 Task: Look for space in San Remo, Italy from 12th  July, 2023 to 15th July, 2023 for 3 adults in price range Rs.12000 to Rs.16000. Place can be entire place with 2 bedrooms having 3 beds and 1 bathroom. Property type can be house, flat, guest house. Booking option can be shelf check-in. Required host language is English.
Action: Mouse moved to (585, 154)
Screenshot: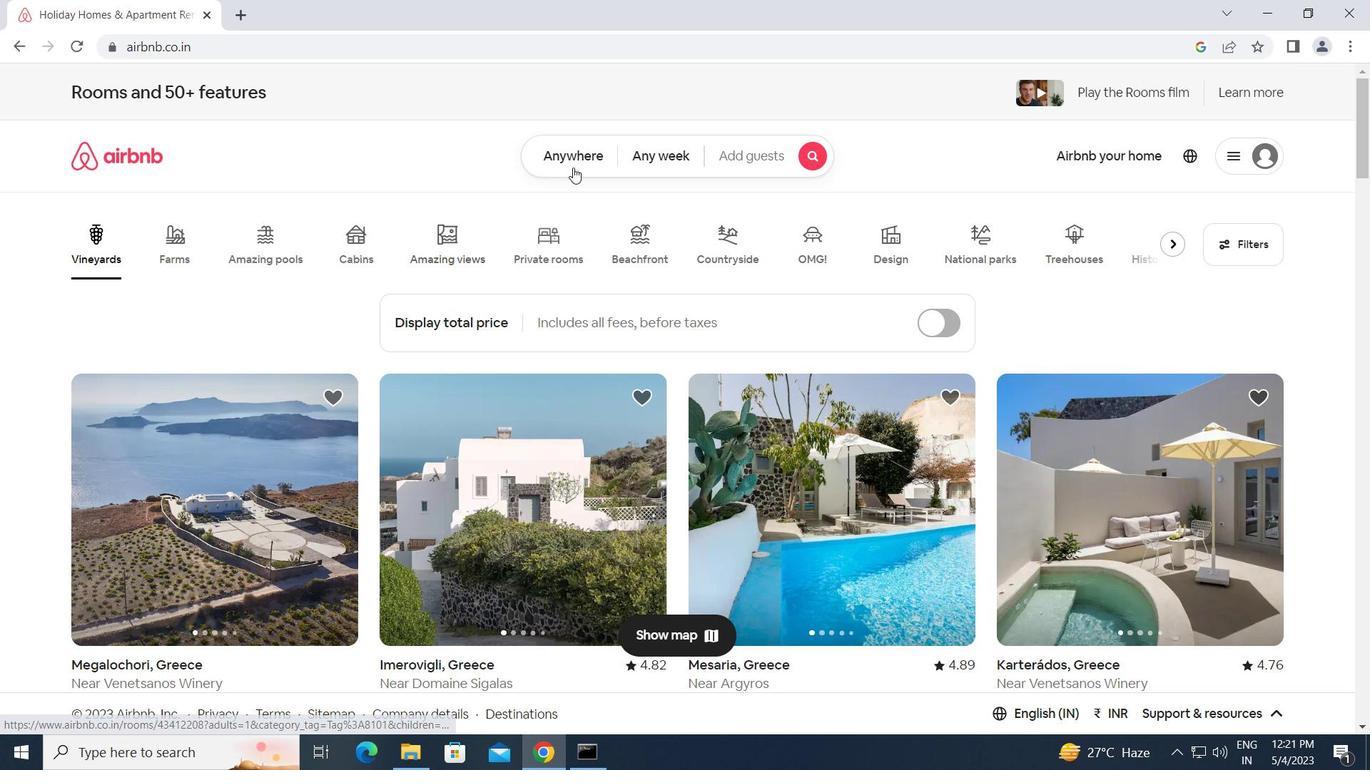 
Action: Mouse pressed left at (585, 154)
Screenshot: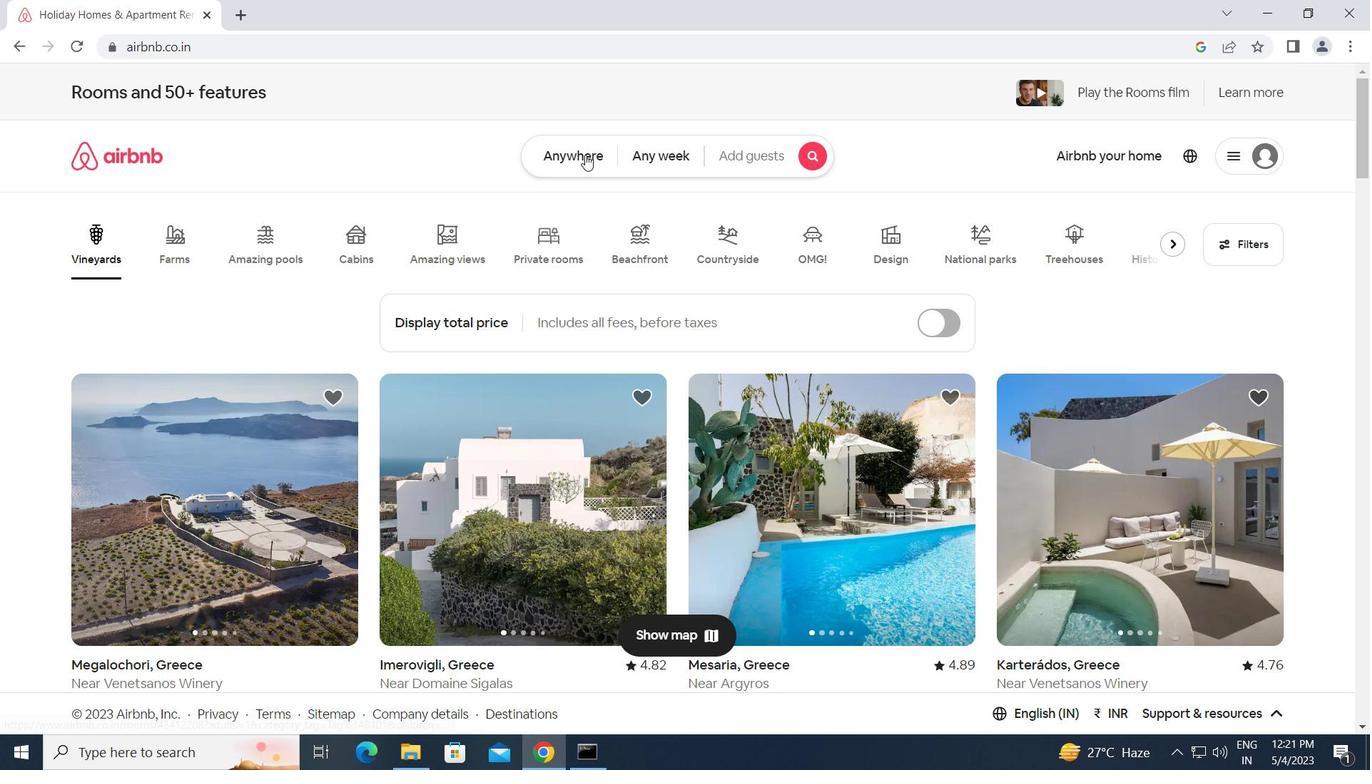 
Action: Mouse moved to (476, 212)
Screenshot: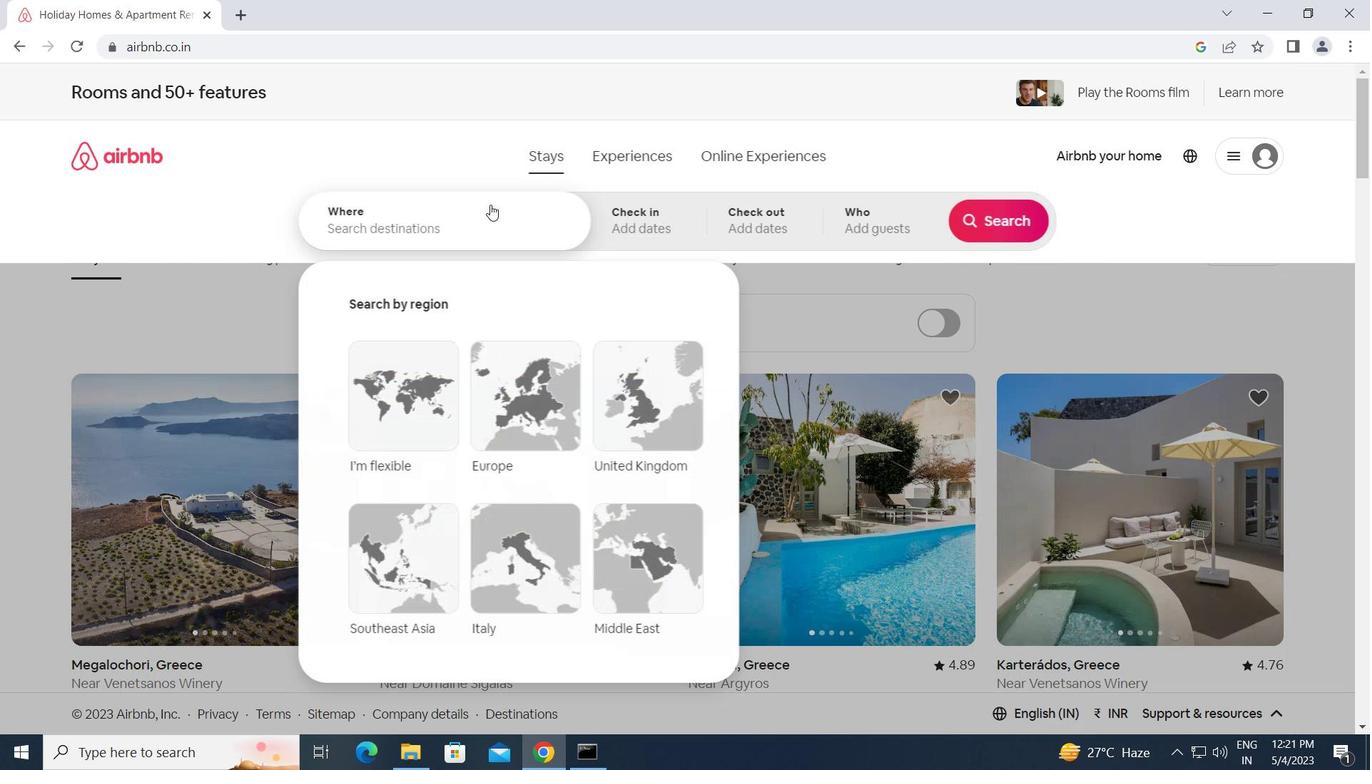
Action: Mouse pressed left at (476, 212)
Screenshot: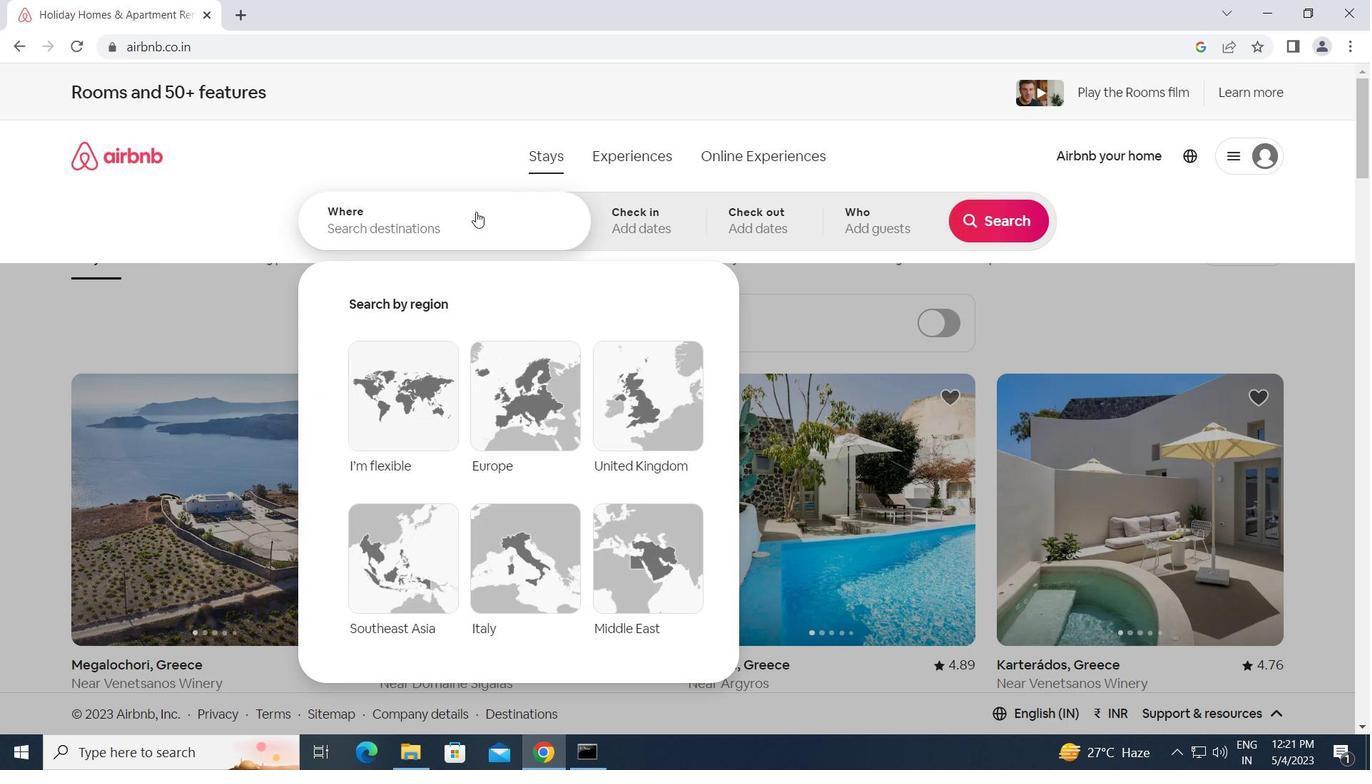 
Action: Key pressed s<Key.caps_lock>an<Key.space><Key.caps_lock>r<Key.caps_lock>emo,<Key.space><Key.caps_lock>i<Key.caps_lock>taly<Key.enter>
Screenshot: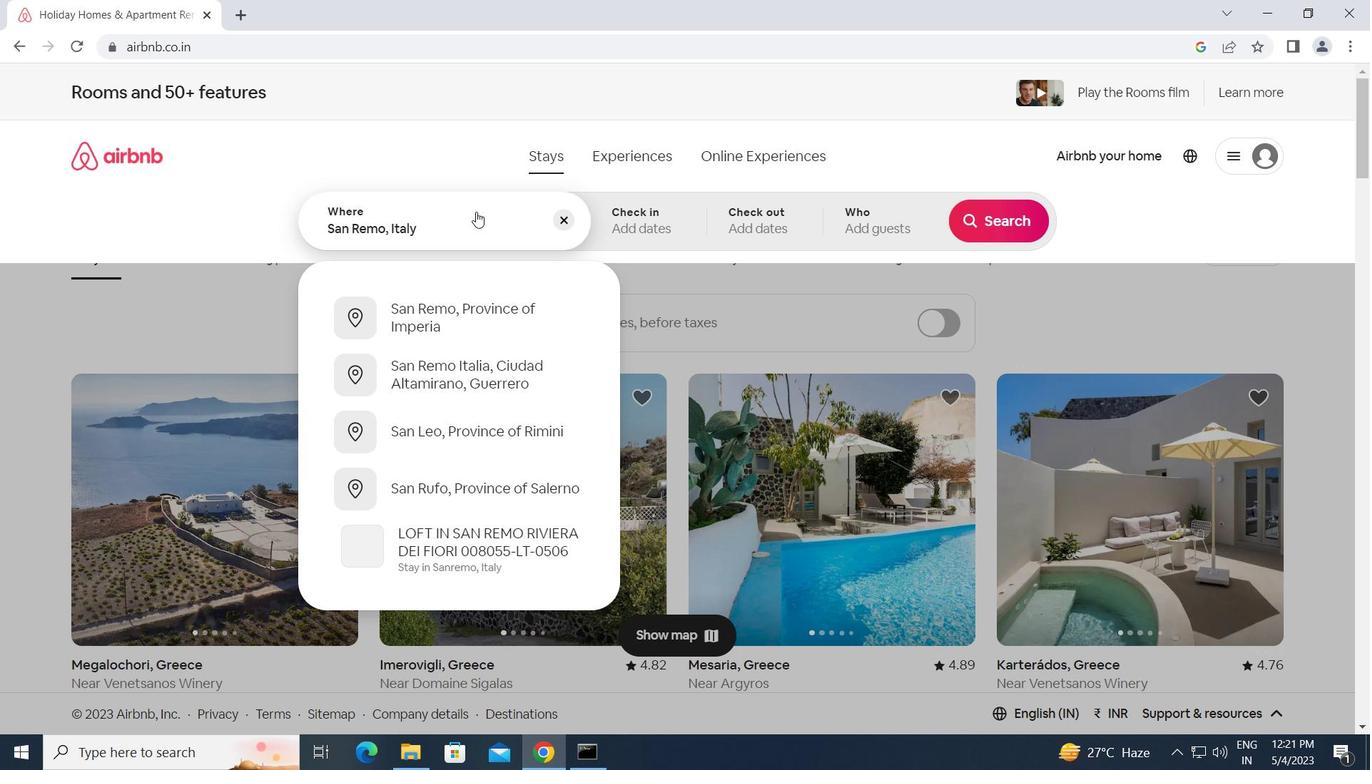 
Action: Mouse moved to (1000, 367)
Screenshot: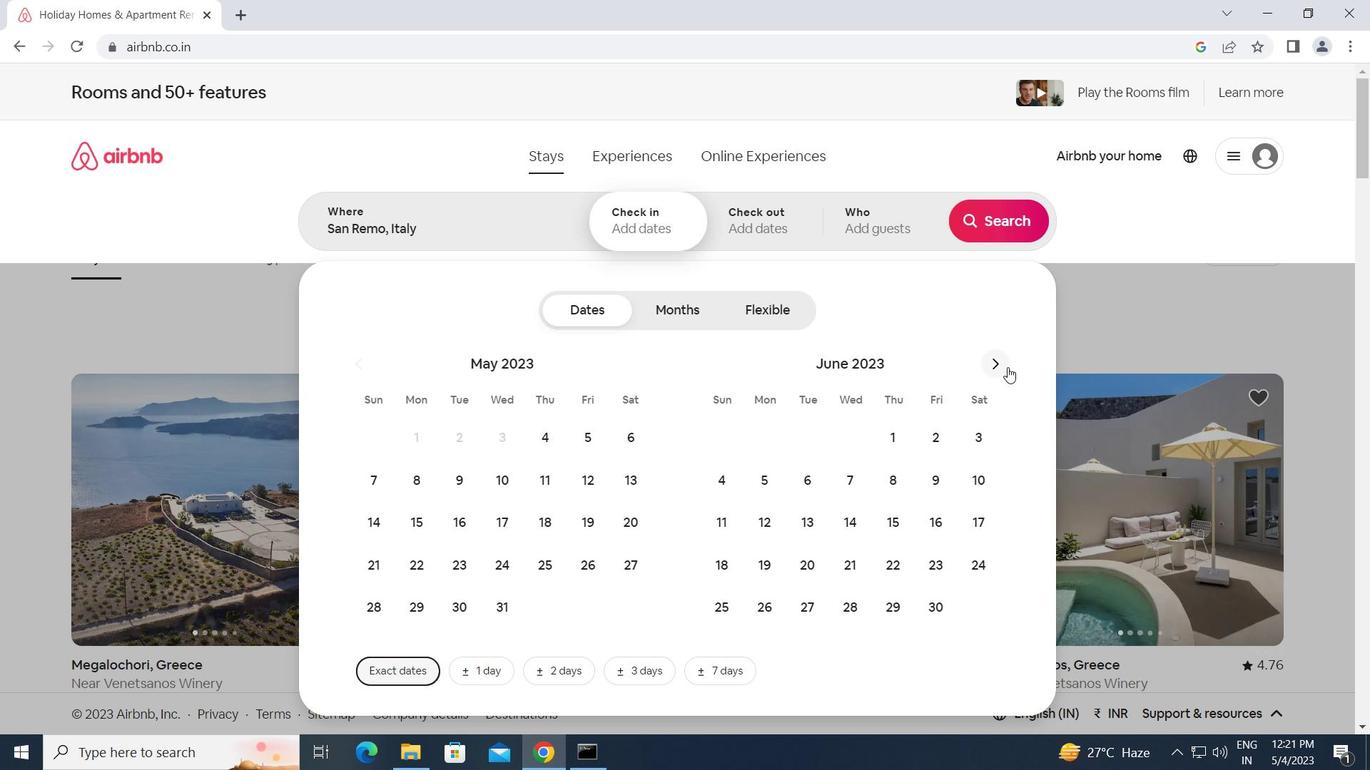 
Action: Mouse pressed left at (1000, 367)
Screenshot: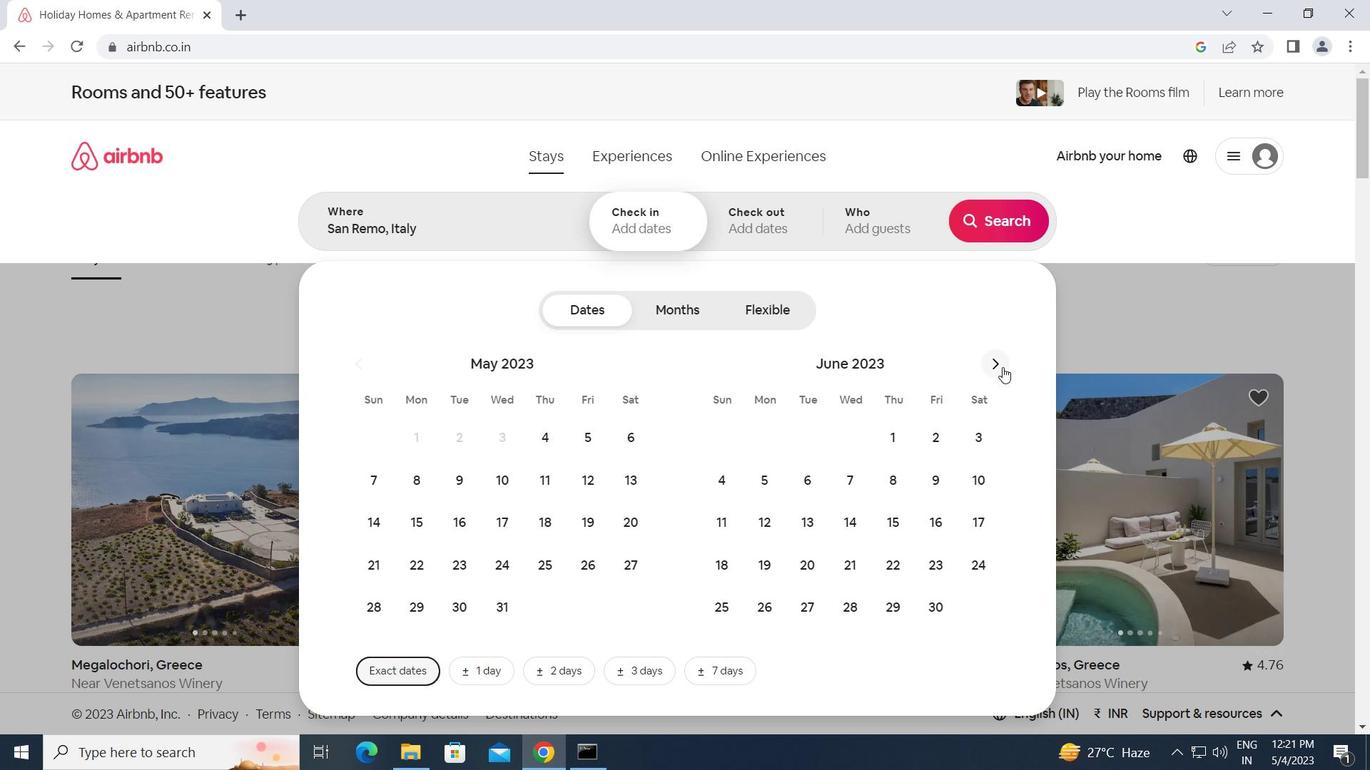 
Action: Mouse moved to (847, 526)
Screenshot: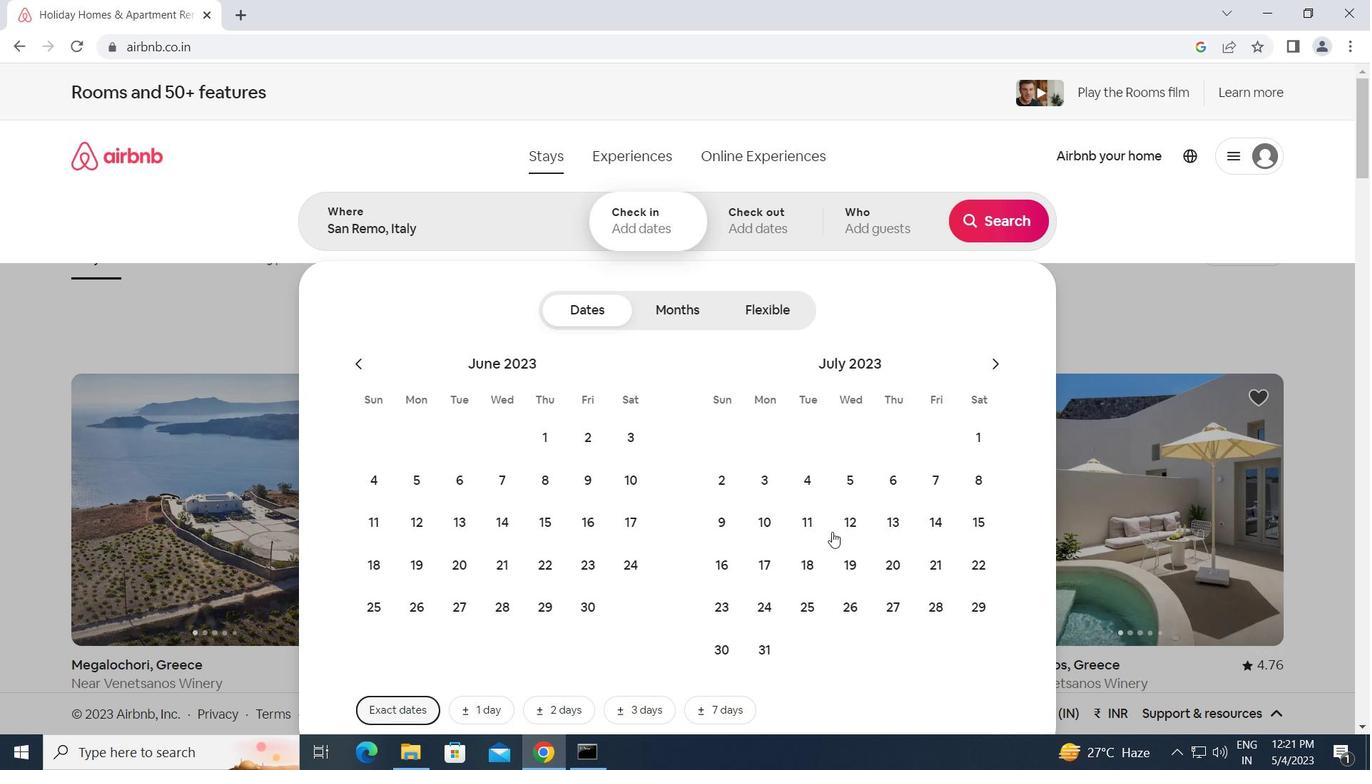 
Action: Mouse pressed left at (847, 526)
Screenshot: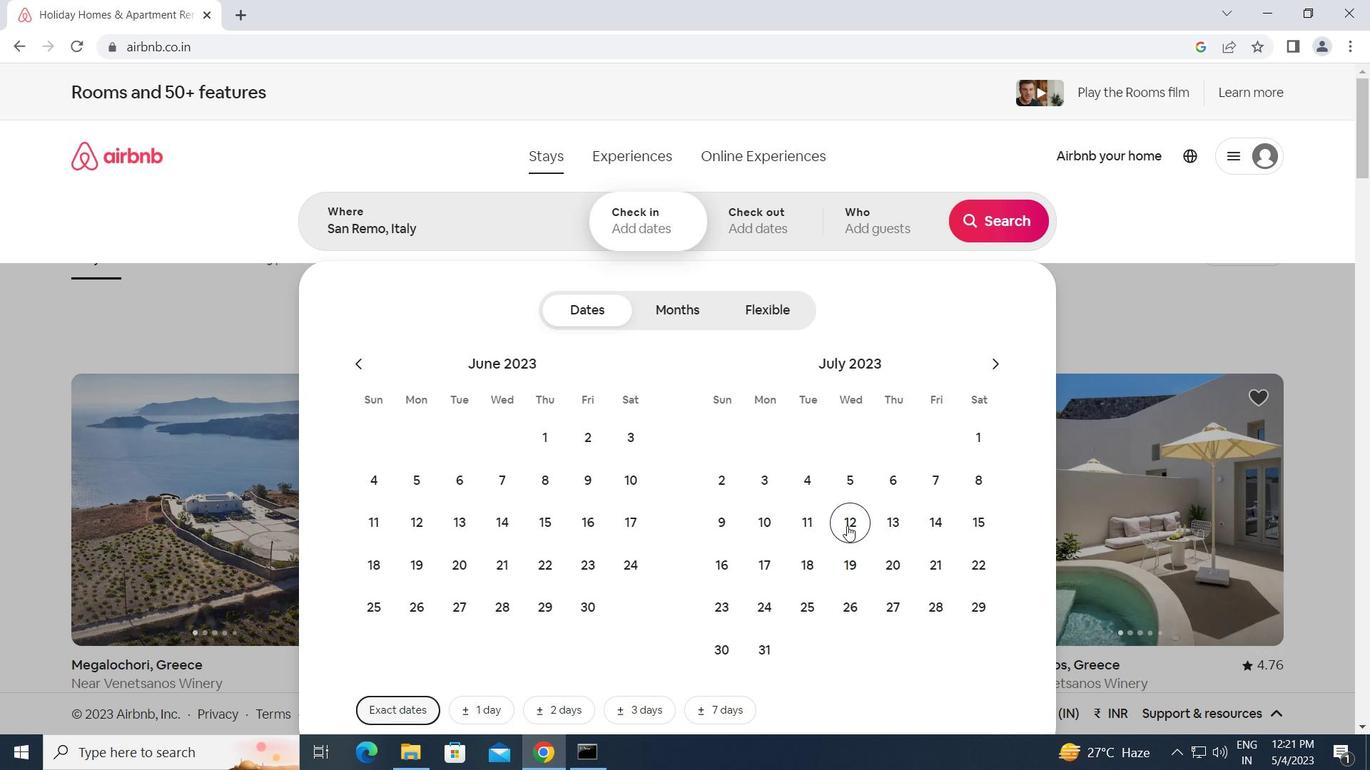 
Action: Mouse moved to (987, 518)
Screenshot: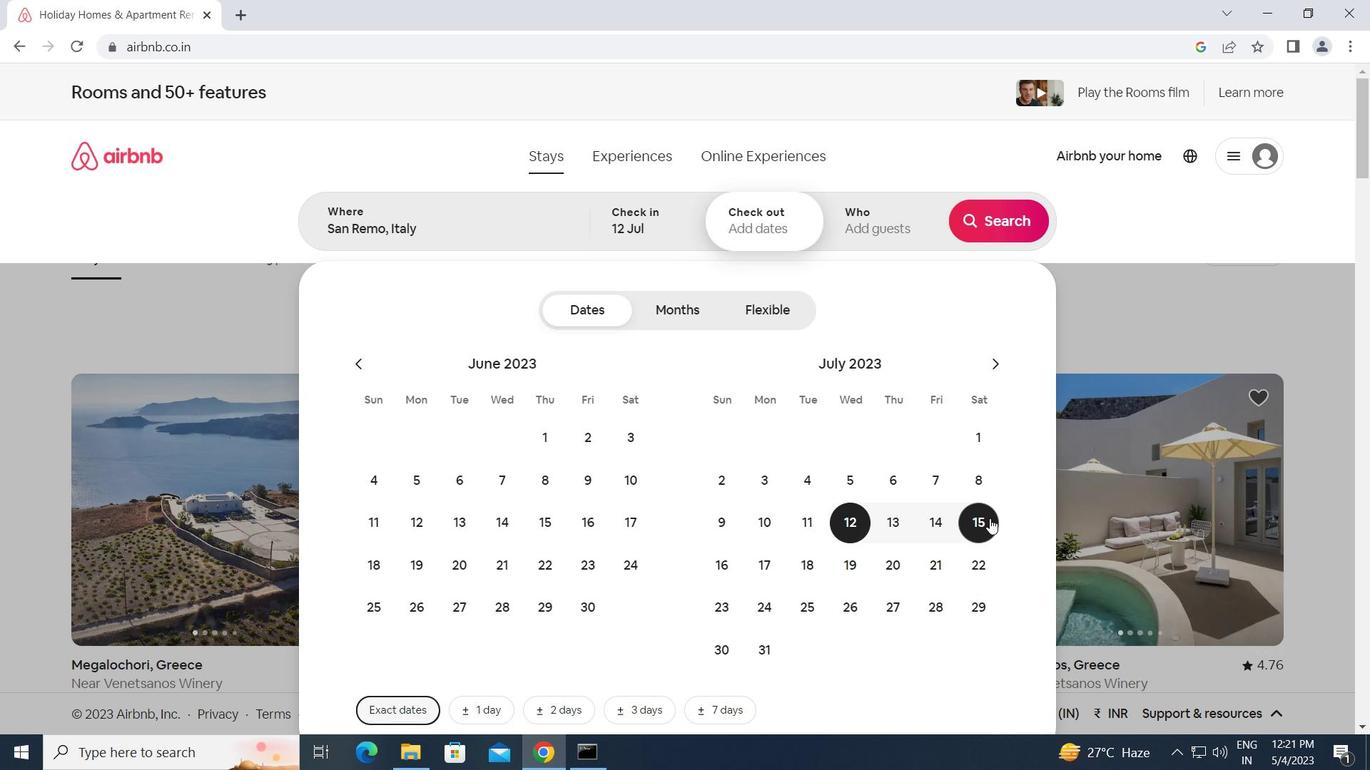 
Action: Mouse pressed left at (987, 518)
Screenshot: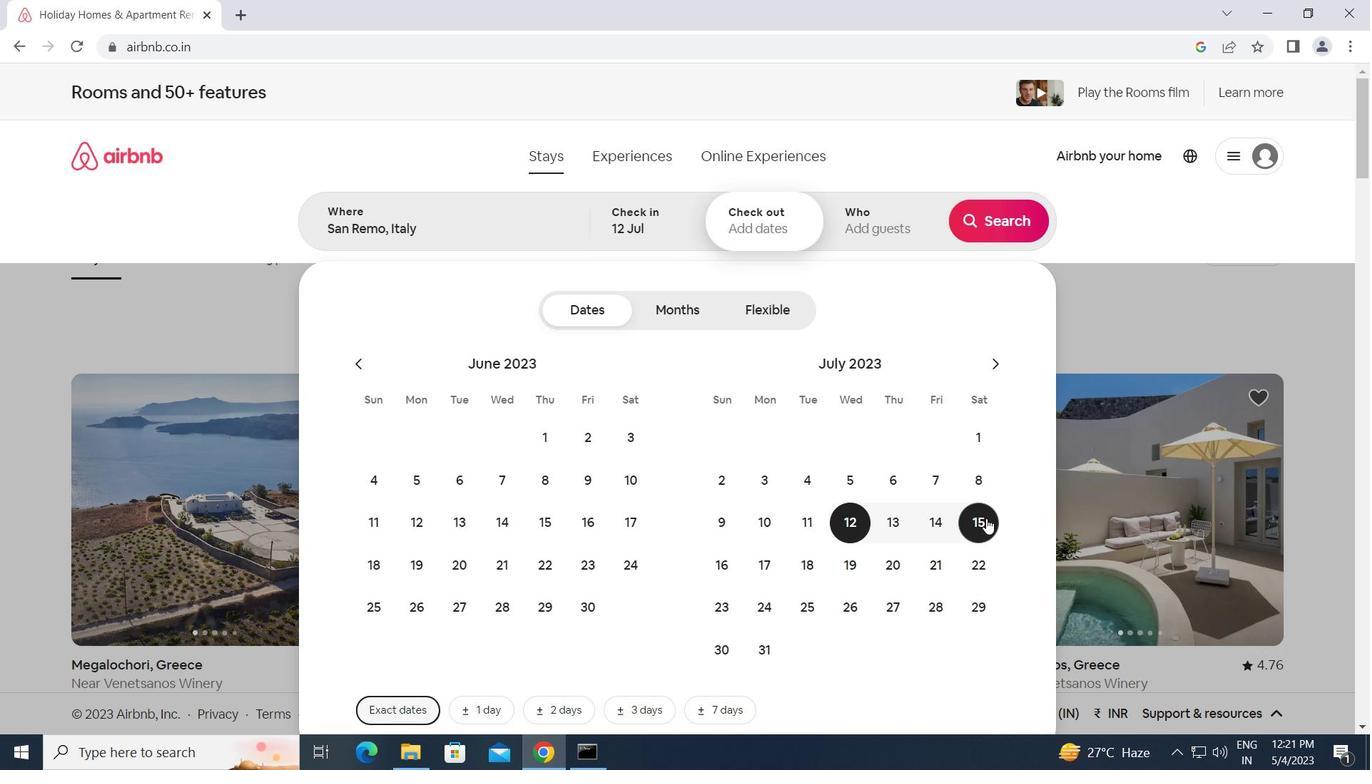 
Action: Mouse moved to (875, 218)
Screenshot: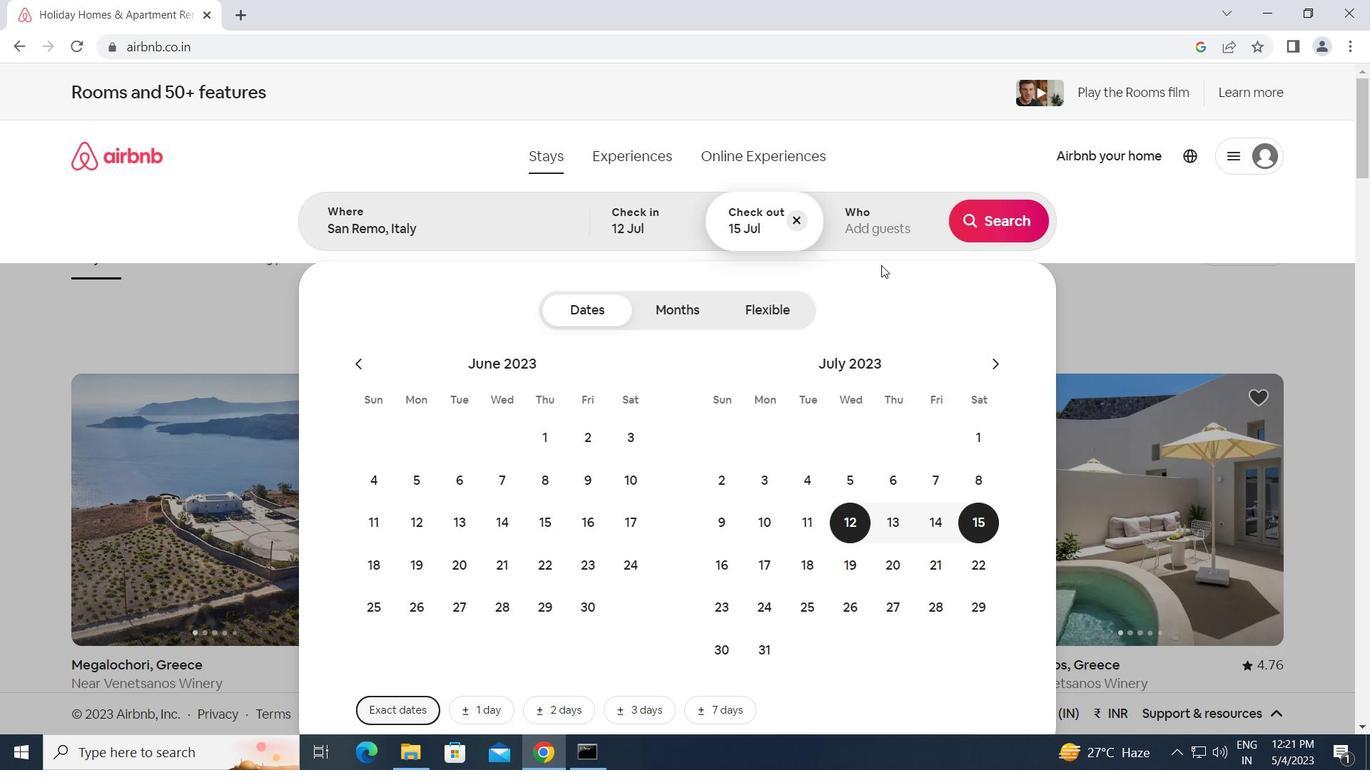 
Action: Mouse pressed left at (875, 218)
Screenshot: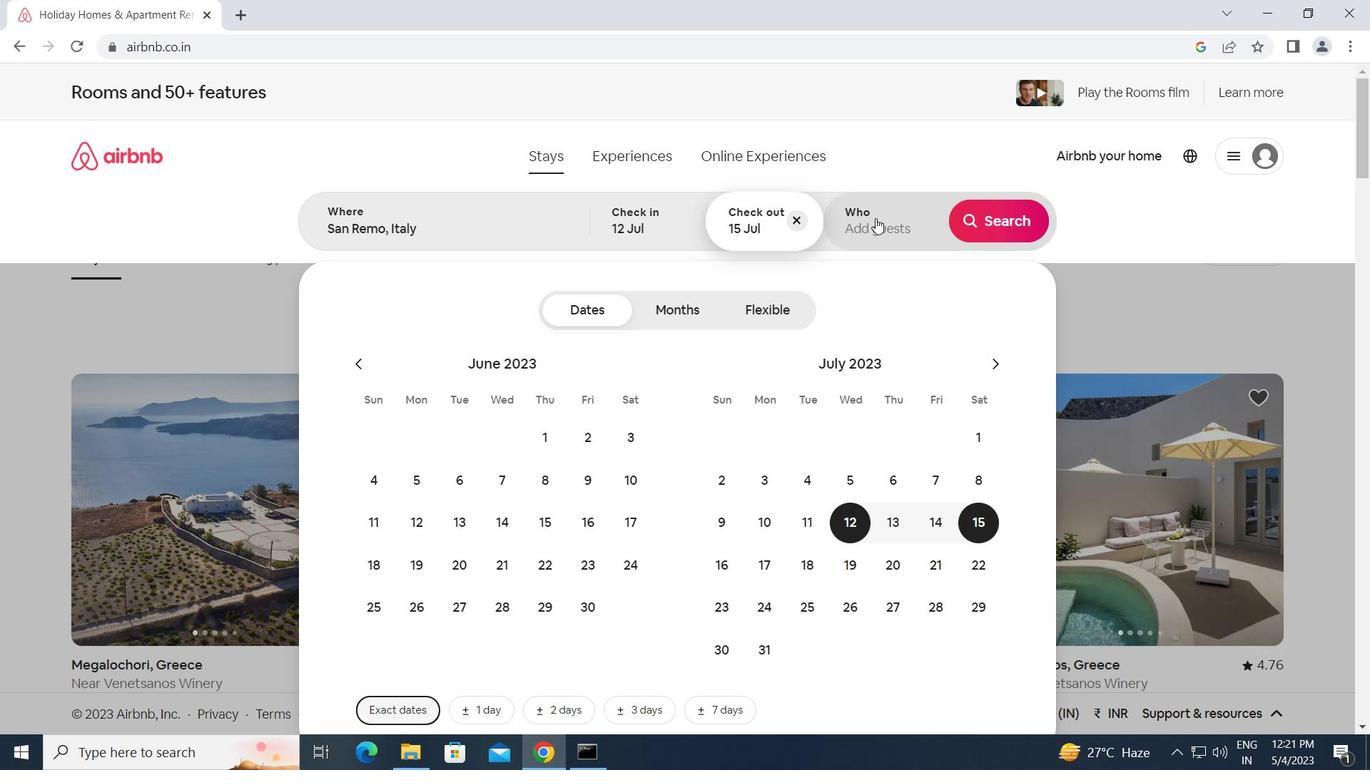 
Action: Mouse moved to (1003, 321)
Screenshot: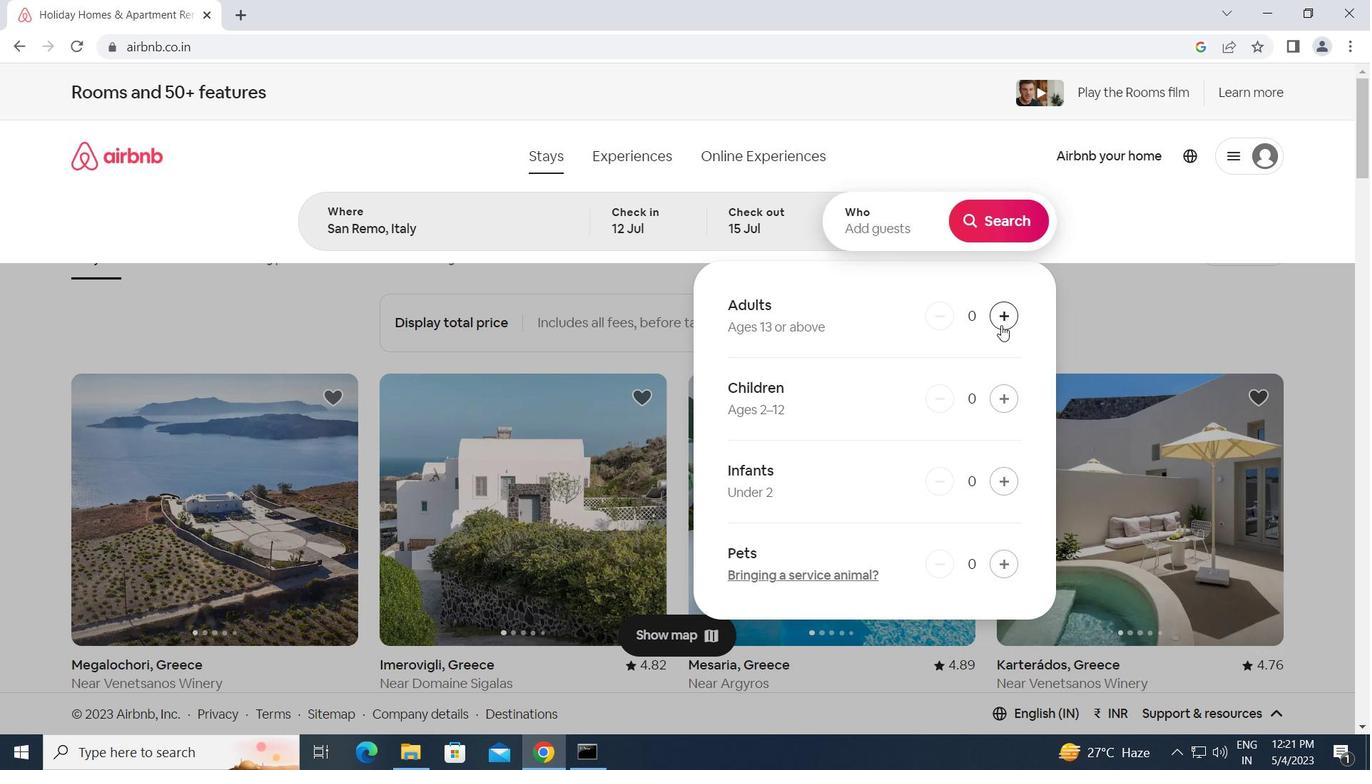 
Action: Mouse pressed left at (1003, 321)
Screenshot: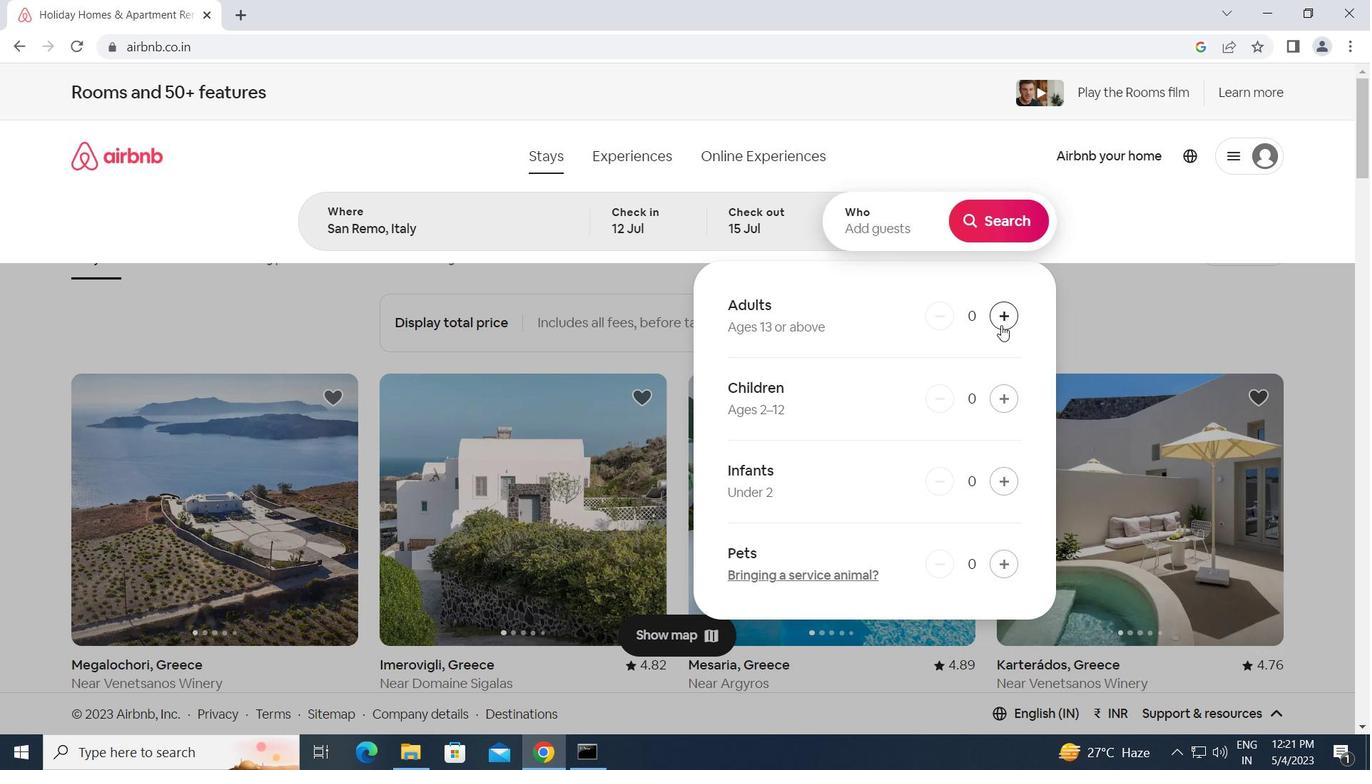 
Action: Mouse pressed left at (1003, 321)
Screenshot: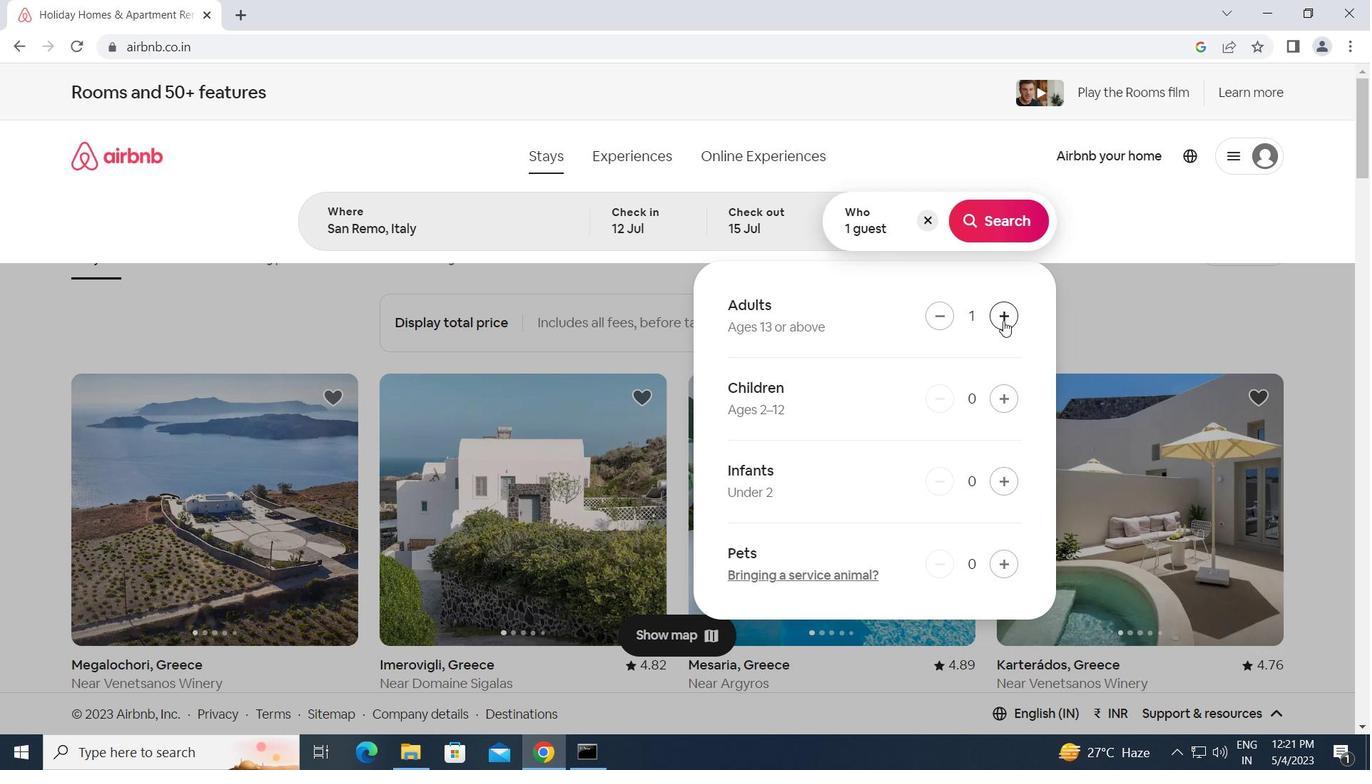 
Action: Mouse pressed left at (1003, 321)
Screenshot: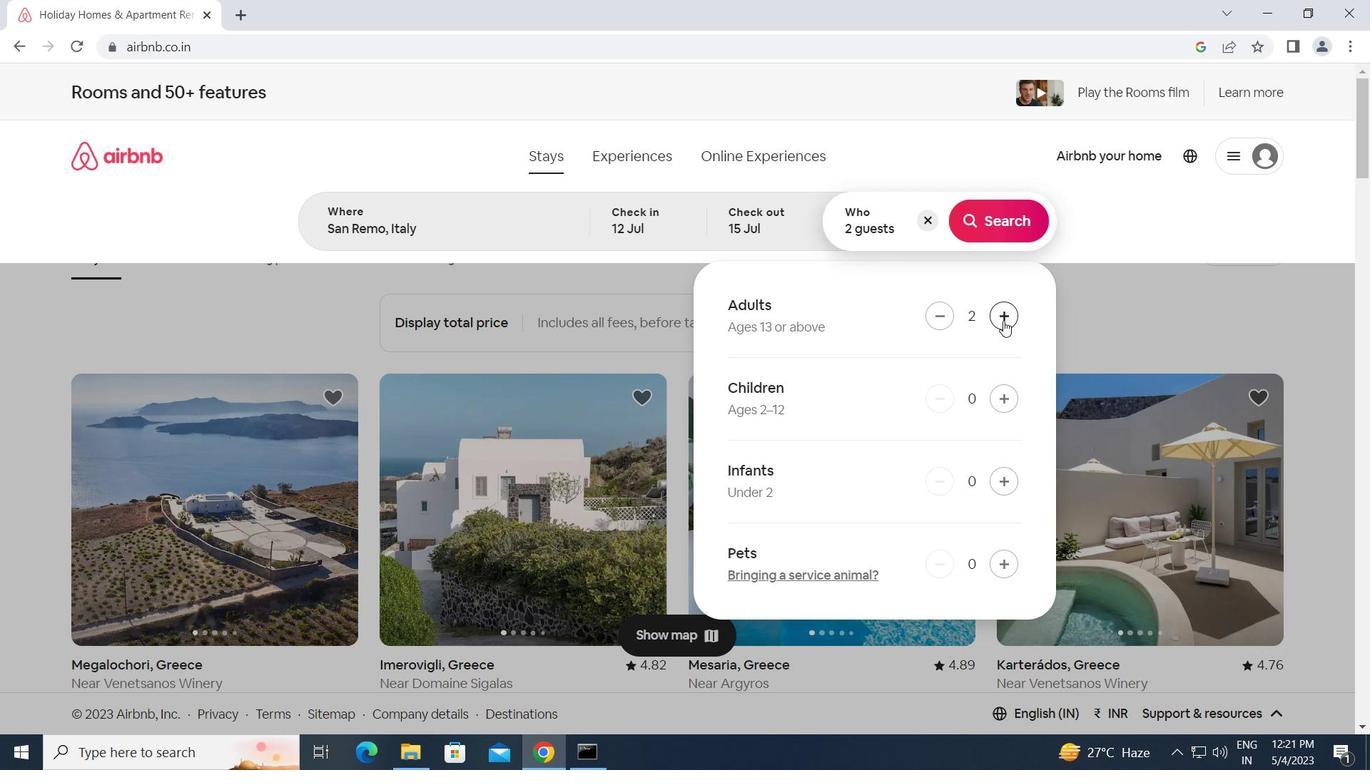 
Action: Mouse moved to (985, 214)
Screenshot: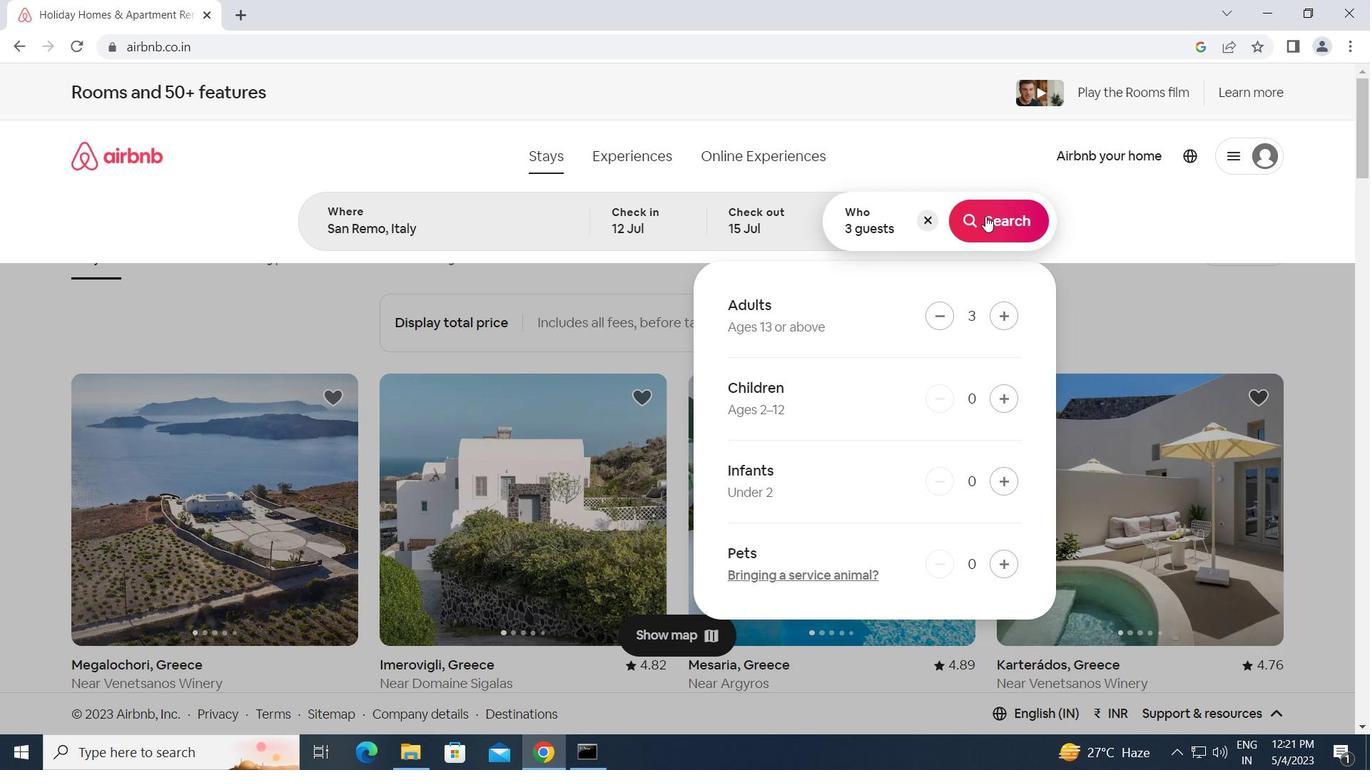 
Action: Mouse pressed left at (985, 214)
Screenshot: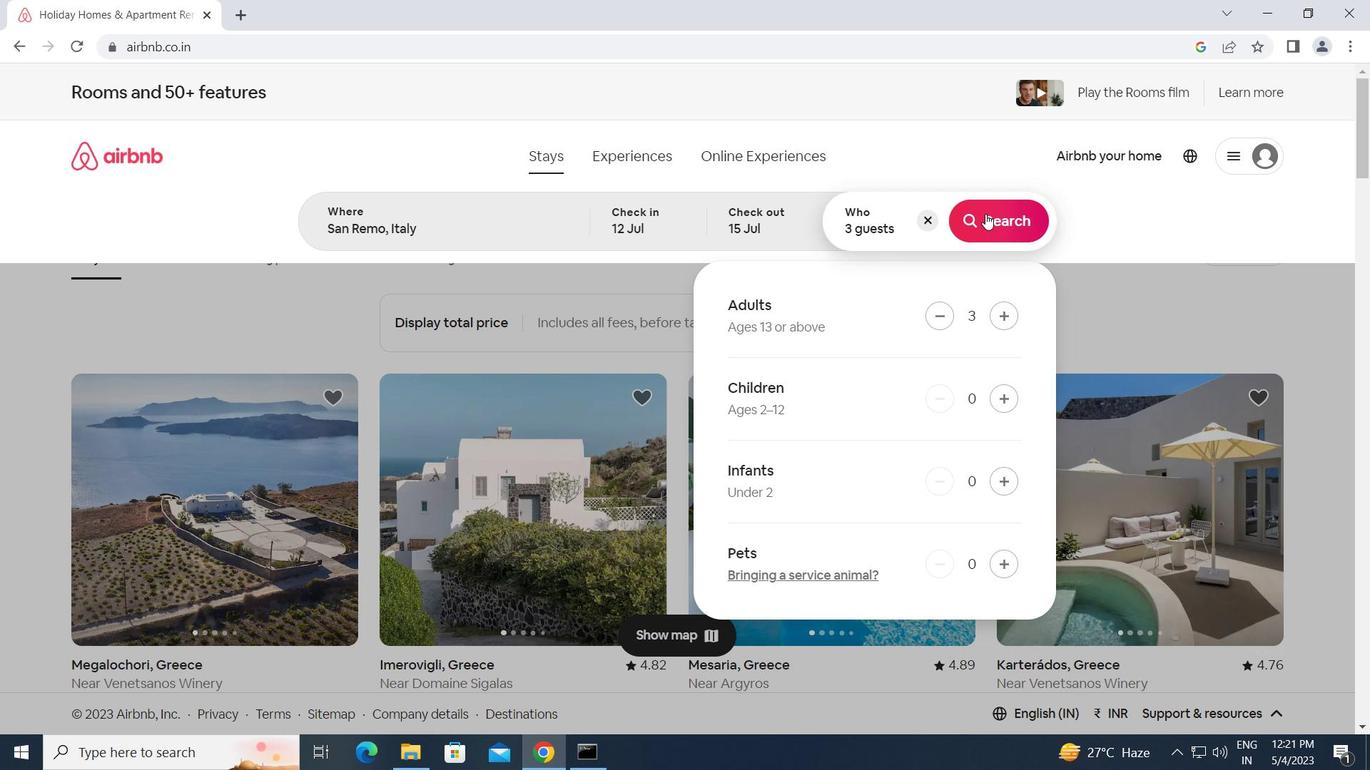 
Action: Mouse moved to (1294, 164)
Screenshot: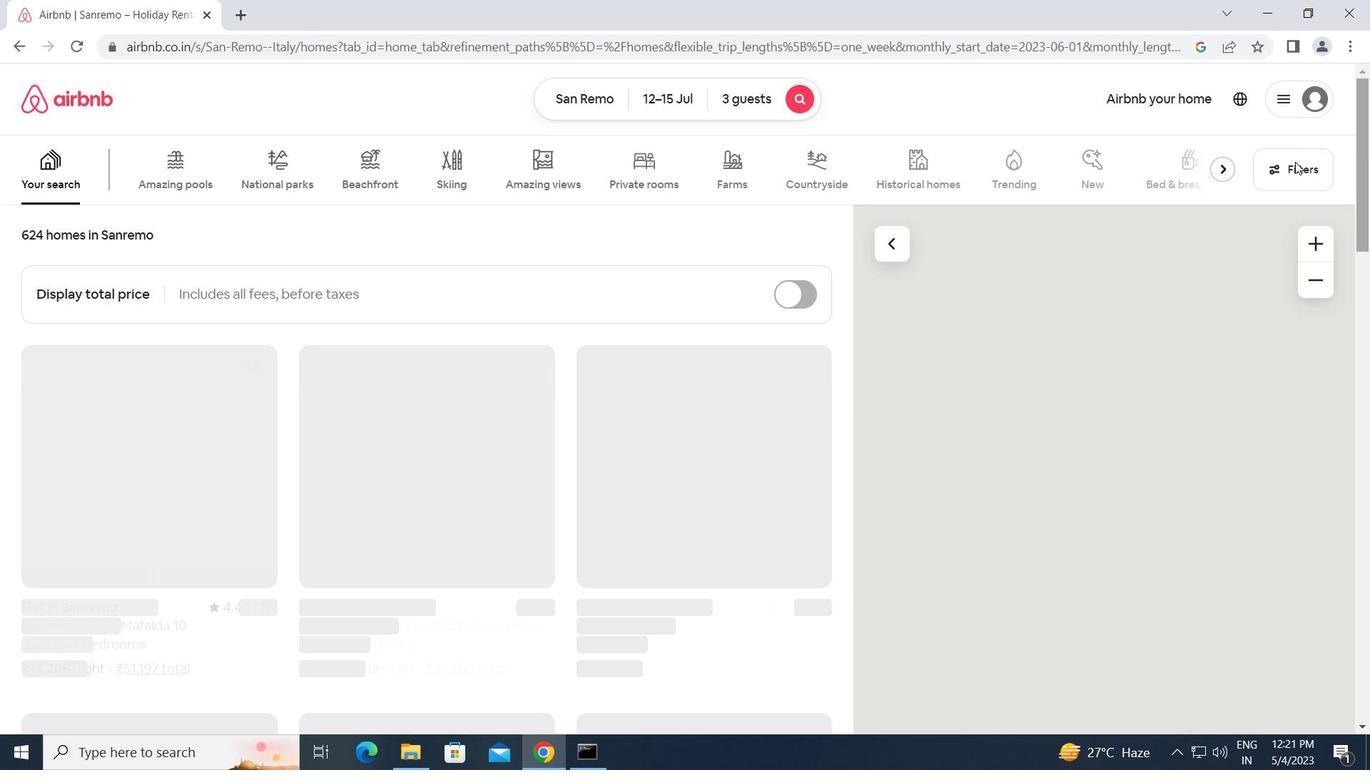 
Action: Mouse pressed left at (1294, 164)
Screenshot: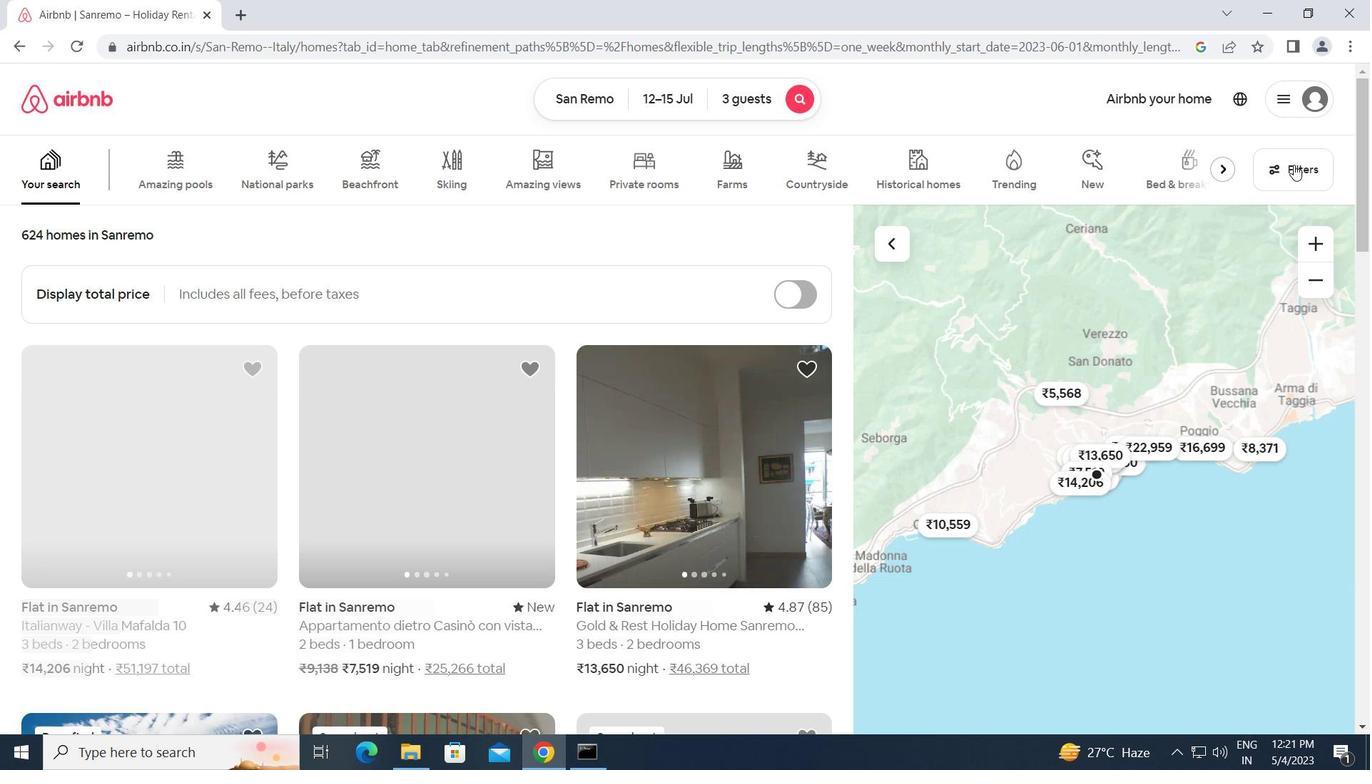 
Action: Mouse moved to (466, 403)
Screenshot: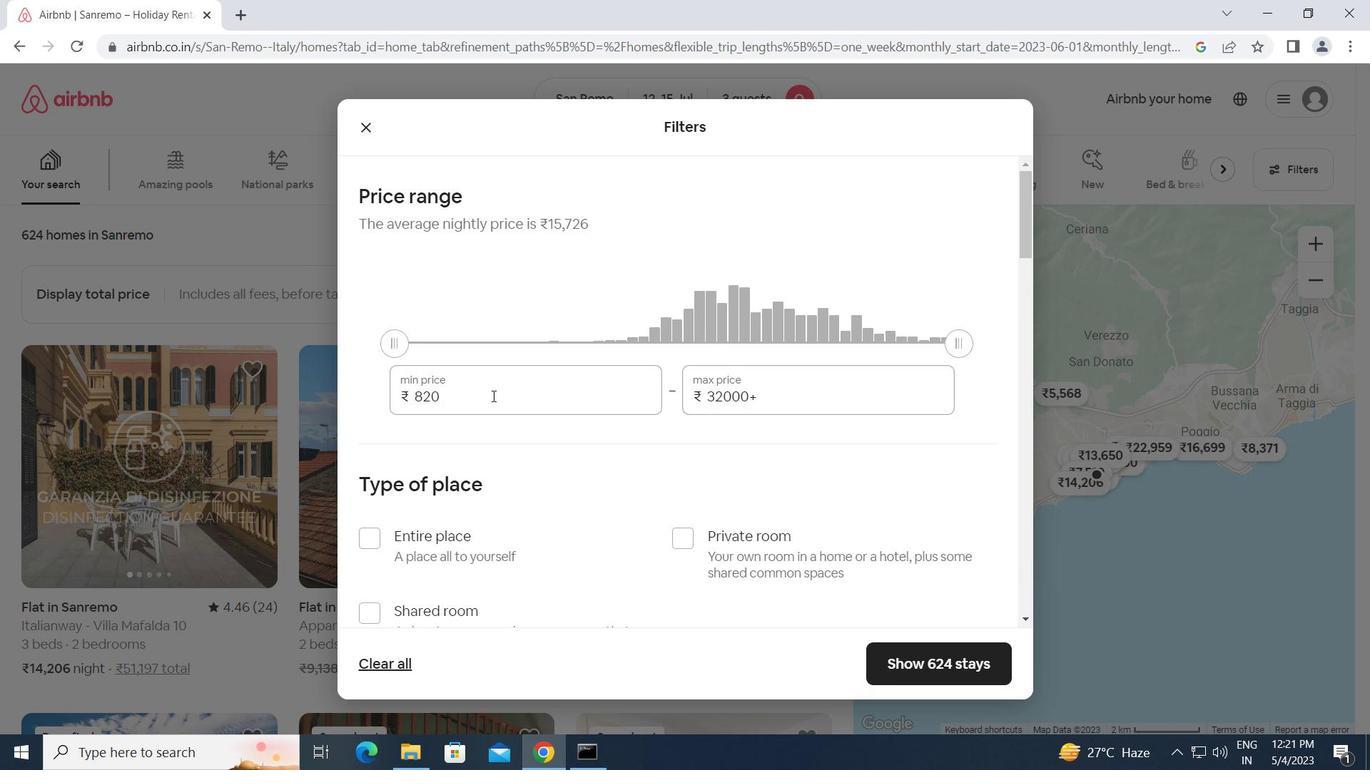 
Action: Mouse pressed left at (466, 403)
Screenshot: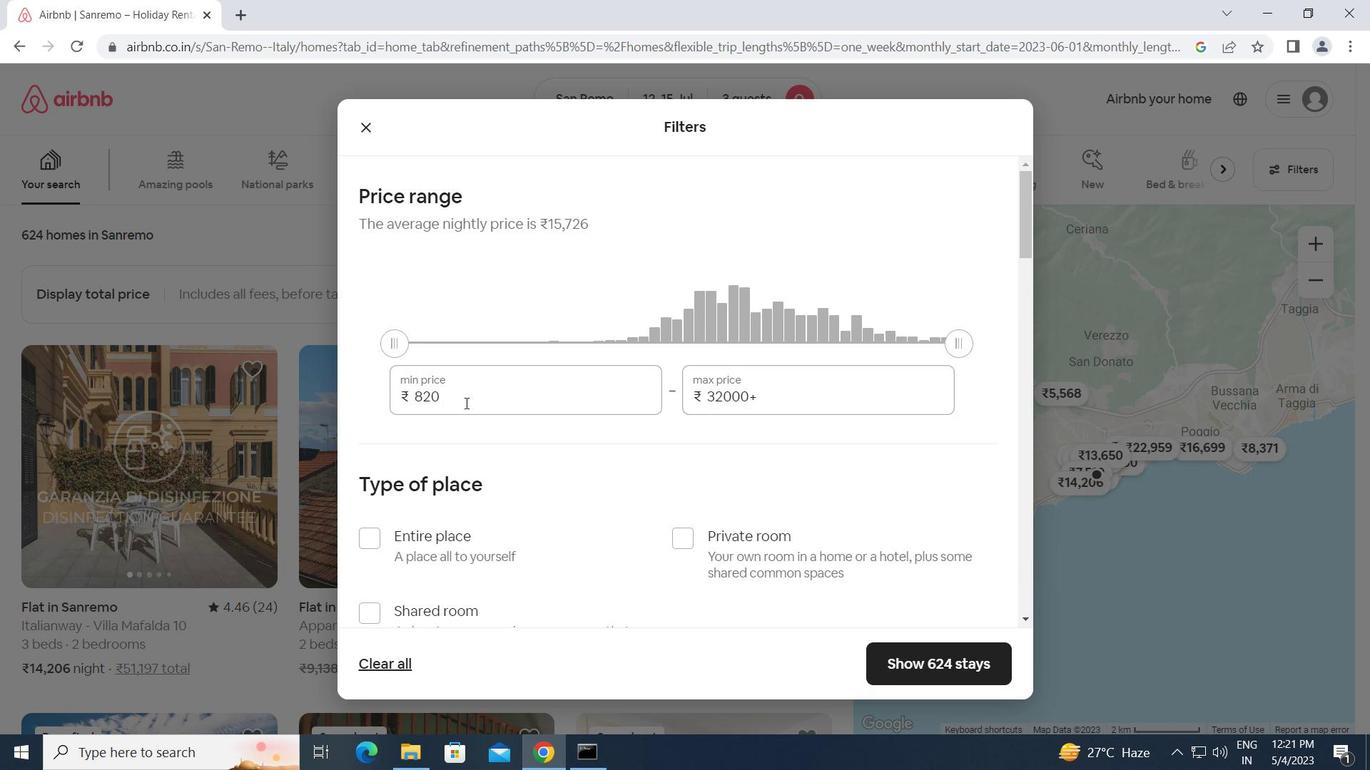 
Action: Mouse moved to (406, 411)
Screenshot: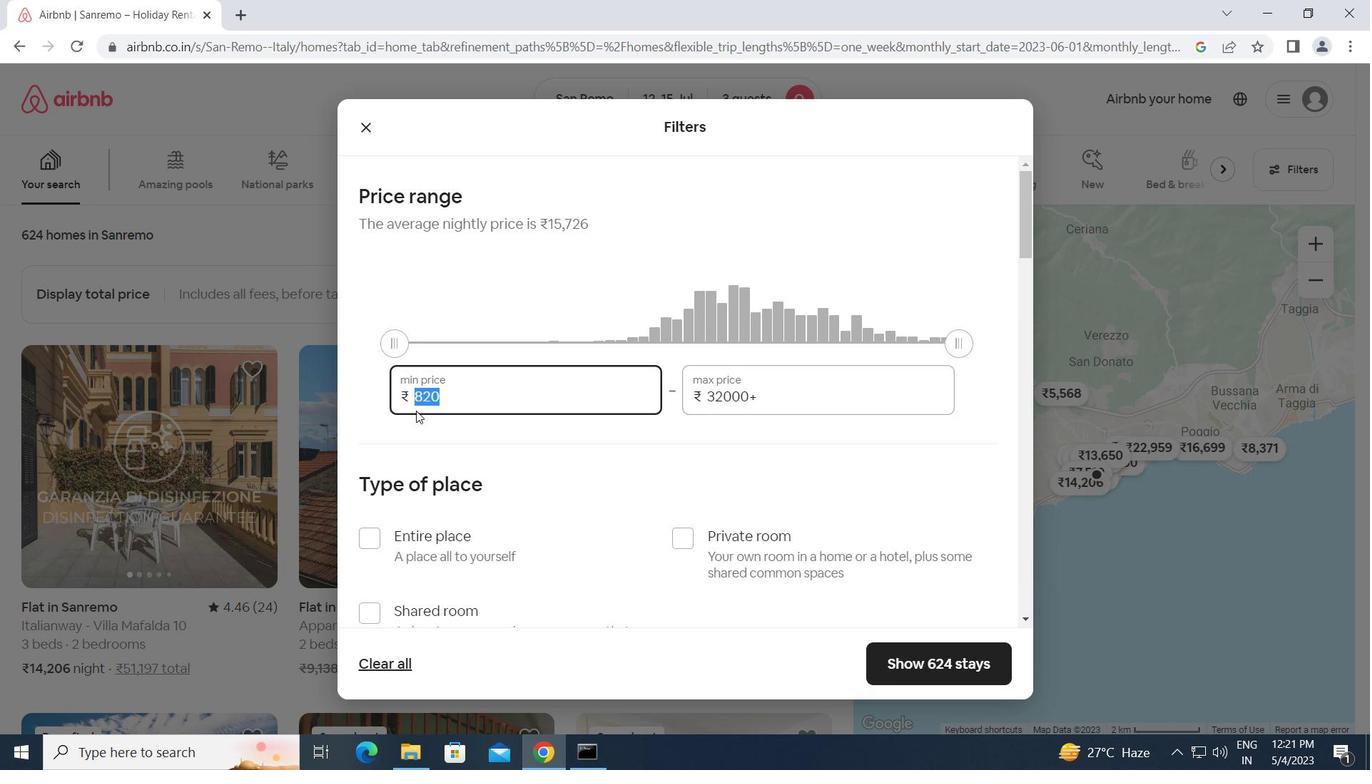 
Action: Key pressed 12000<Key.tab>16000
Screenshot: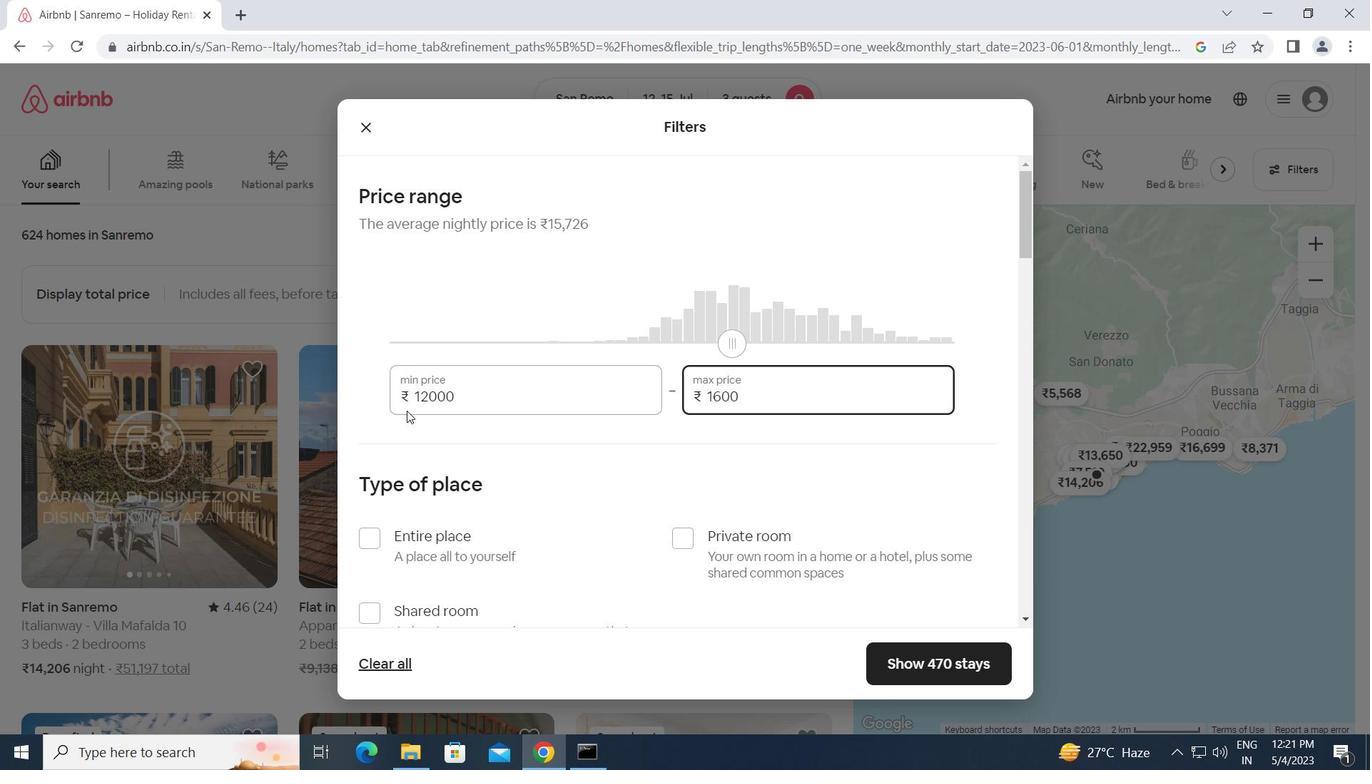 
Action: Mouse moved to (425, 444)
Screenshot: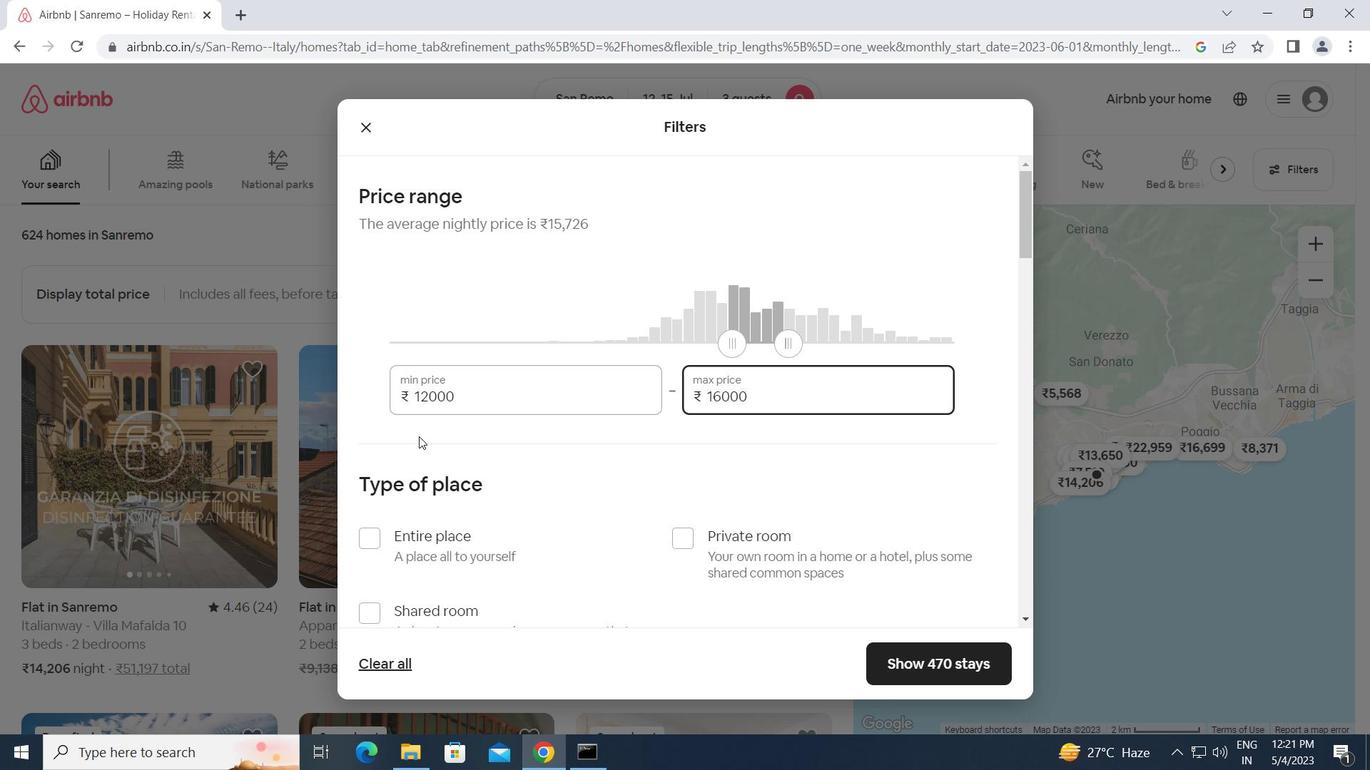 
Action: Mouse scrolled (425, 444) with delta (0, 0)
Screenshot: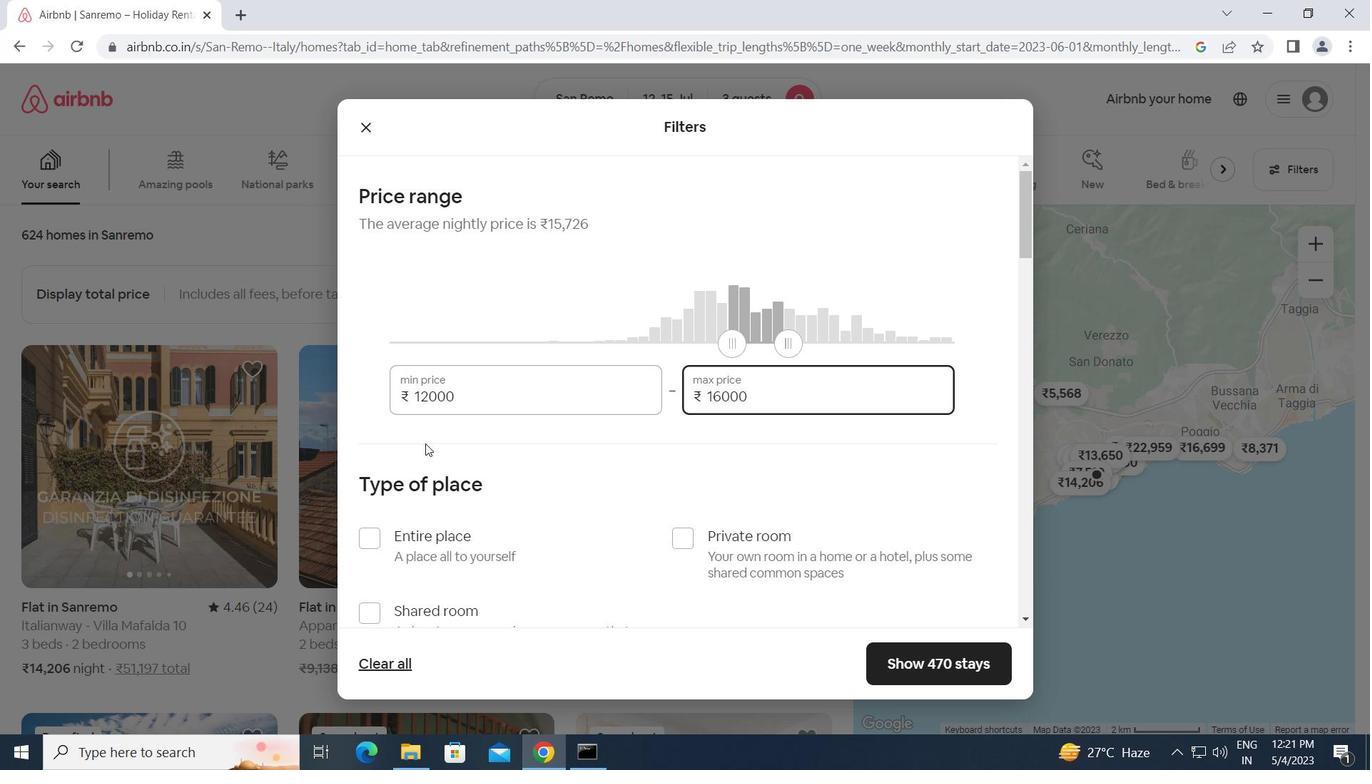 
Action: Mouse moved to (370, 455)
Screenshot: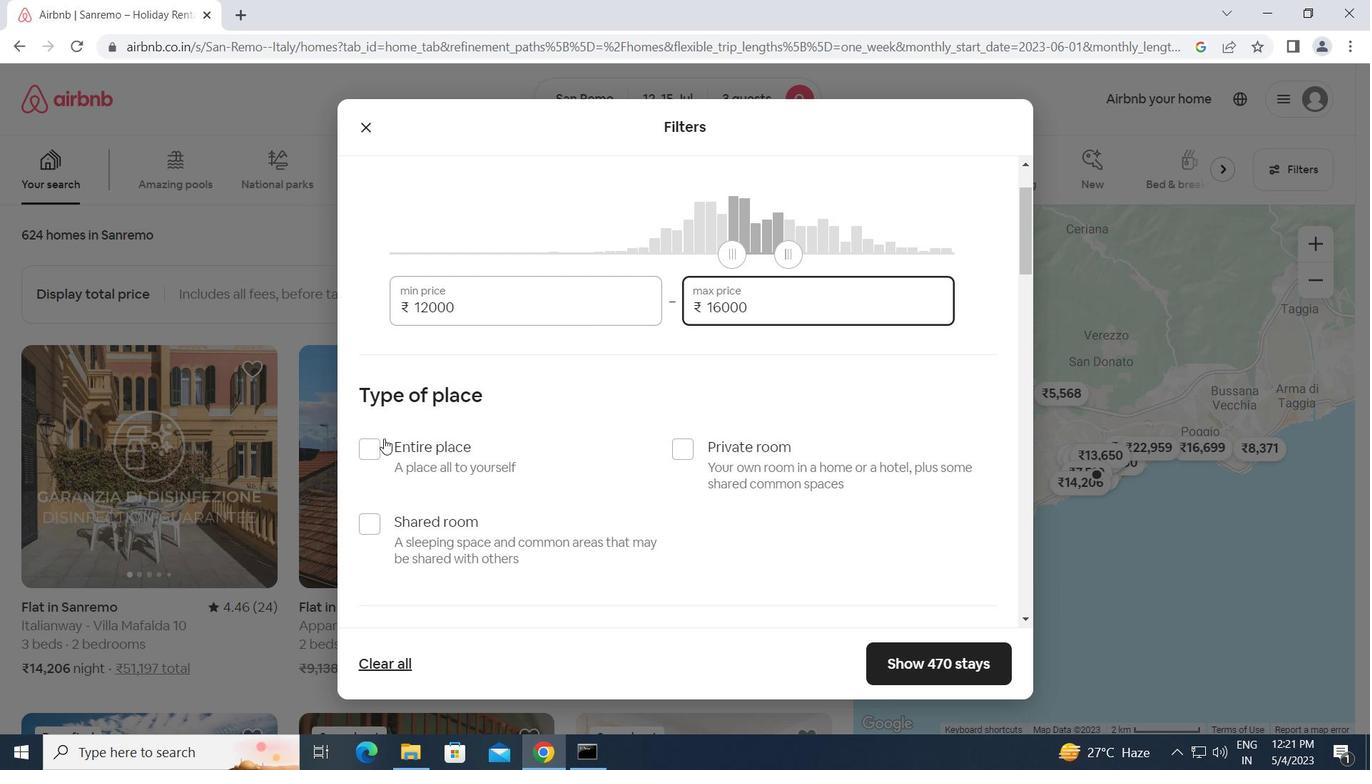 
Action: Mouse pressed left at (370, 455)
Screenshot: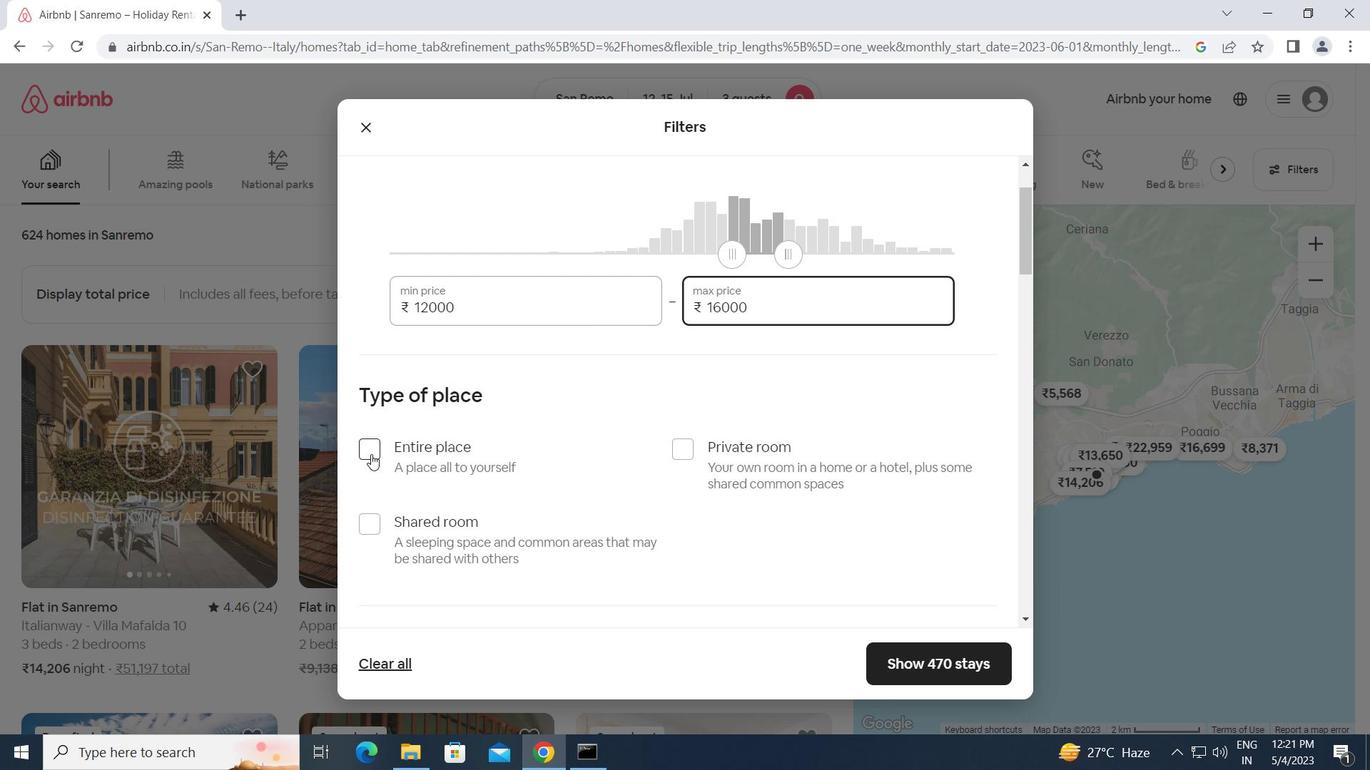 
Action: Mouse moved to (523, 468)
Screenshot: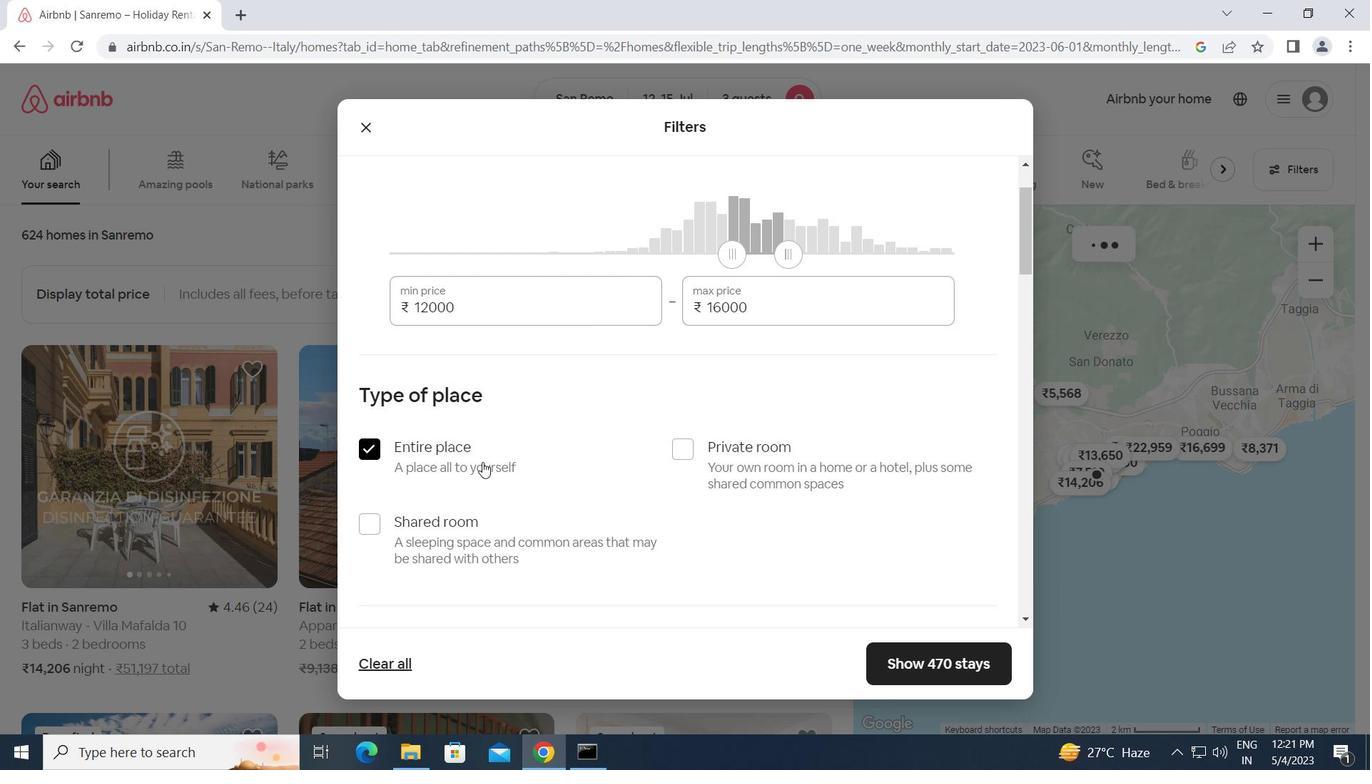 
Action: Mouse scrolled (523, 467) with delta (0, 0)
Screenshot: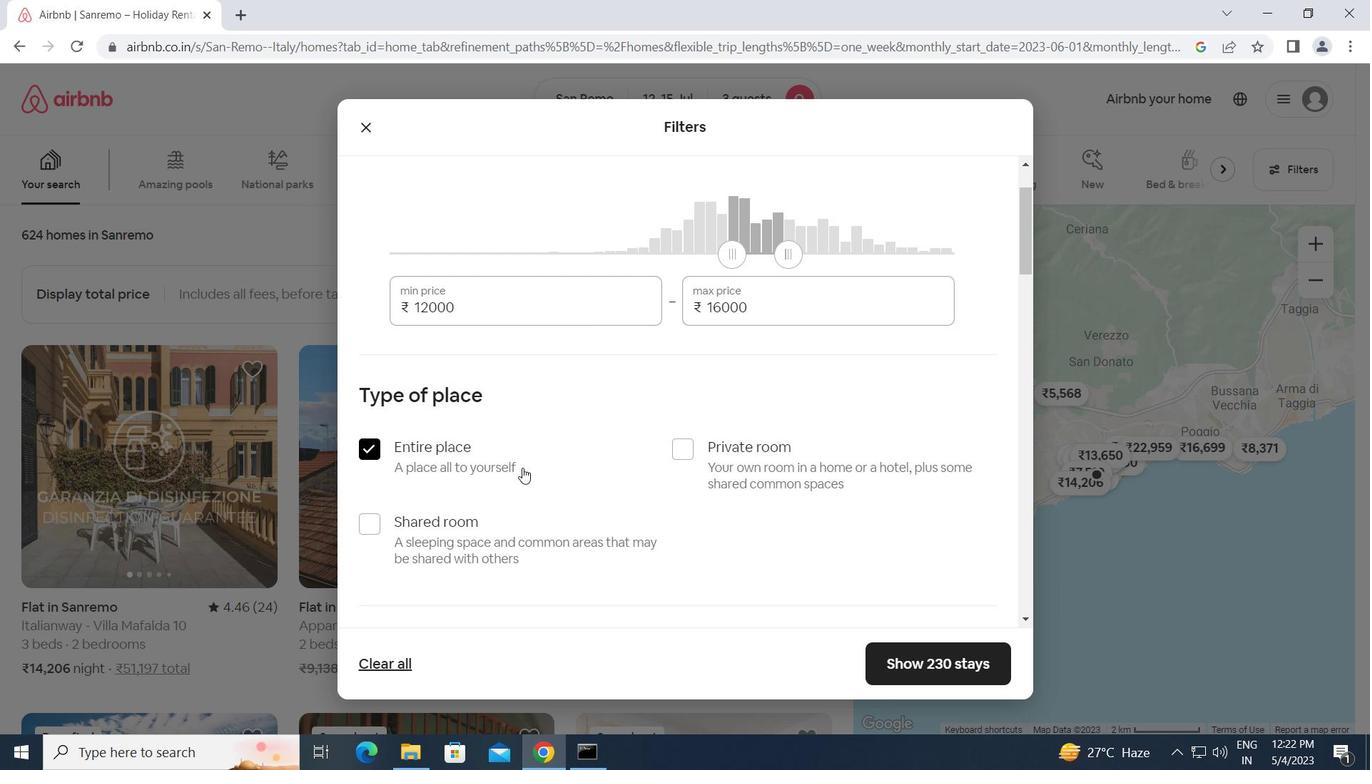 
Action: Mouse moved to (523, 469)
Screenshot: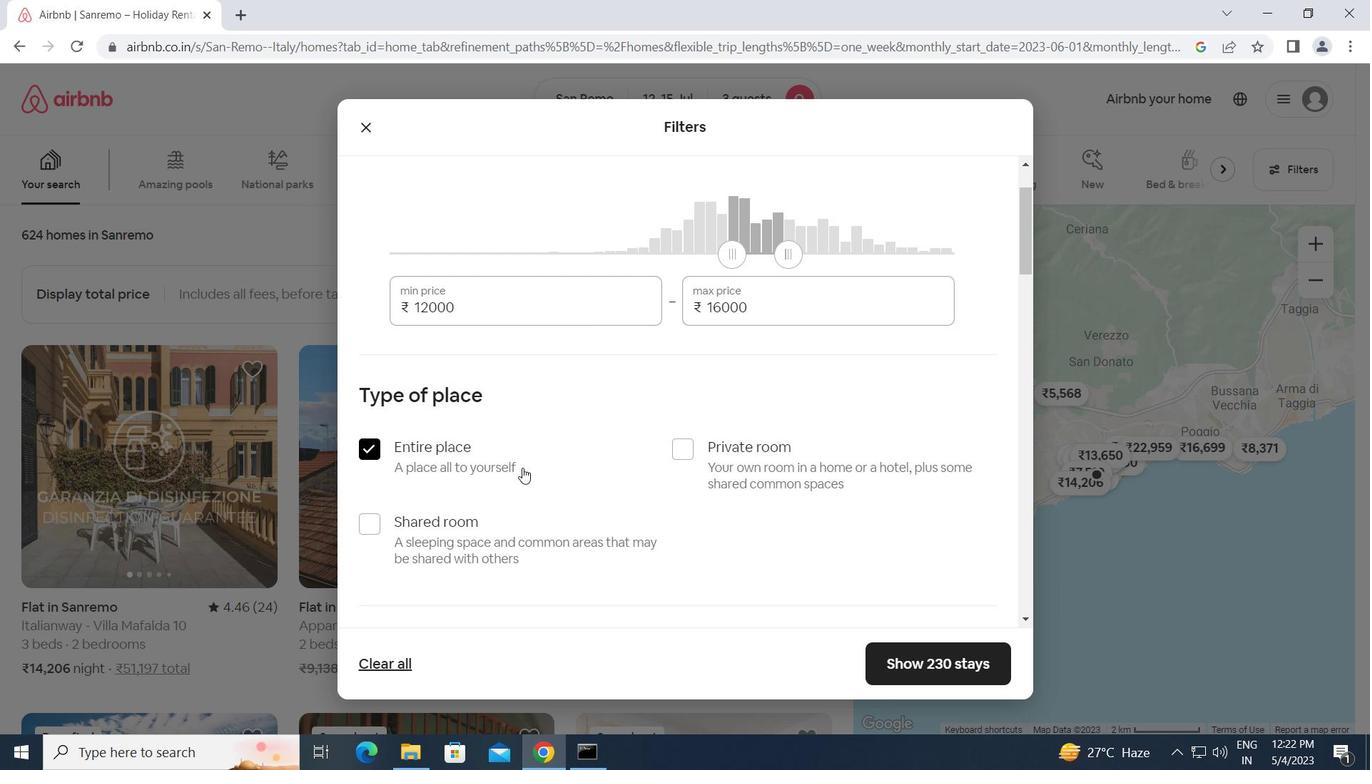 
Action: Mouse scrolled (523, 468) with delta (0, 0)
Screenshot: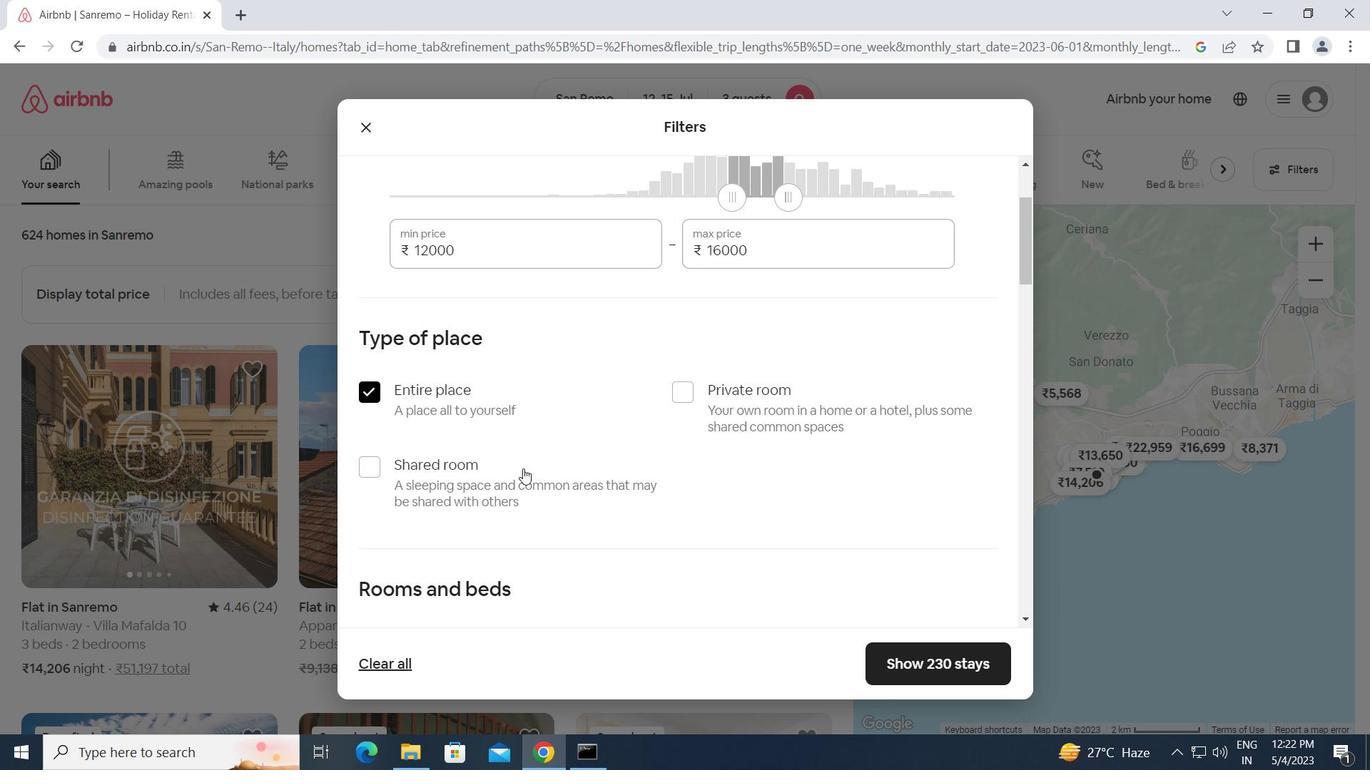 
Action: Mouse scrolled (523, 468) with delta (0, 0)
Screenshot: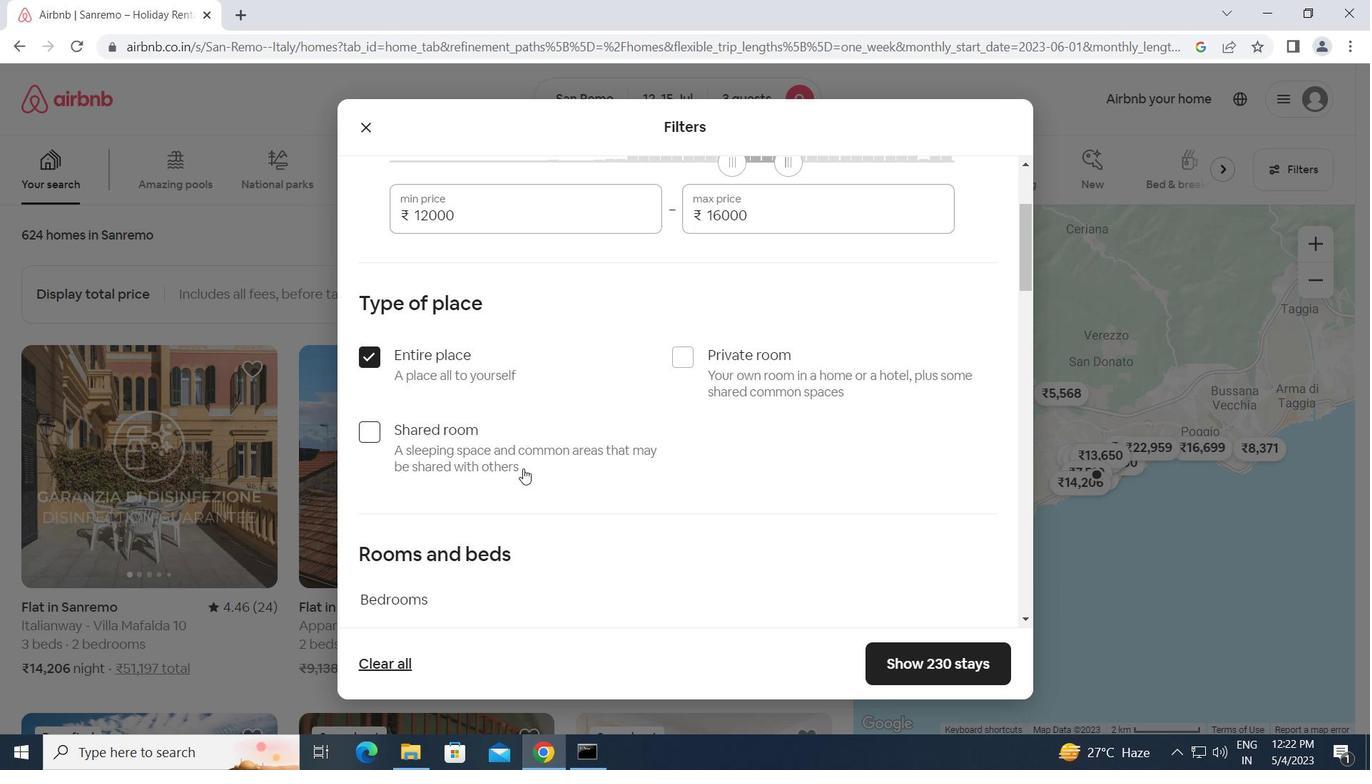 
Action: Mouse moved to (523, 474)
Screenshot: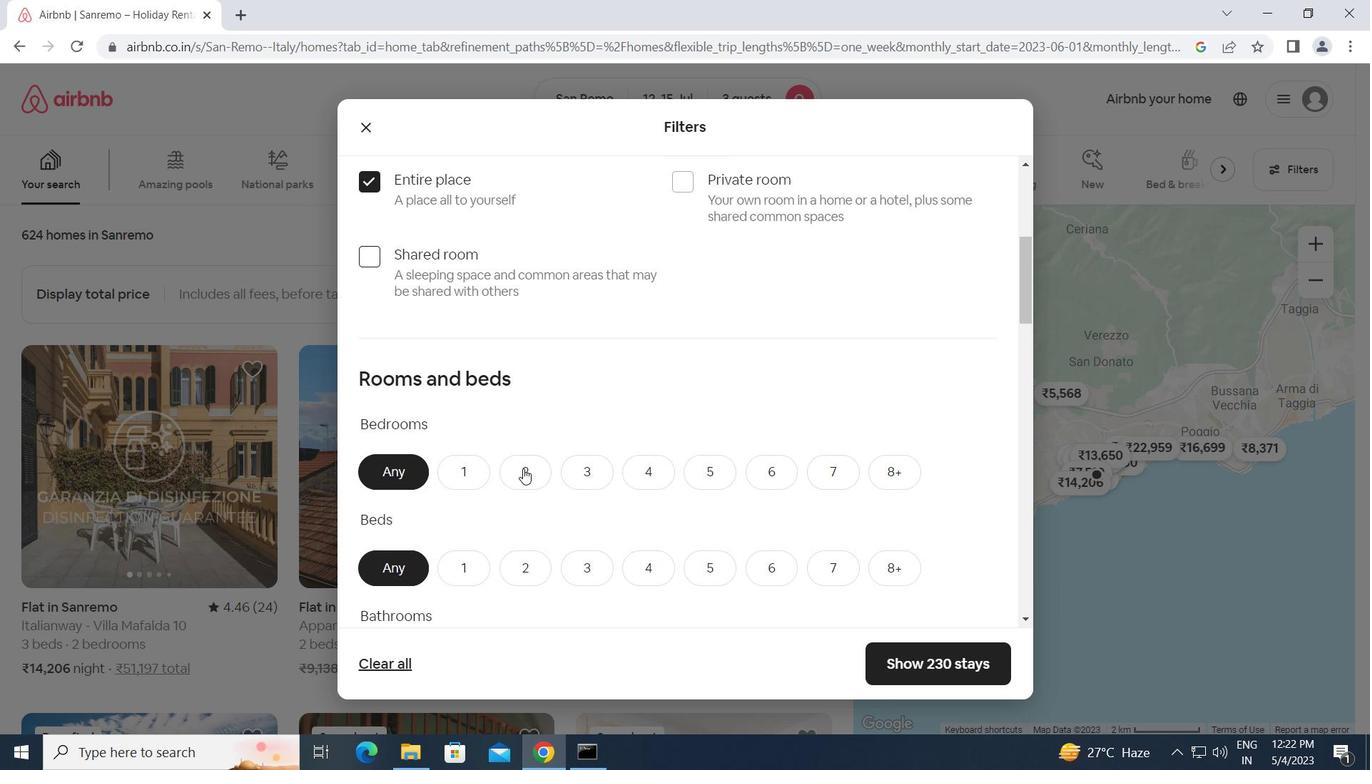 
Action: Mouse pressed left at (523, 474)
Screenshot: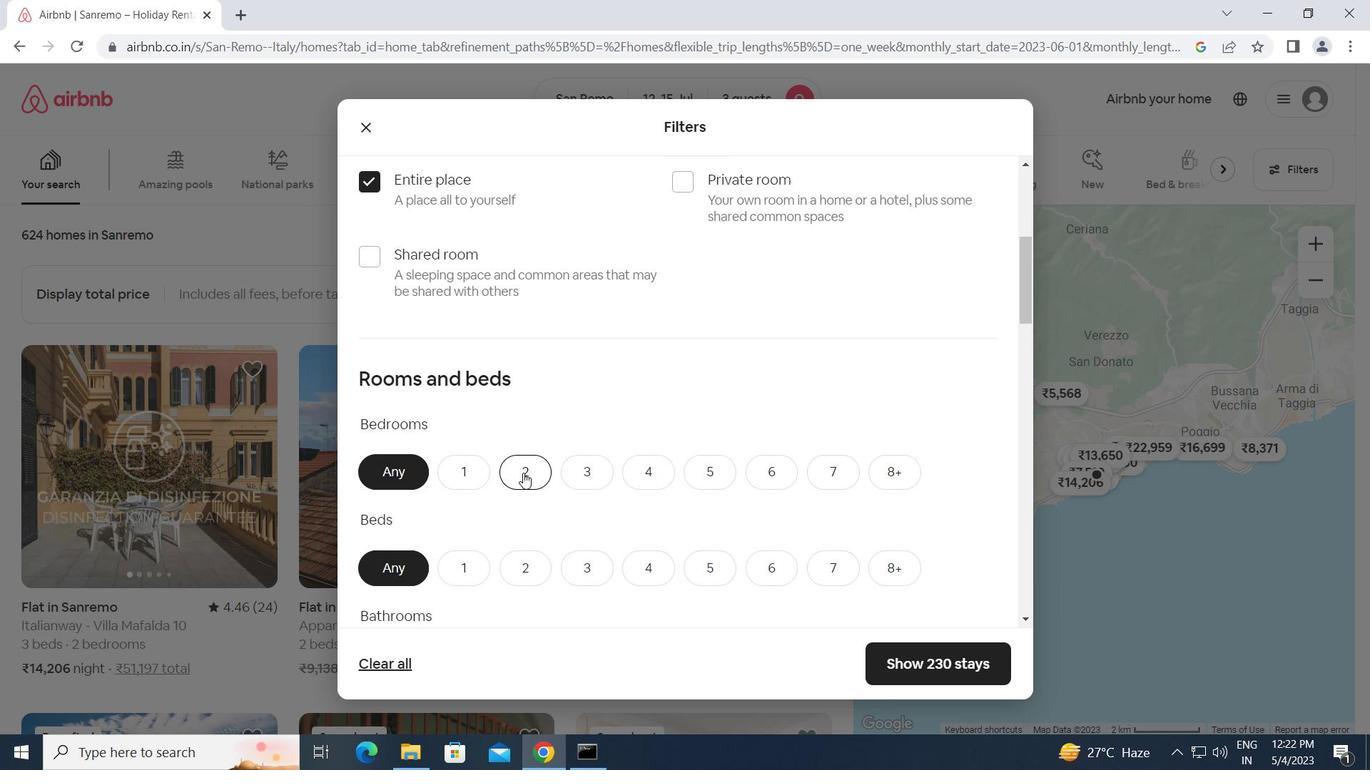 
Action: Mouse moved to (650, 468)
Screenshot: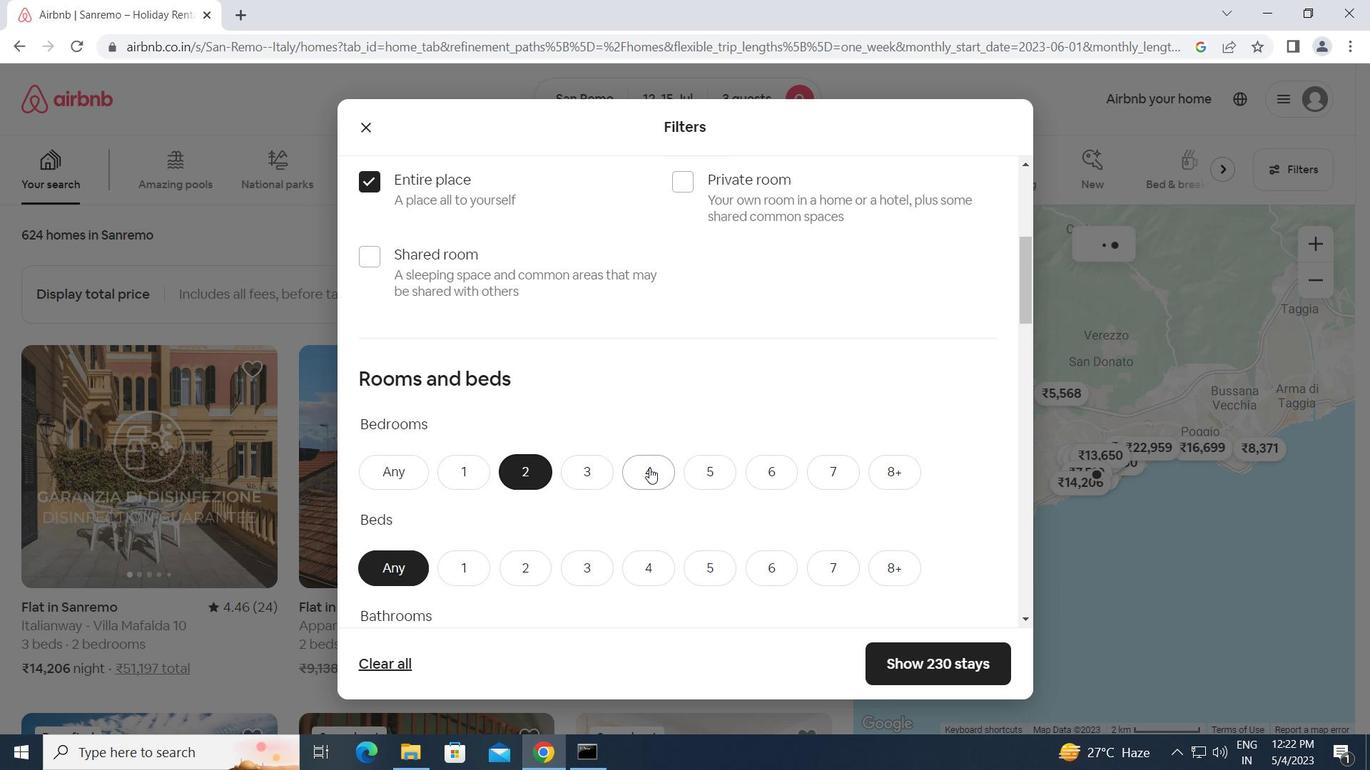 
Action: Mouse scrolled (650, 467) with delta (0, 0)
Screenshot: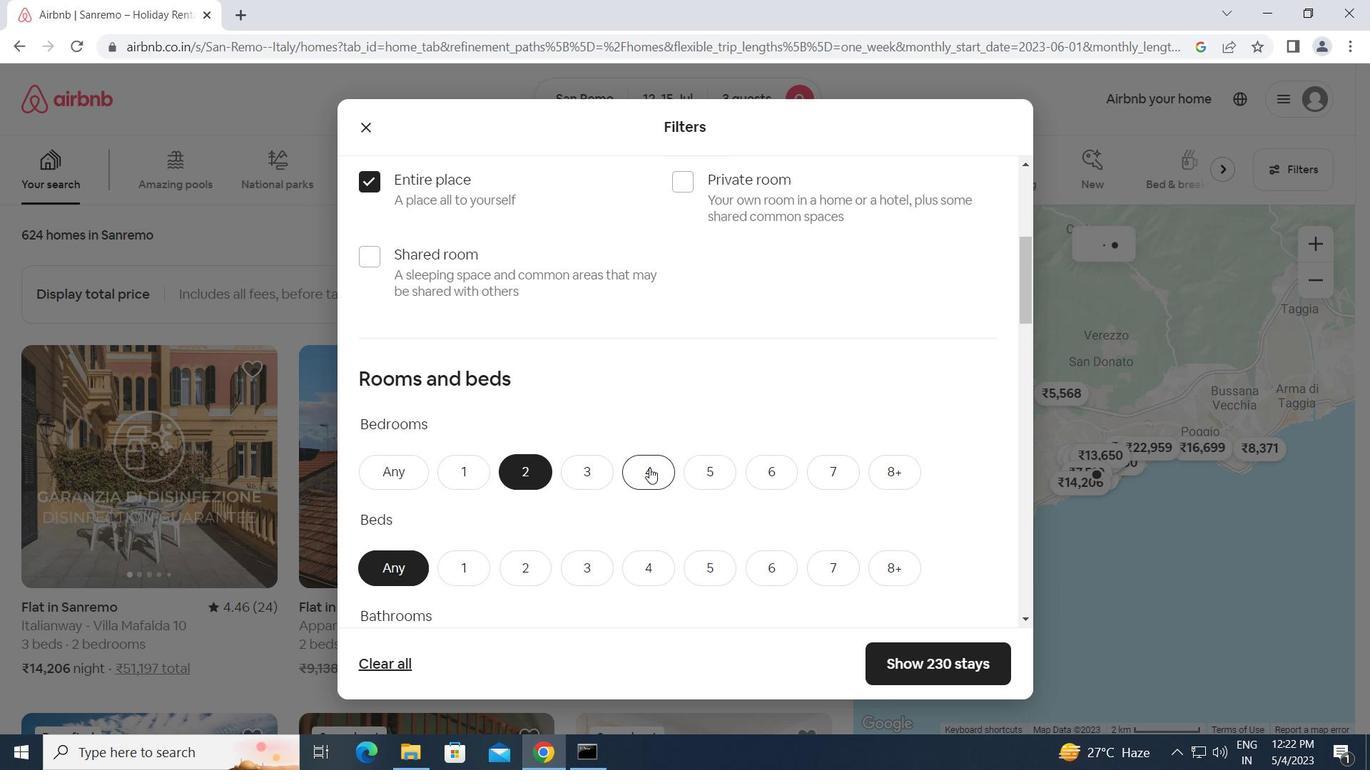 
Action: Mouse moved to (596, 476)
Screenshot: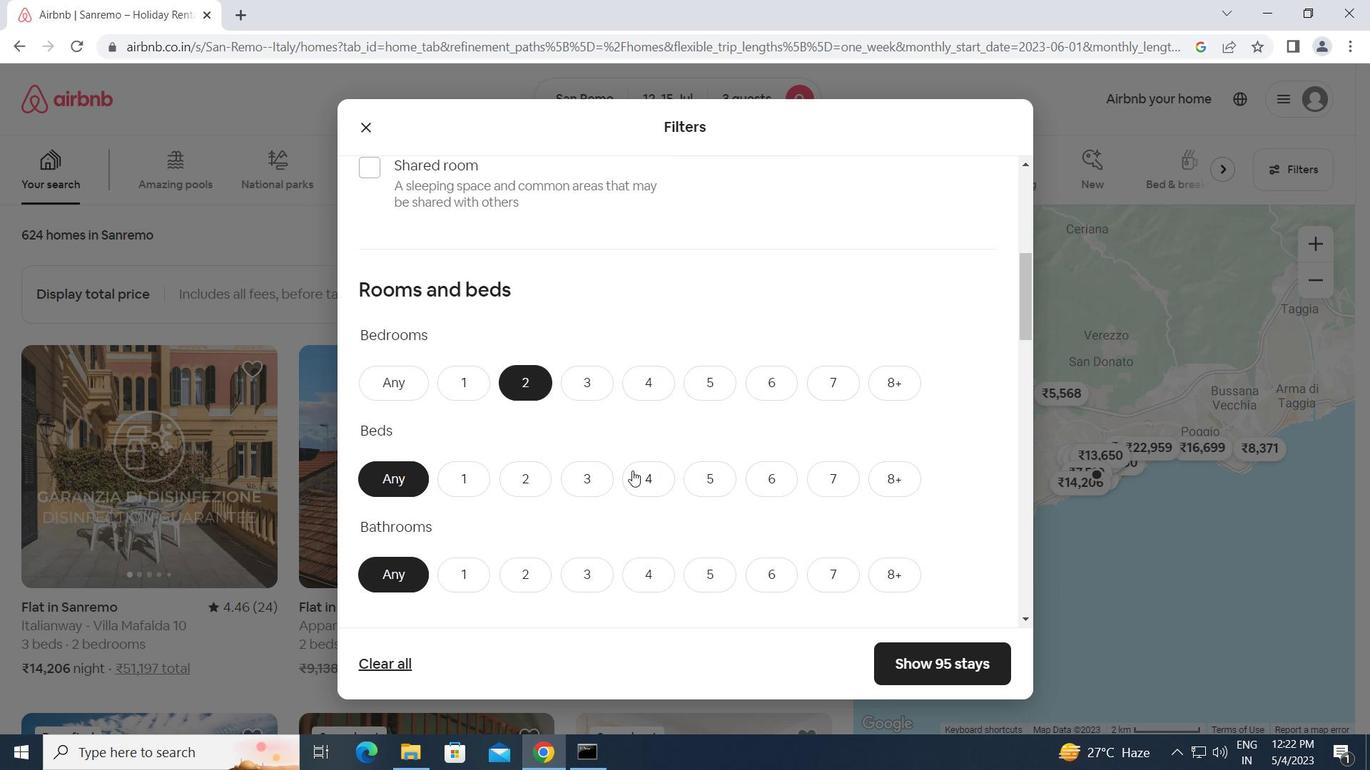 
Action: Mouse pressed left at (596, 476)
Screenshot: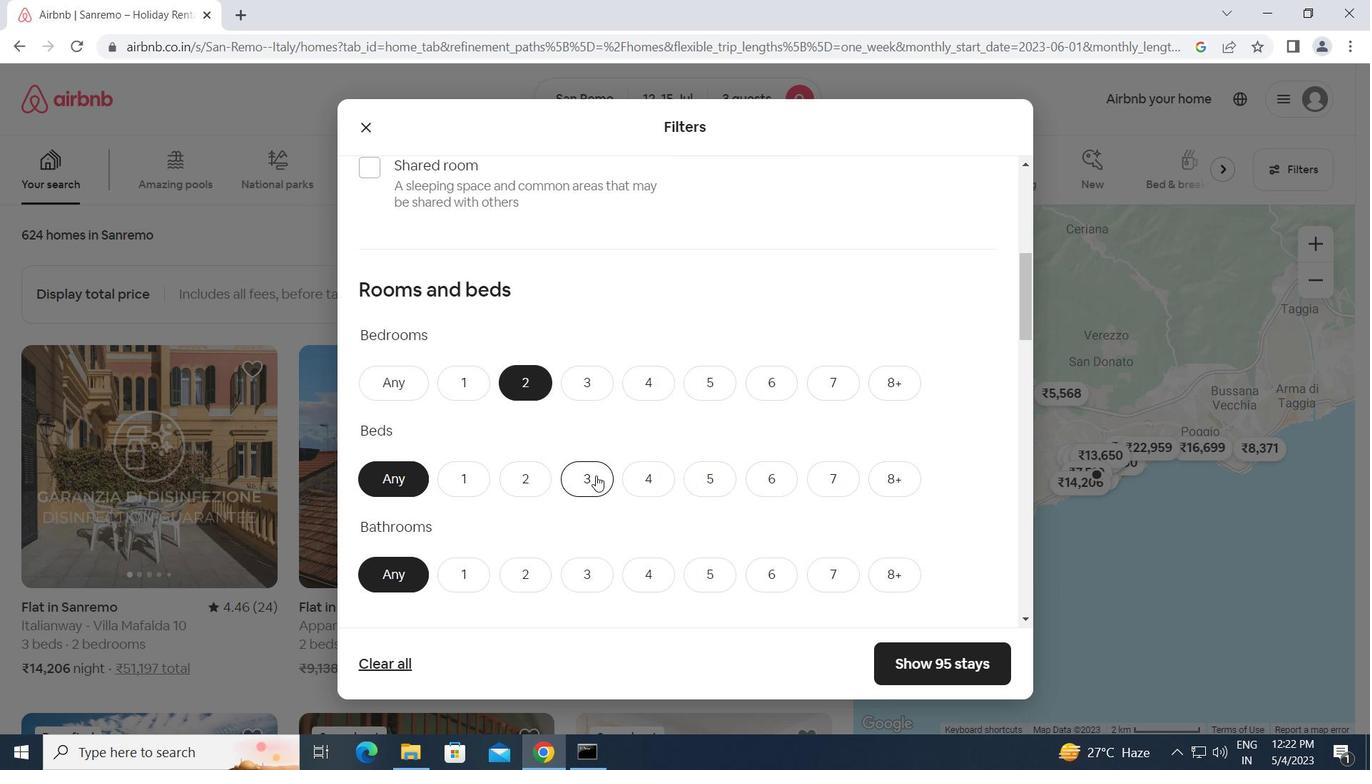 
Action: Mouse moved to (476, 574)
Screenshot: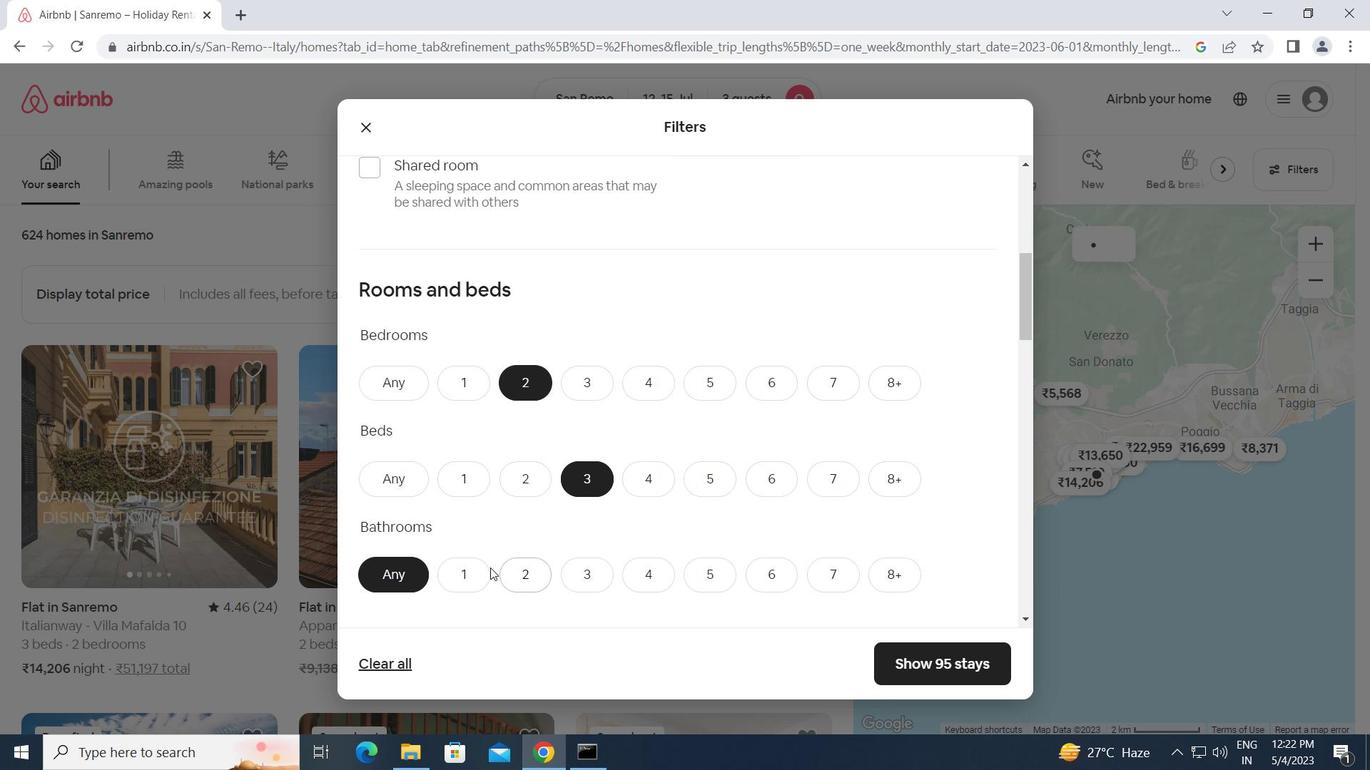 
Action: Mouse pressed left at (476, 574)
Screenshot: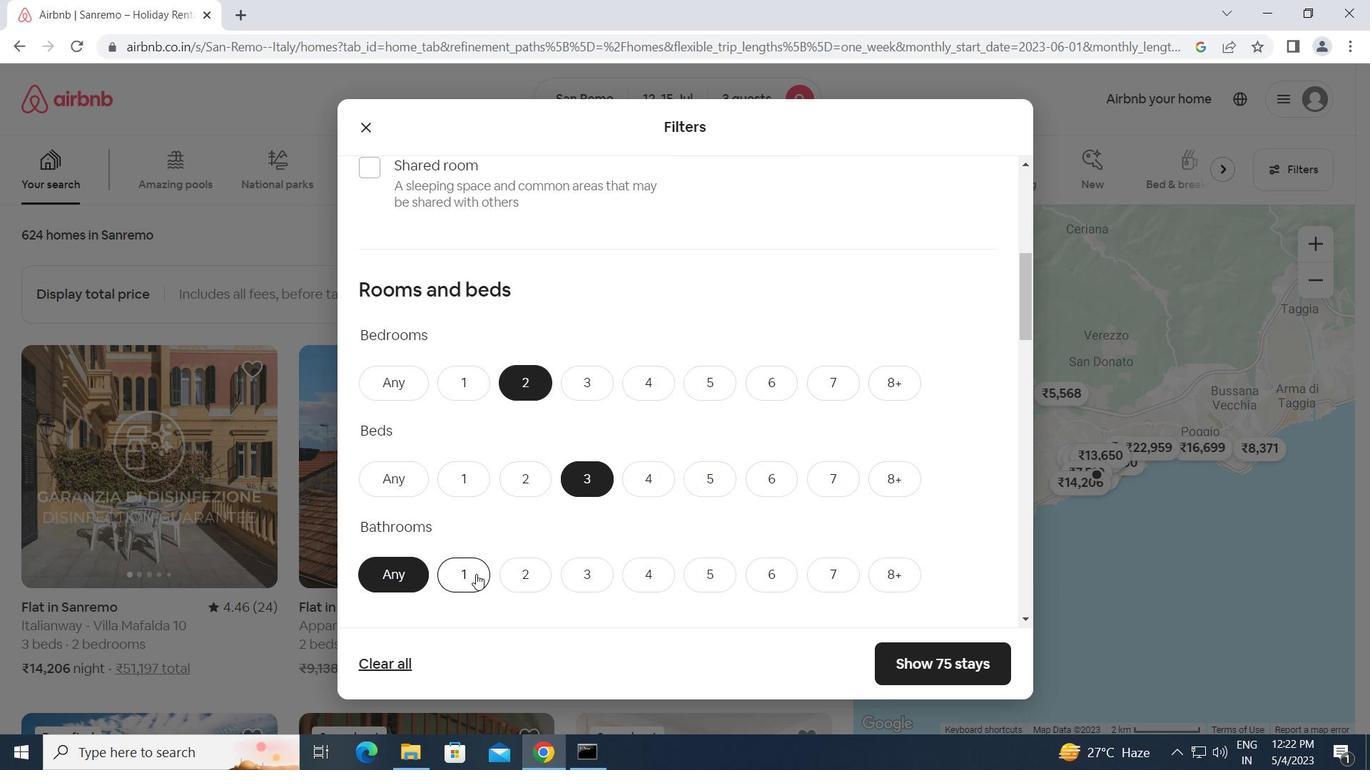 
Action: Mouse moved to (605, 543)
Screenshot: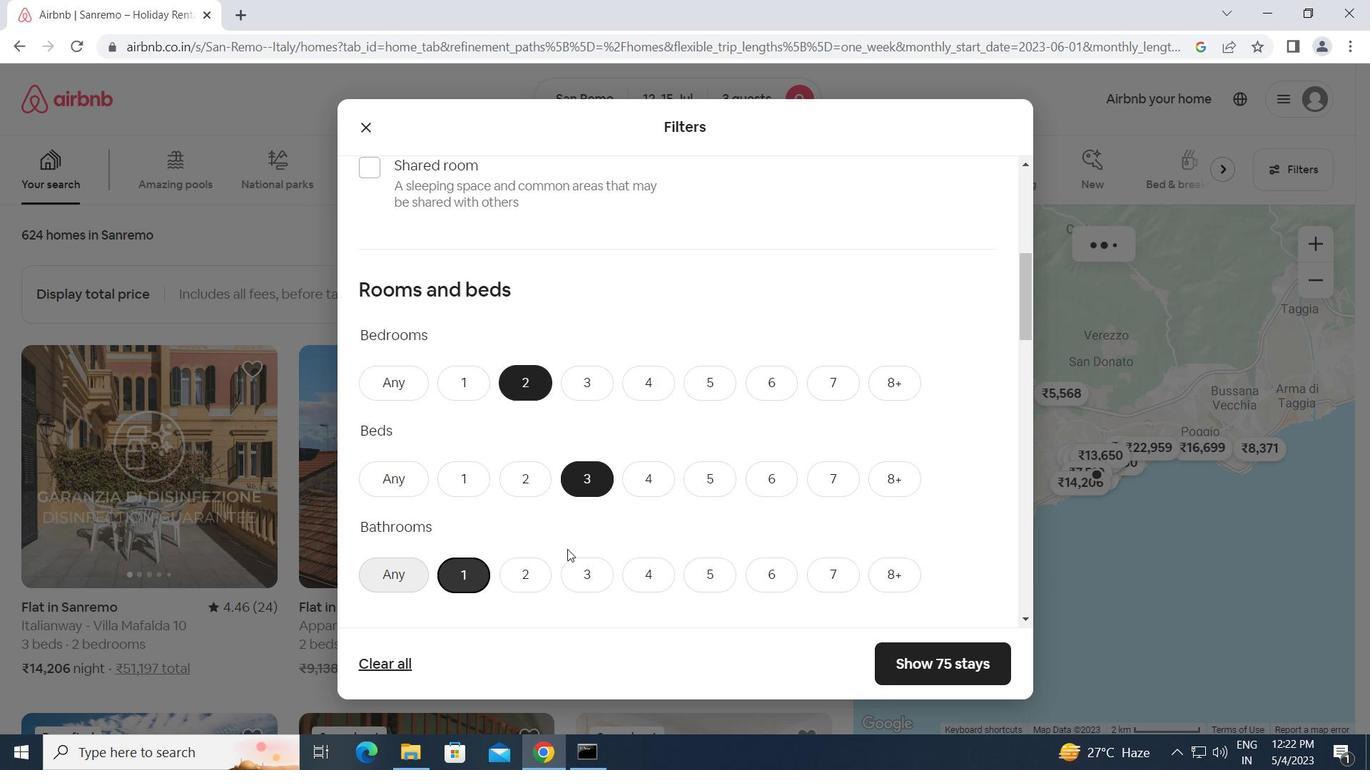 
Action: Mouse scrolled (605, 542) with delta (0, 0)
Screenshot: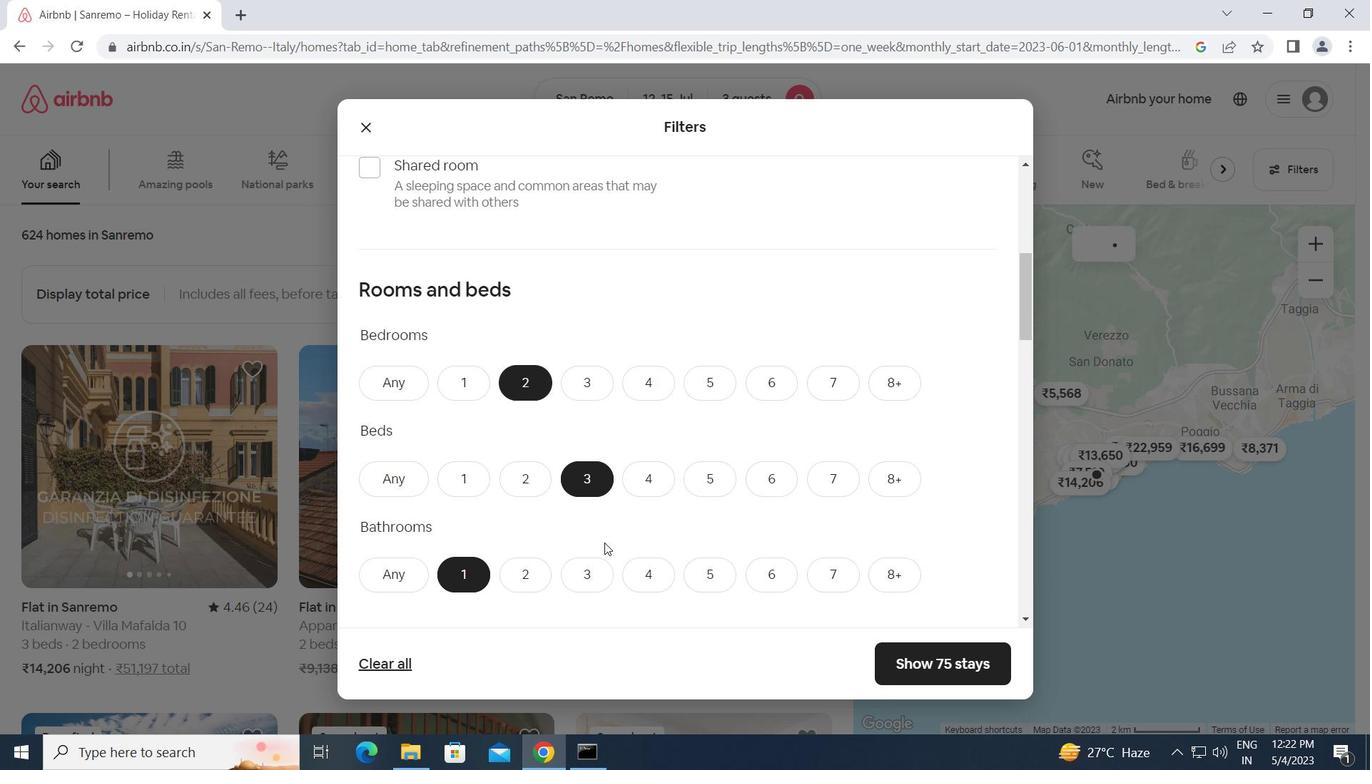 
Action: Mouse scrolled (605, 542) with delta (0, 0)
Screenshot: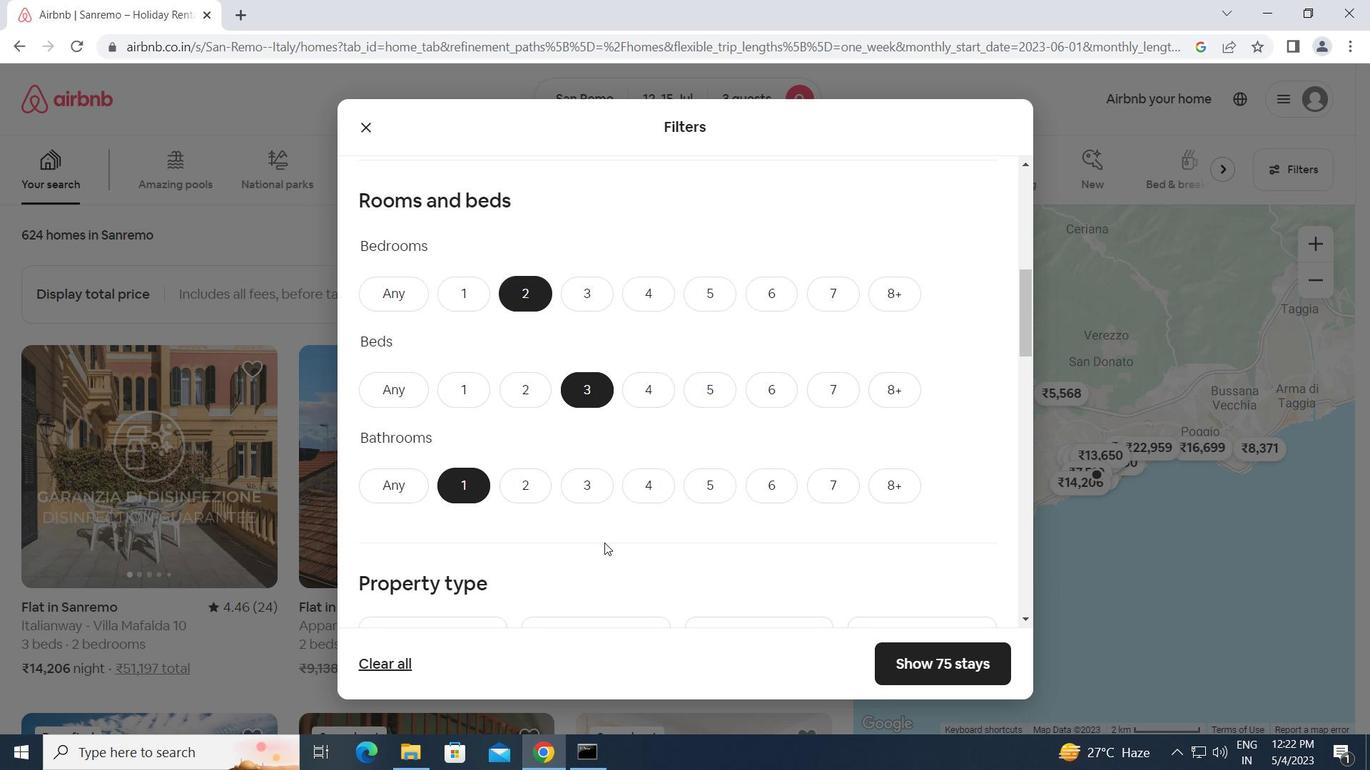 
Action: Mouse scrolled (605, 542) with delta (0, 0)
Screenshot: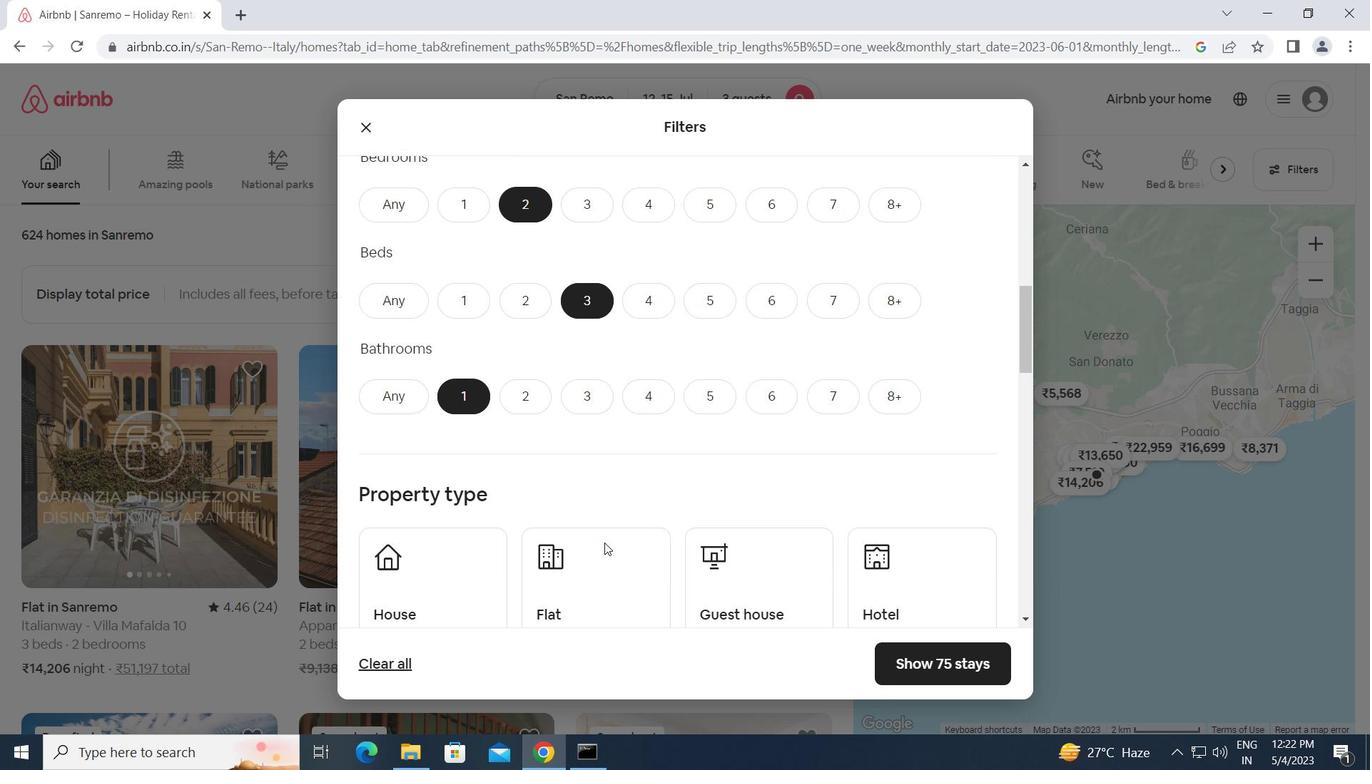 
Action: Mouse moved to (444, 522)
Screenshot: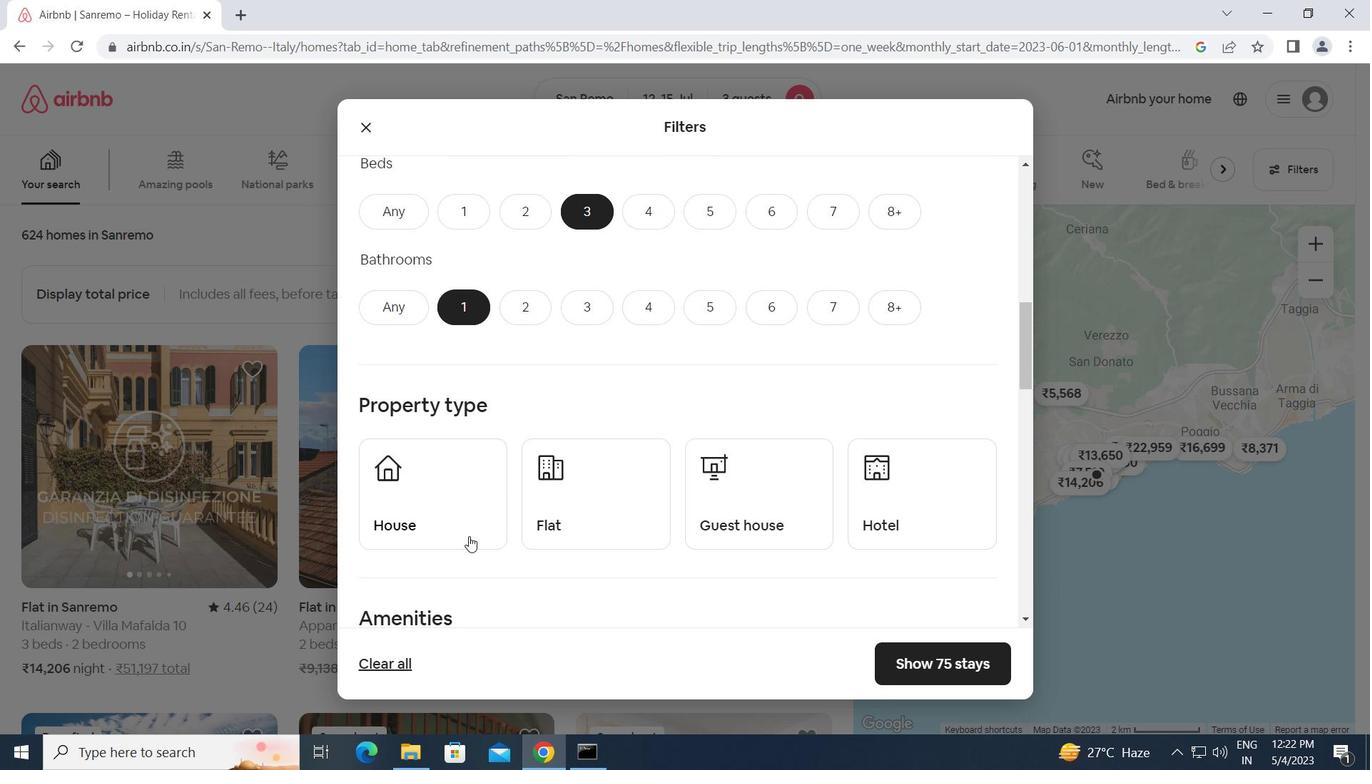 
Action: Mouse pressed left at (444, 522)
Screenshot: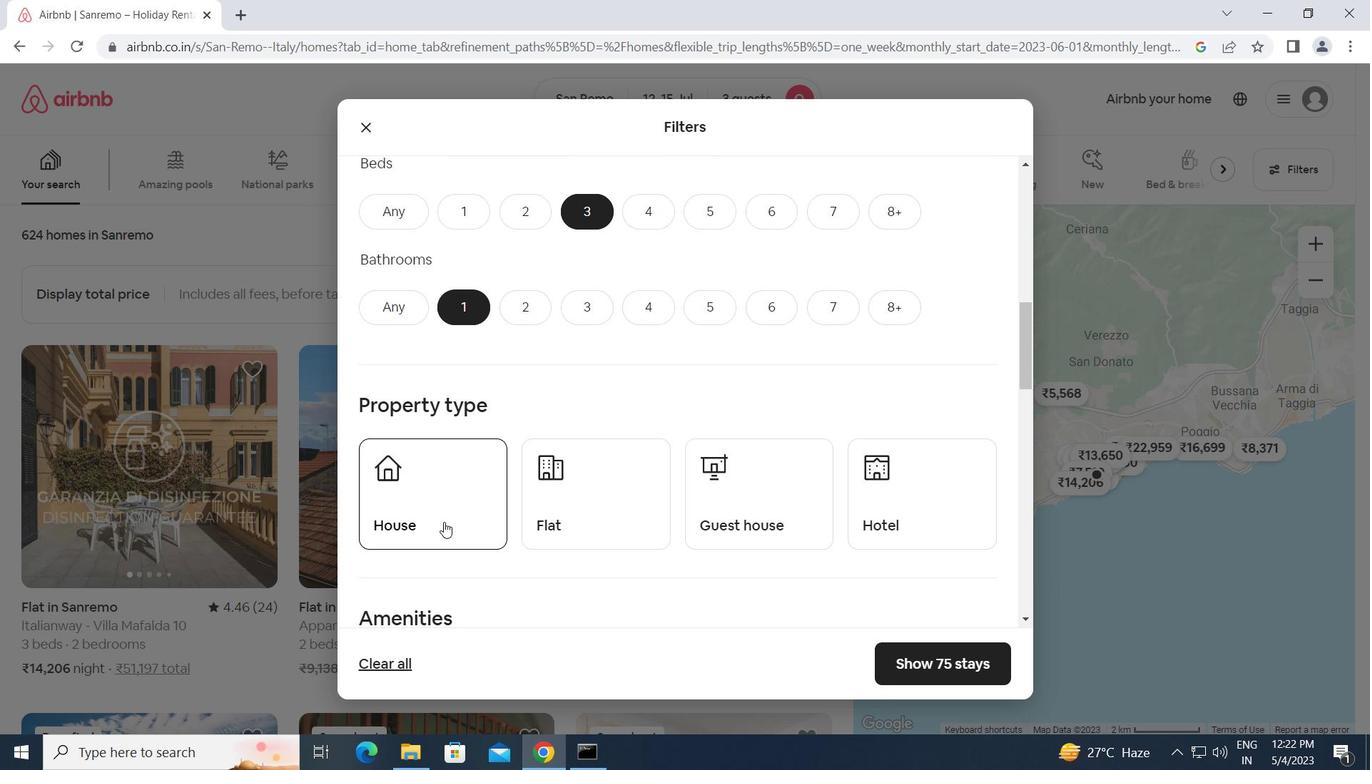 
Action: Mouse moved to (588, 507)
Screenshot: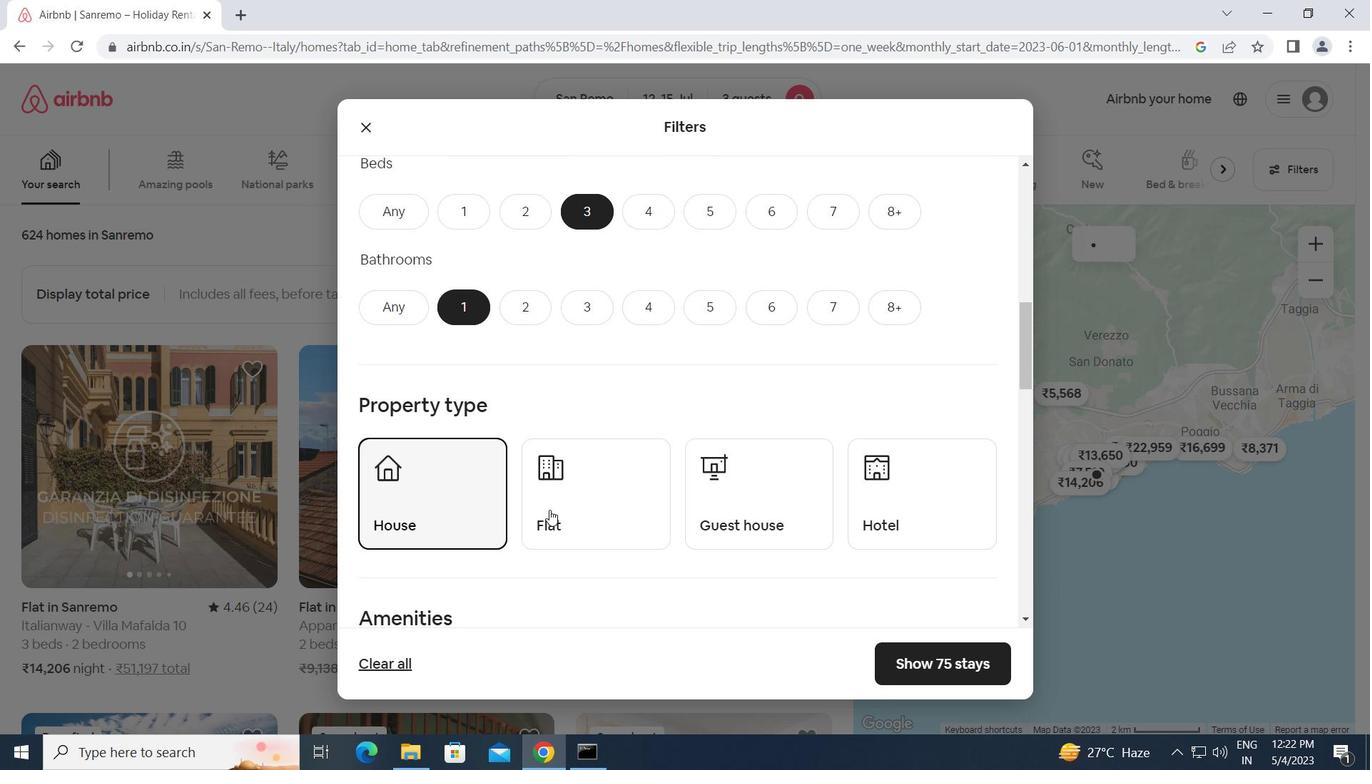 
Action: Mouse pressed left at (588, 507)
Screenshot: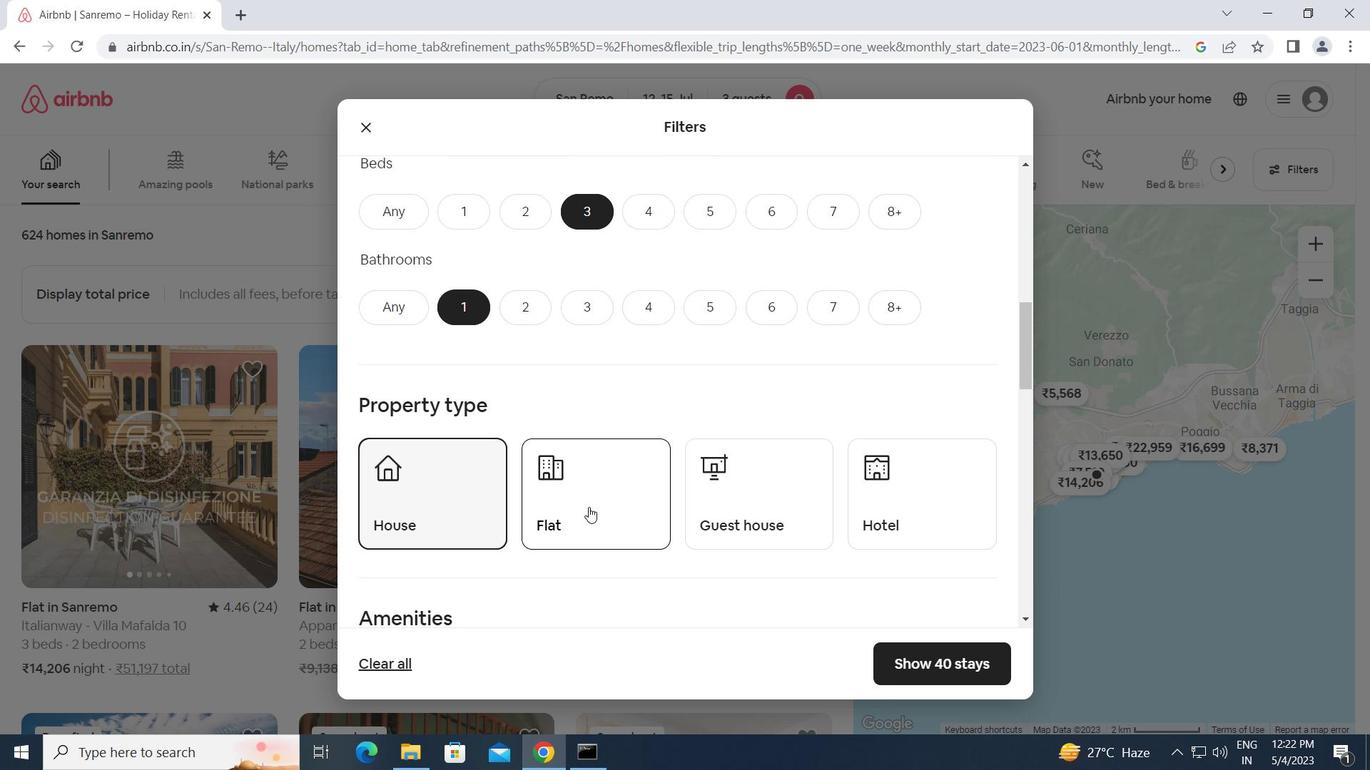 
Action: Mouse moved to (731, 499)
Screenshot: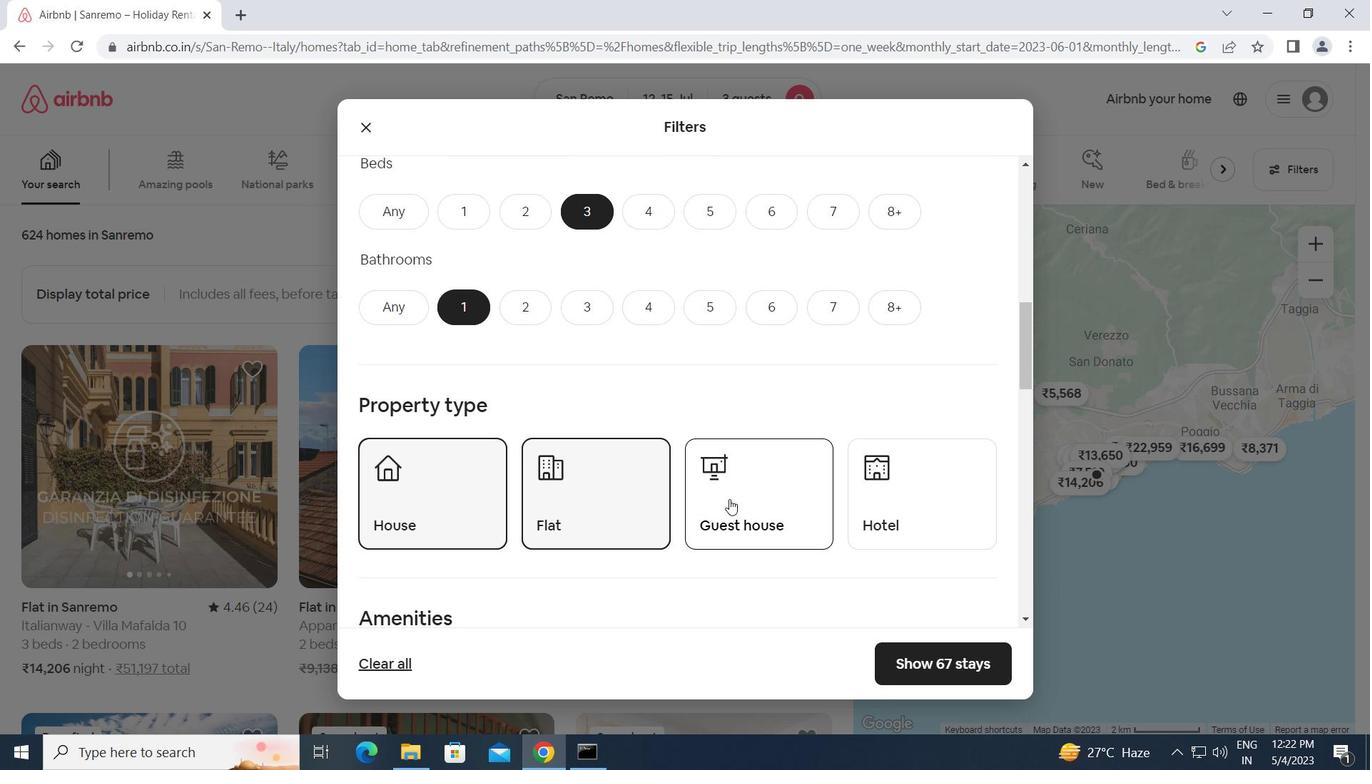 
Action: Mouse pressed left at (731, 499)
Screenshot: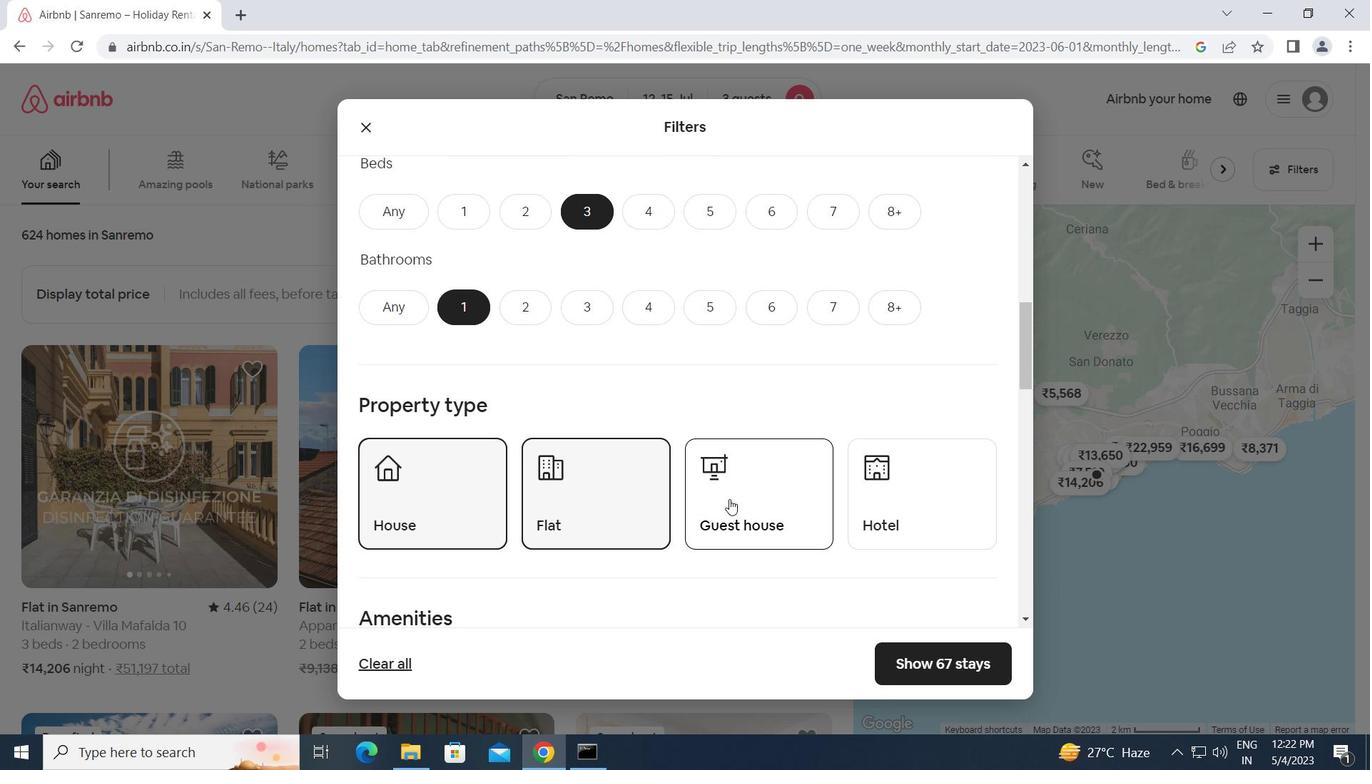 
Action: Mouse moved to (606, 537)
Screenshot: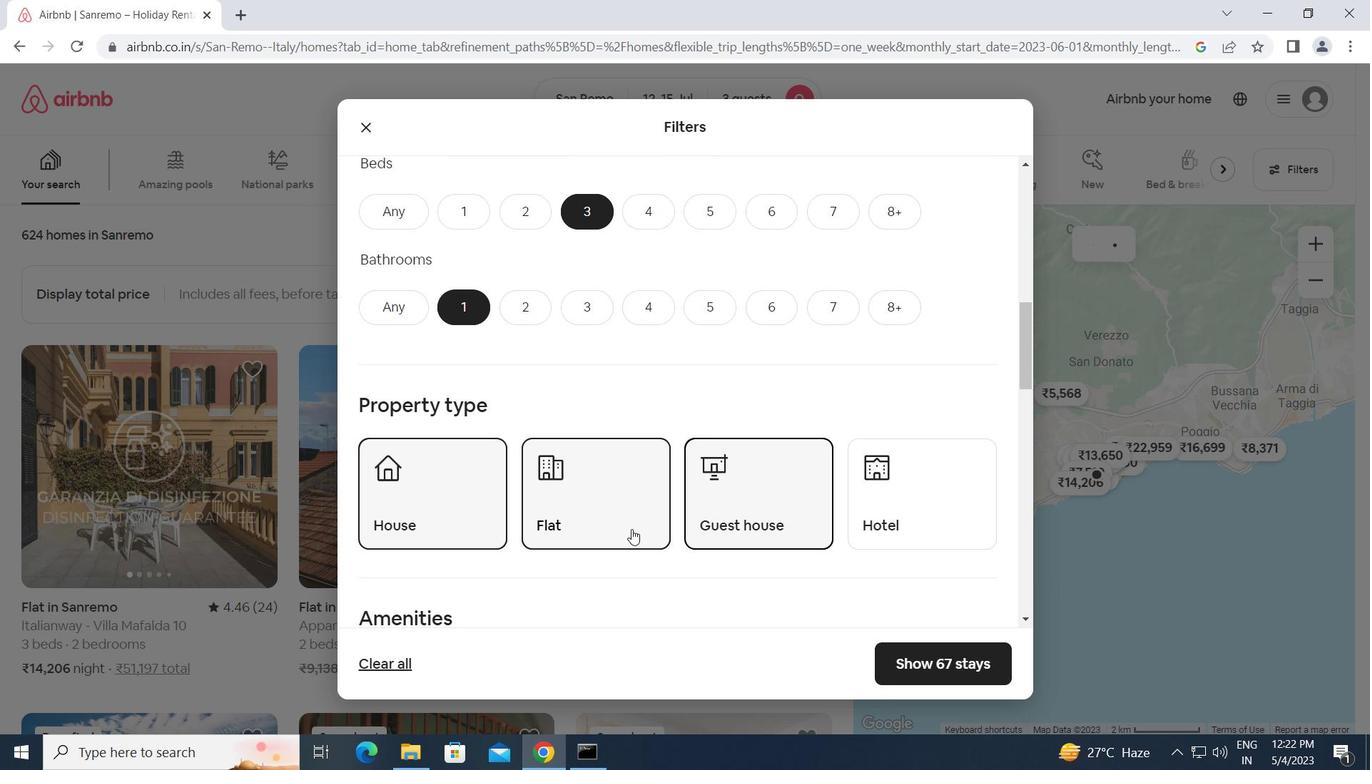 
Action: Mouse scrolled (606, 536) with delta (0, 0)
Screenshot: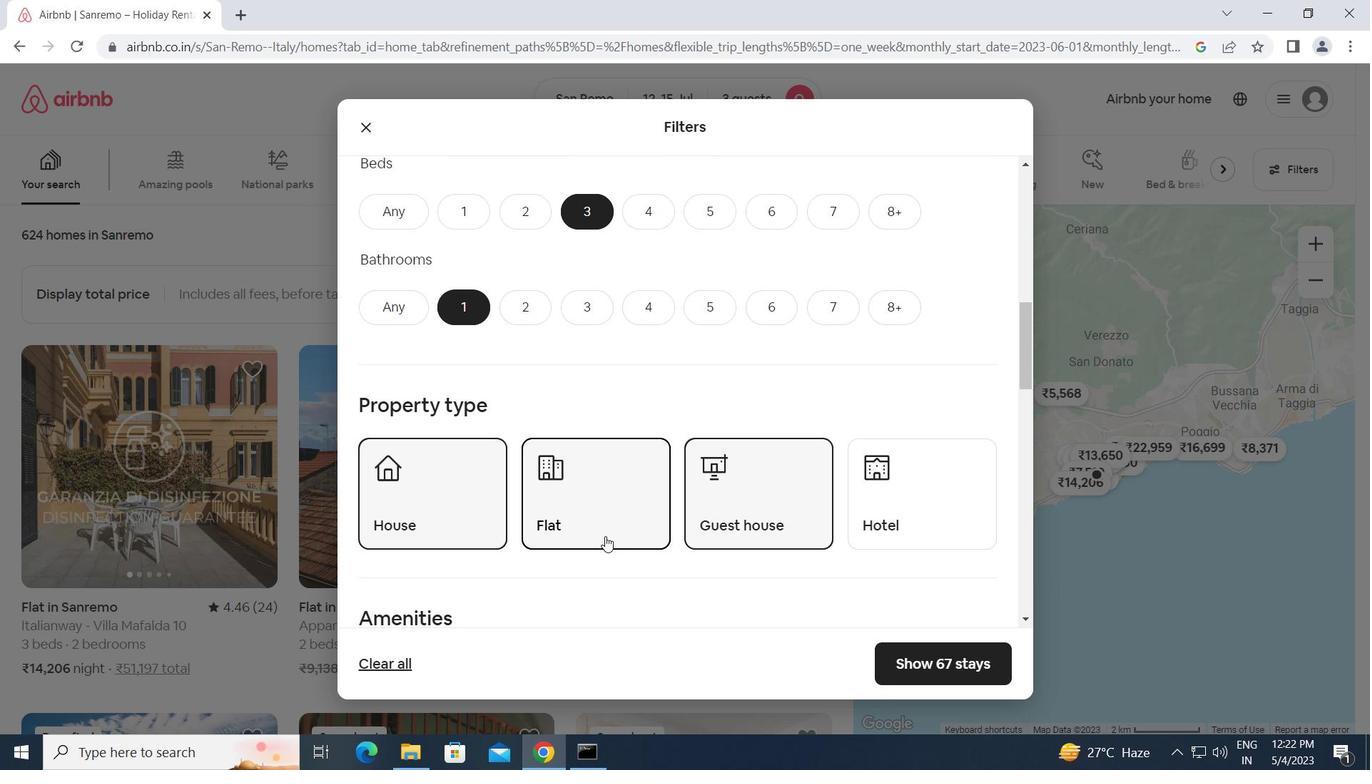 
Action: Mouse scrolled (606, 536) with delta (0, 0)
Screenshot: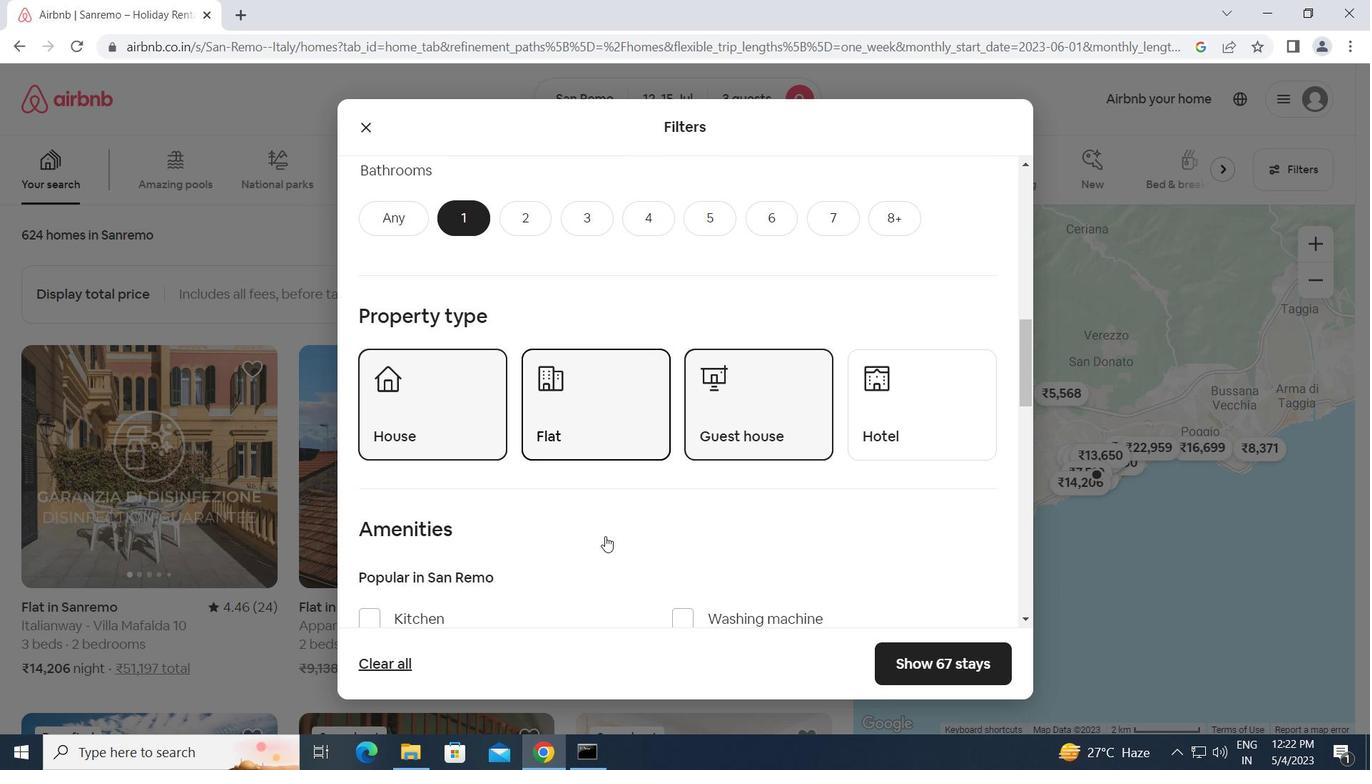 
Action: Mouse scrolled (606, 536) with delta (0, 0)
Screenshot: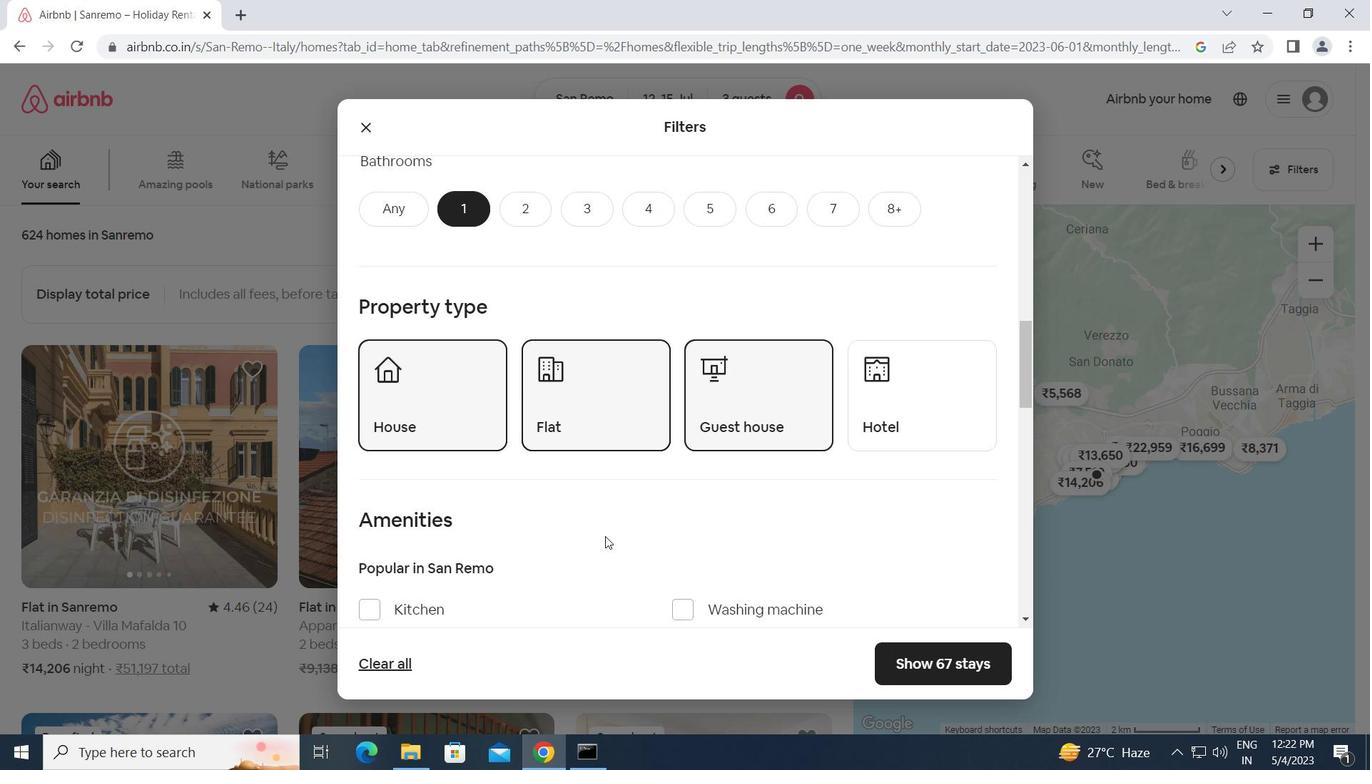 
Action: Mouse scrolled (606, 536) with delta (0, 0)
Screenshot: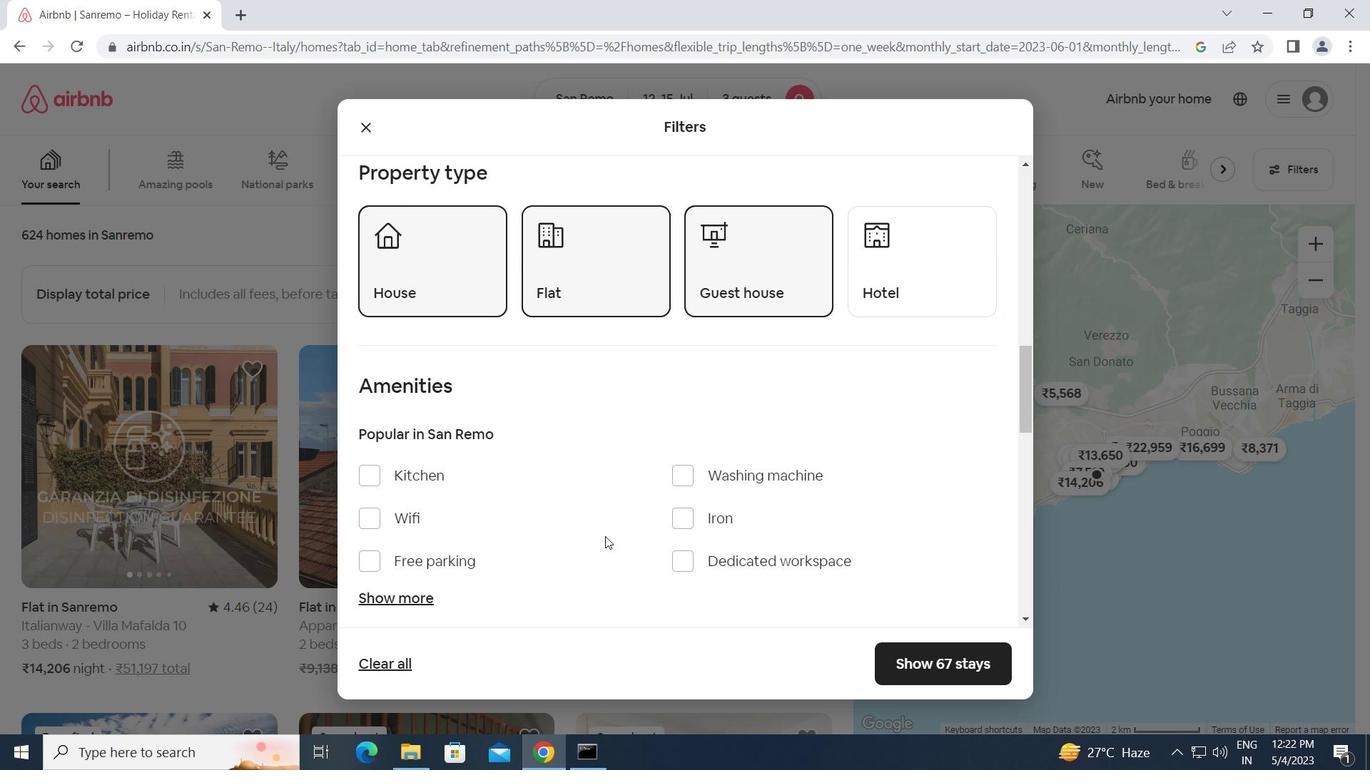 
Action: Mouse scrolled (606, 536) with delta (0, 0)
Screenshot: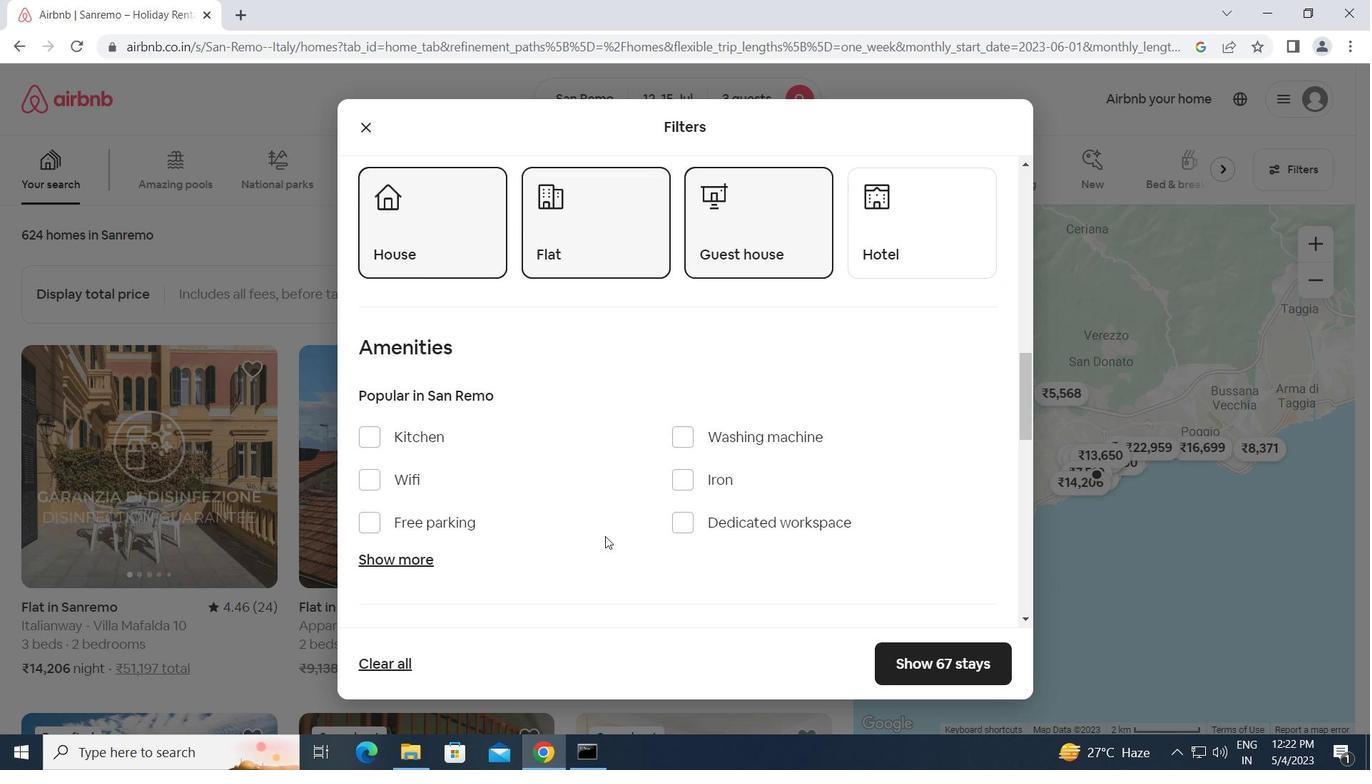 
Action: Mouse scrolled (606, 536) with delta (0, 0)
Screenshot: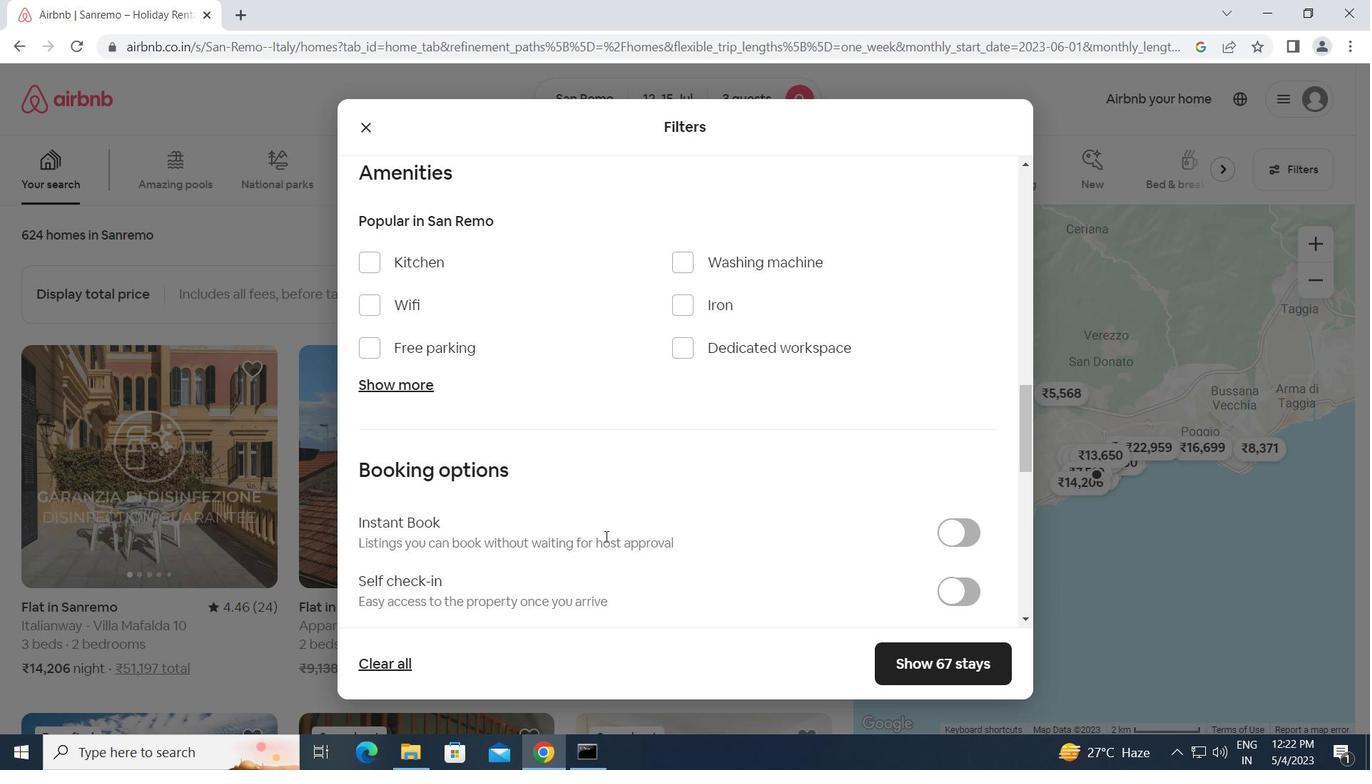 
Action: Mouse moved to (956, 506)
Screenshot: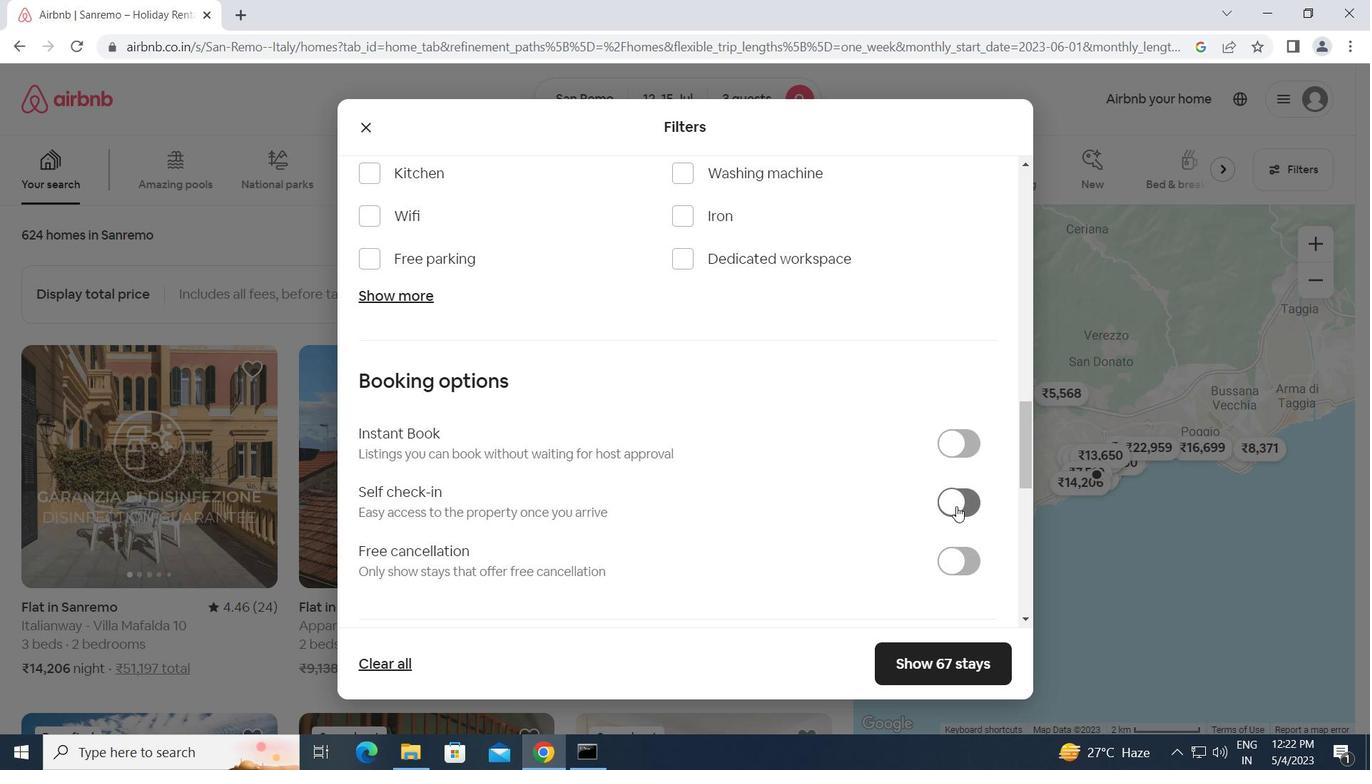 
Action: Mouse pressed left at (956, 506)
Screenshot: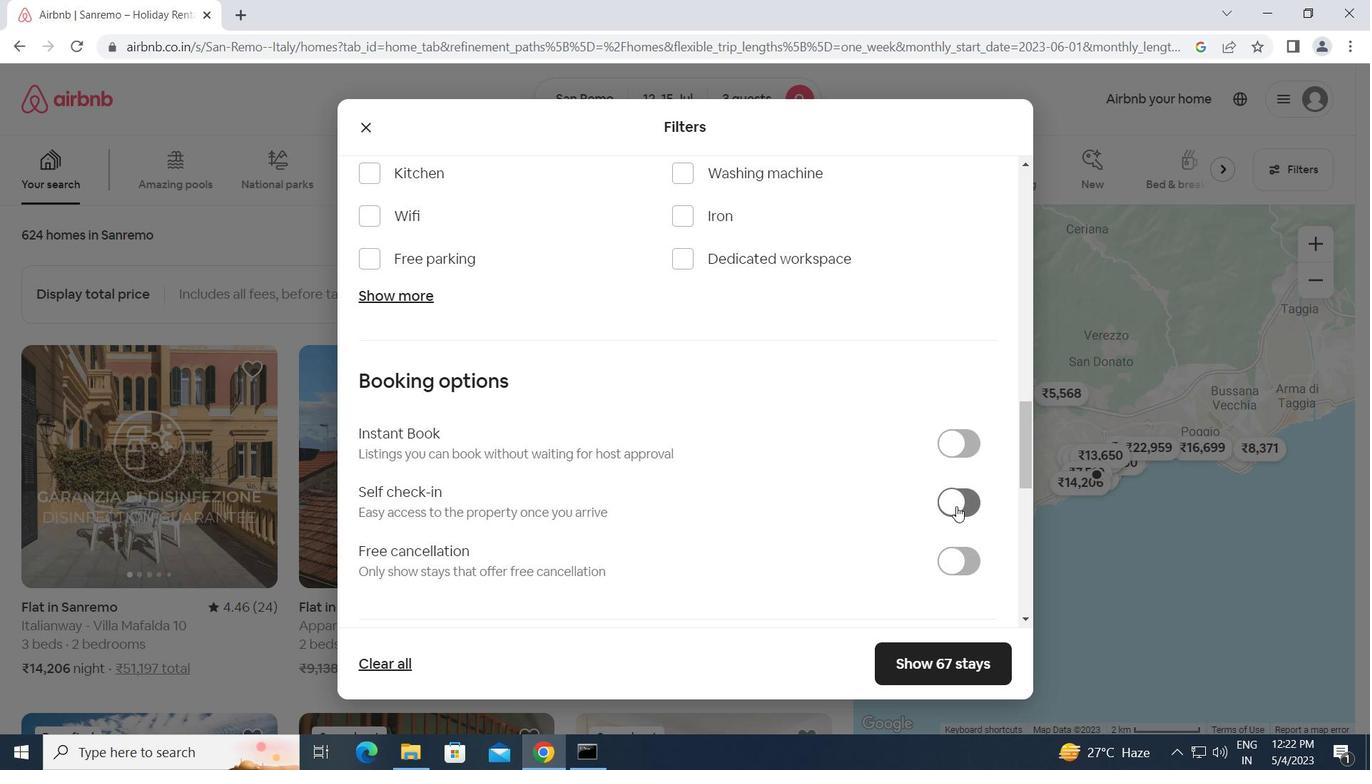 
Action: Mouse moved to (713, 564)
Screenshot: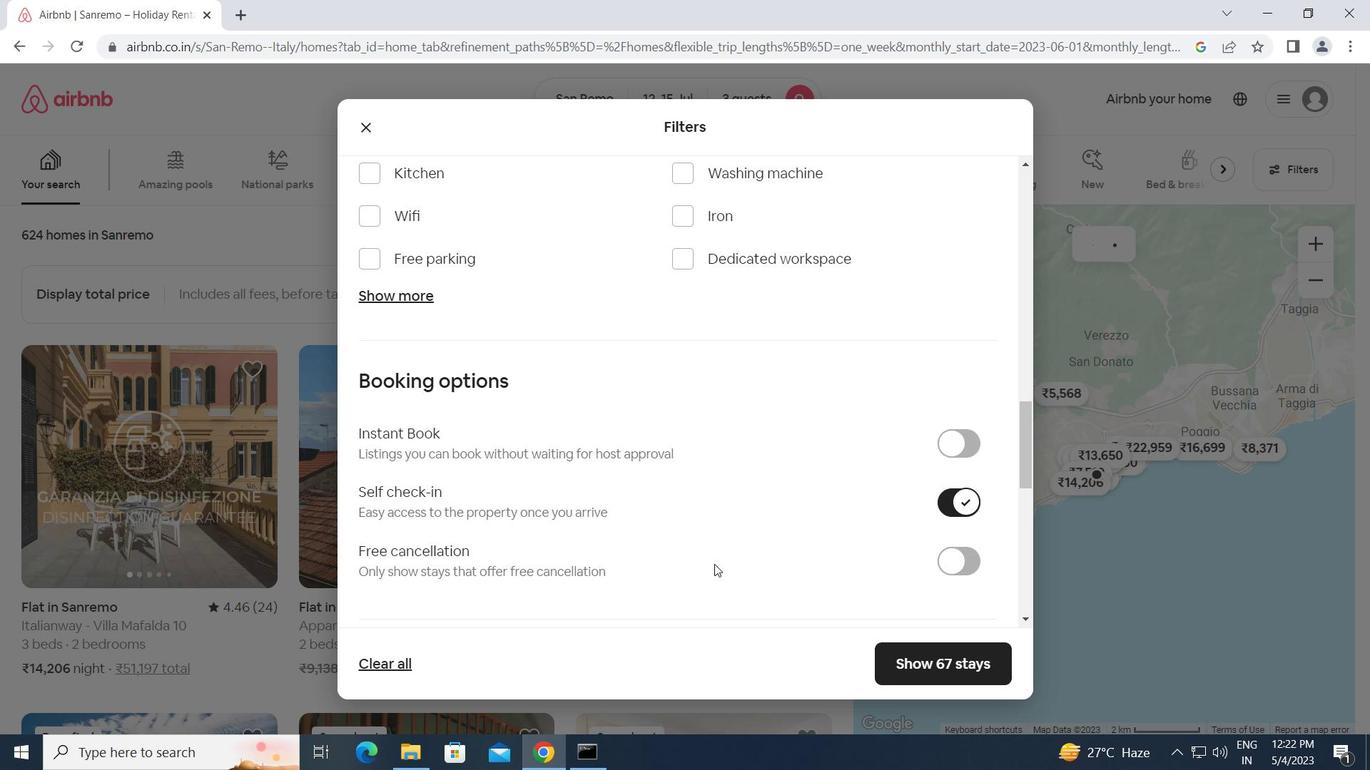 
Action: Mouse scrolled (713, 563) with delta (0, 0)
Screenshot: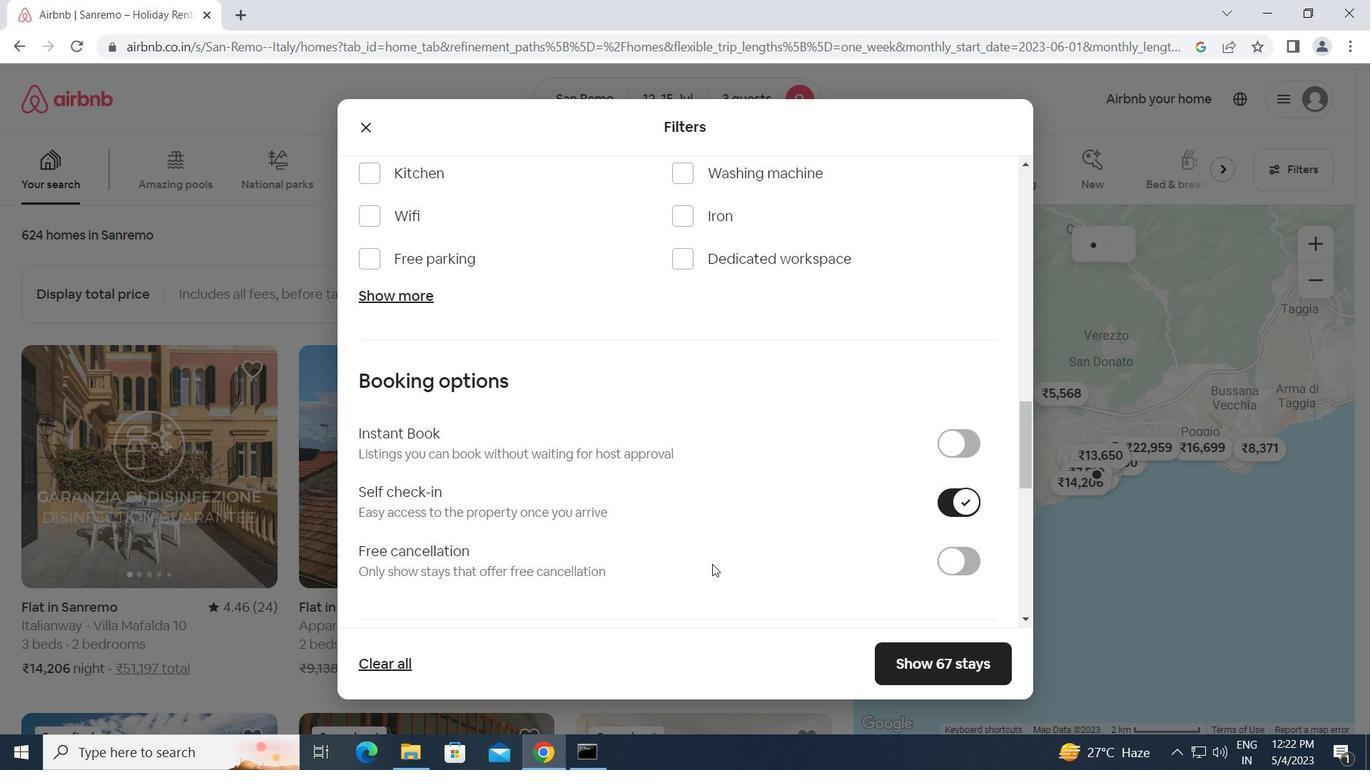 
Action: Mouse moved to (713, 565)
Screenshot: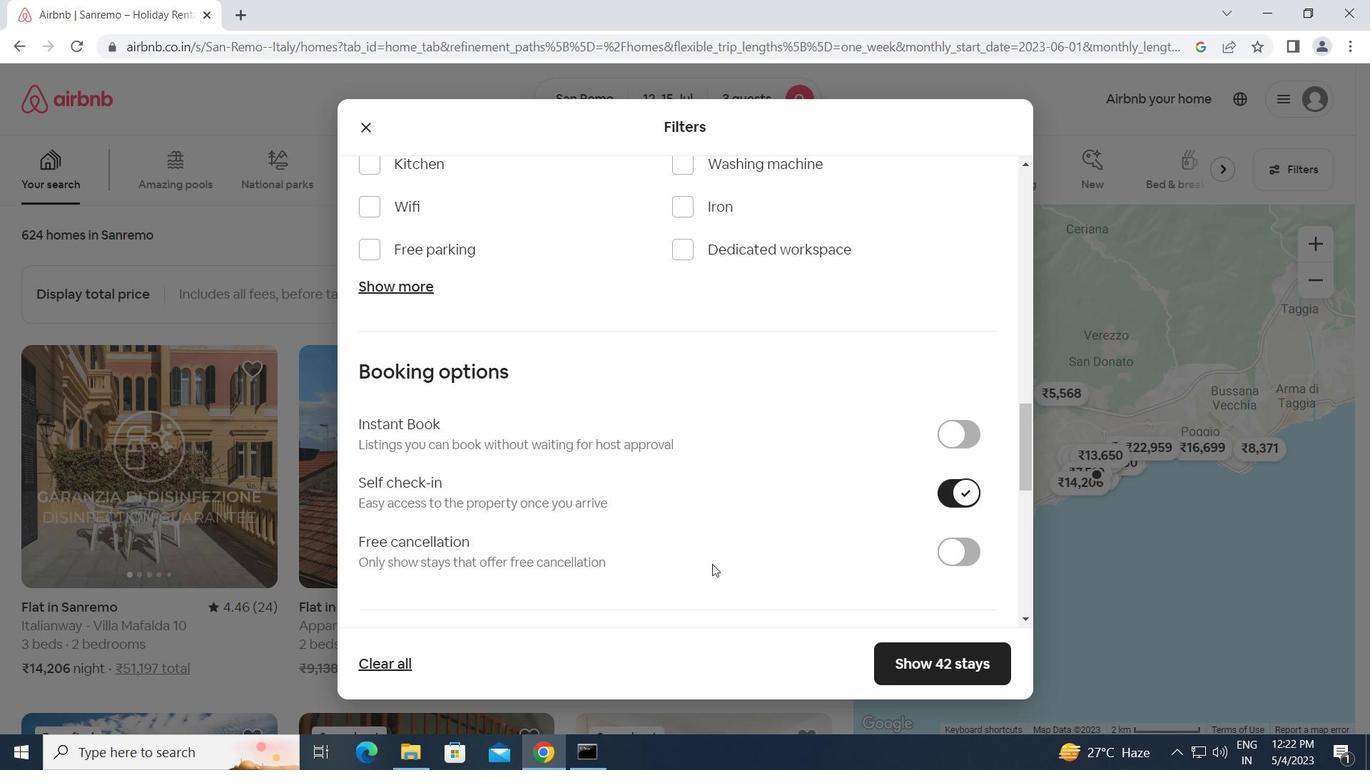 
Action: Mouse scrolled (713, 564) with delta (0, 0)
Screenshot: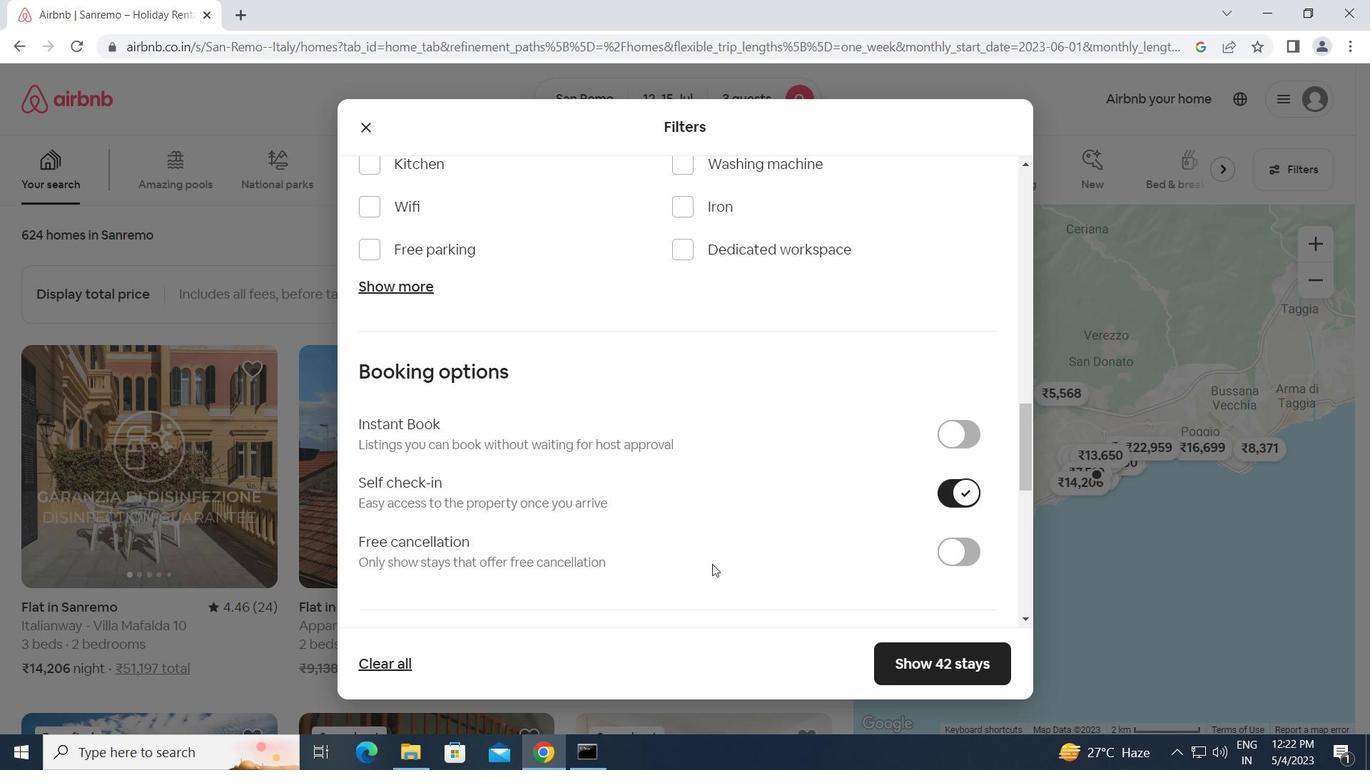 
Action: Mouse scrolled (713, 564) with delta (0, 0)
Screenshot: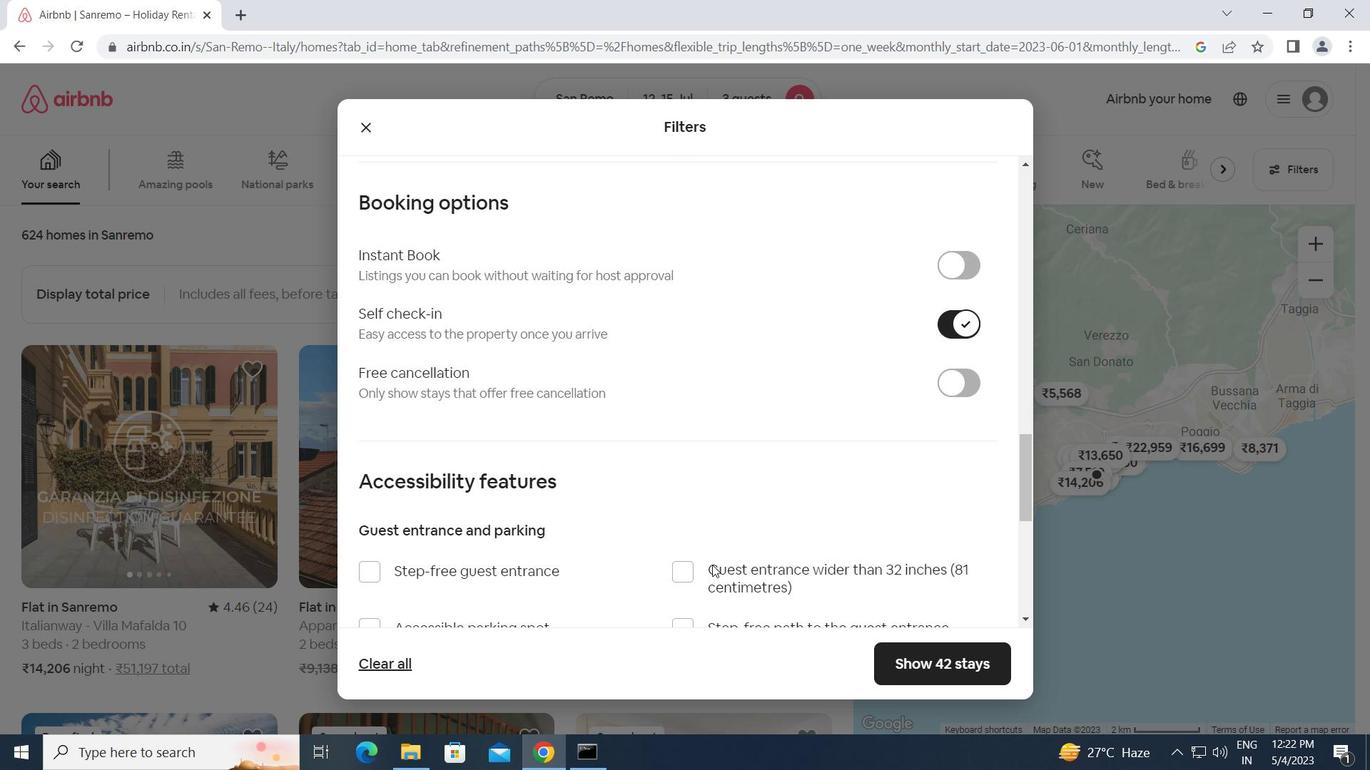 
Action: Mouse scrolled (713, 564) with delta (0, 0)
Screenshot: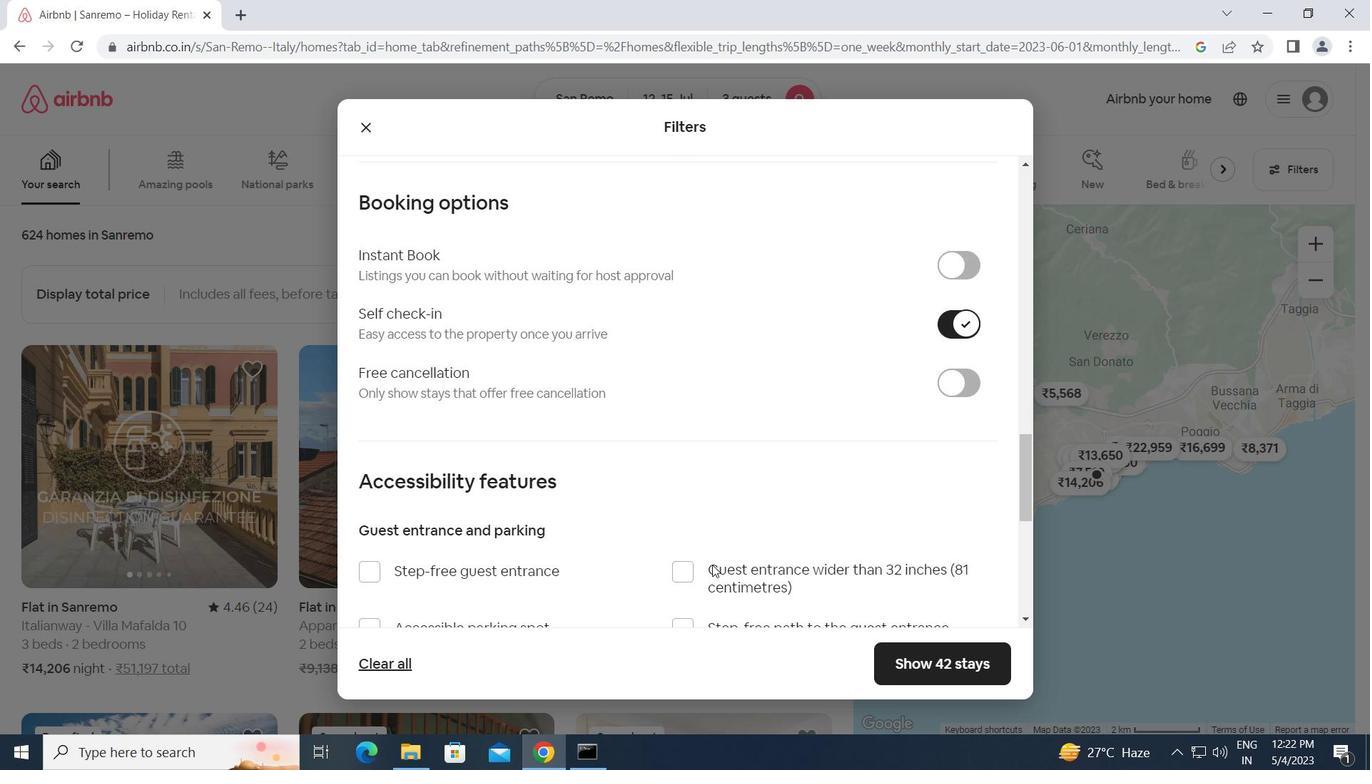 
Action: Mouse scrolled (713, 564) with delta (0, 0)
Screenshot: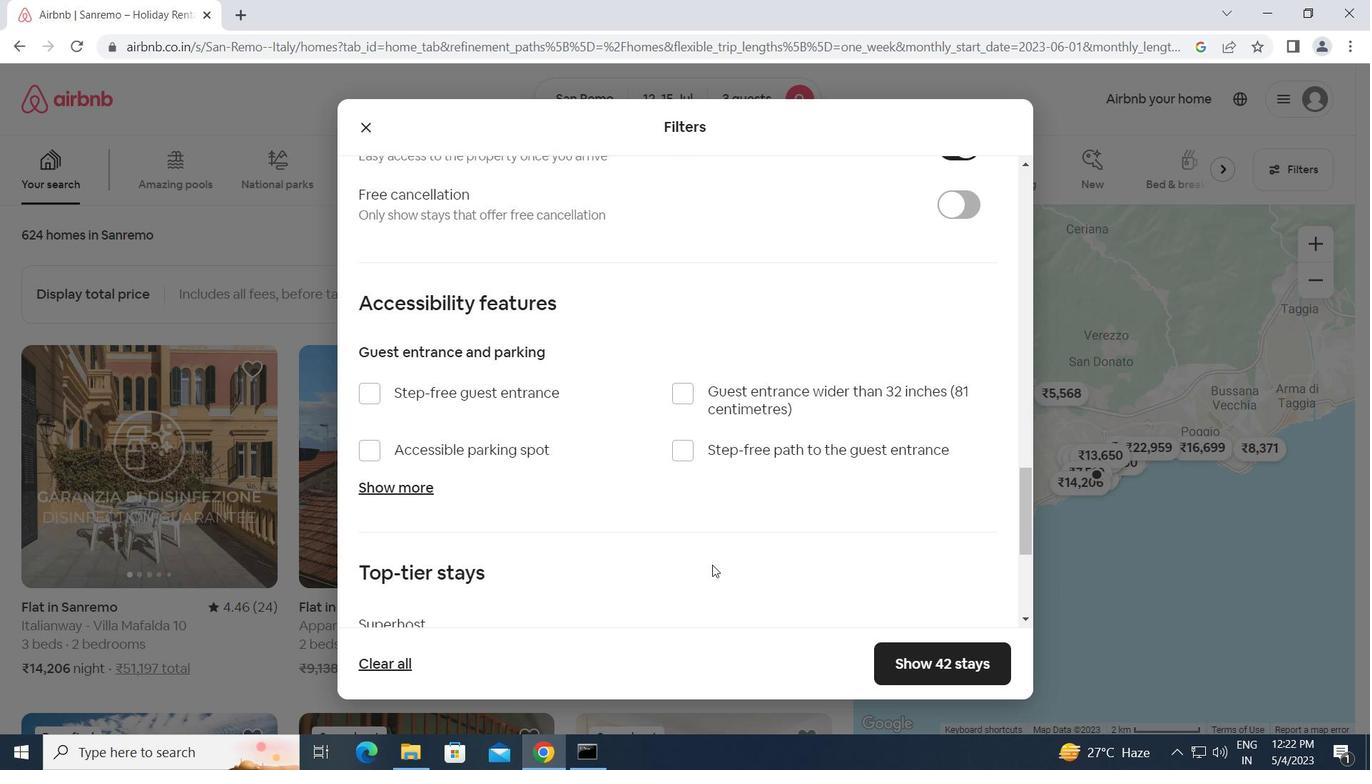 
Action: Mouse scrolled (713, 564) with delta (0, 0)
Screenshot: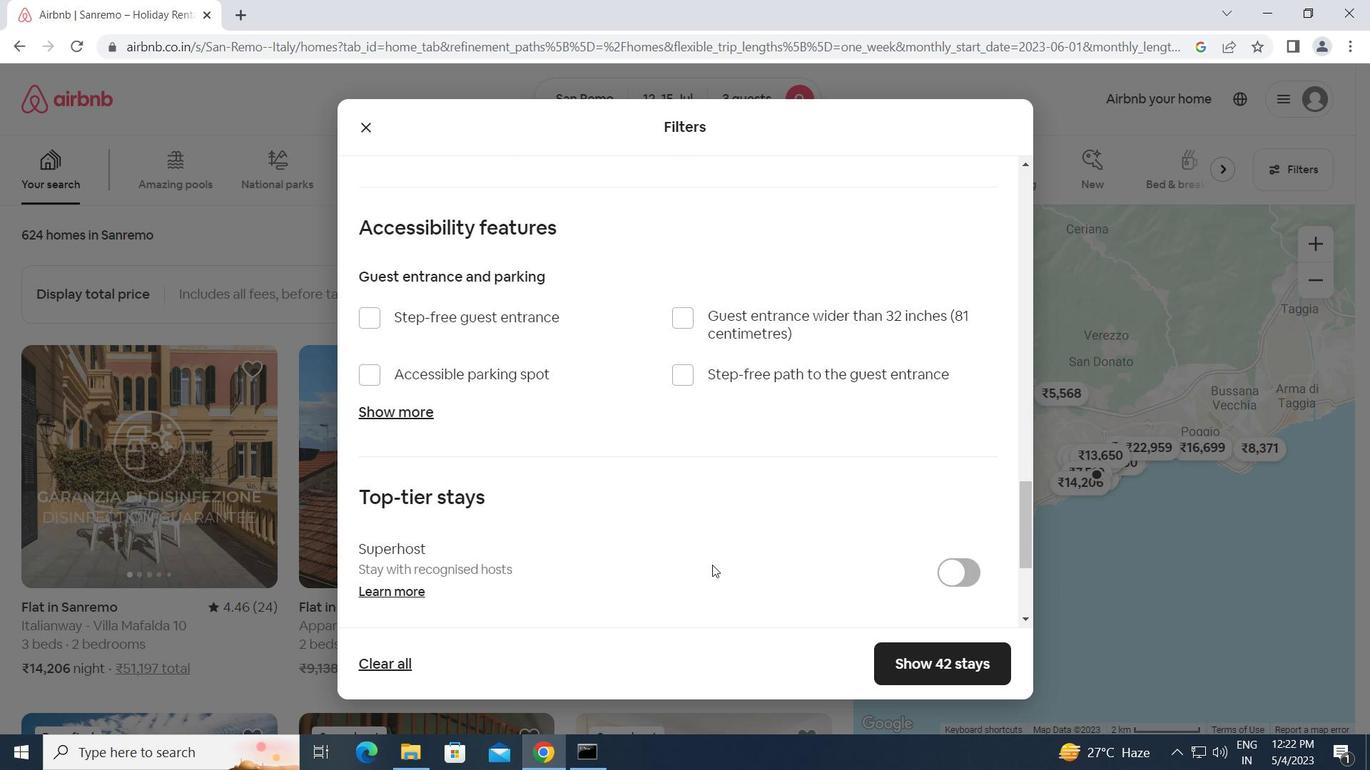 
Action: Mouse scrolled (713, 564) with delta (0, 0)
Screenshot: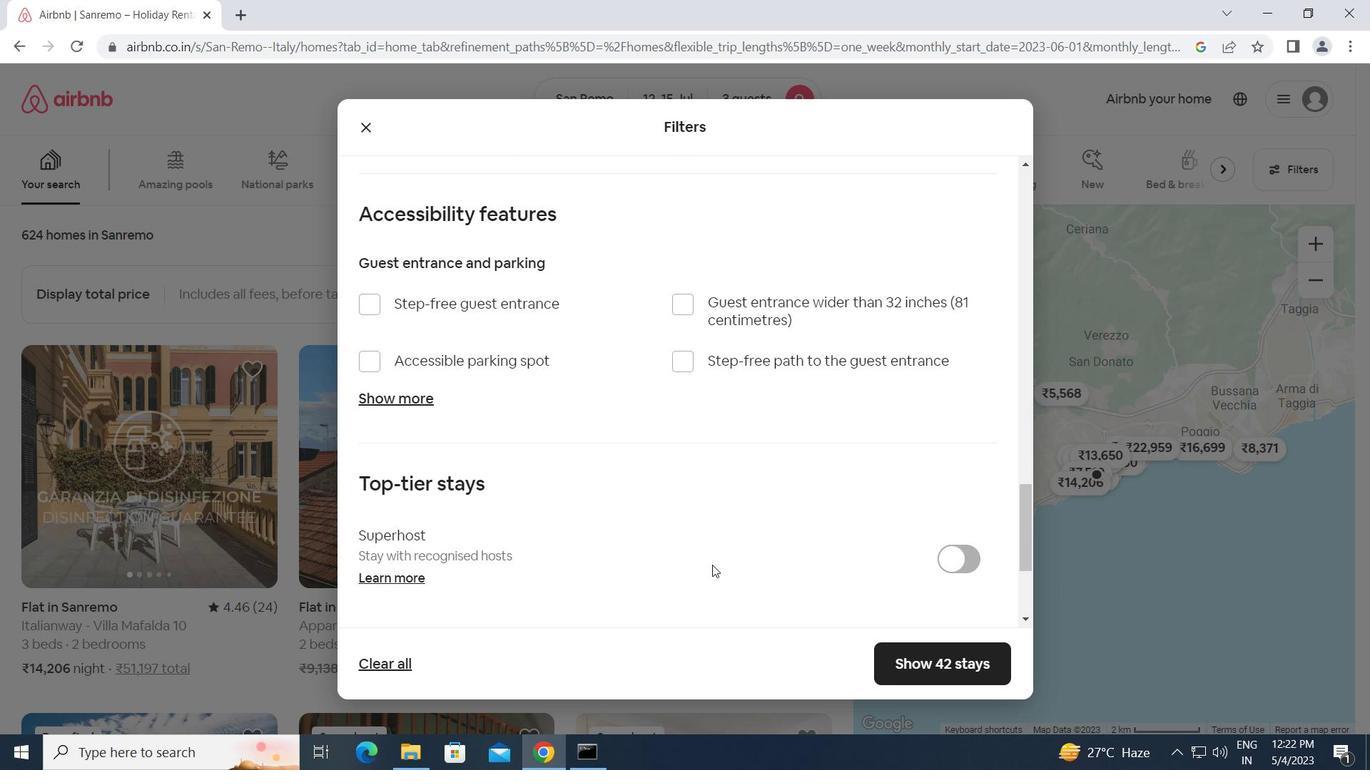 
Action: Mouse moved to (374, 546)
Screenshot: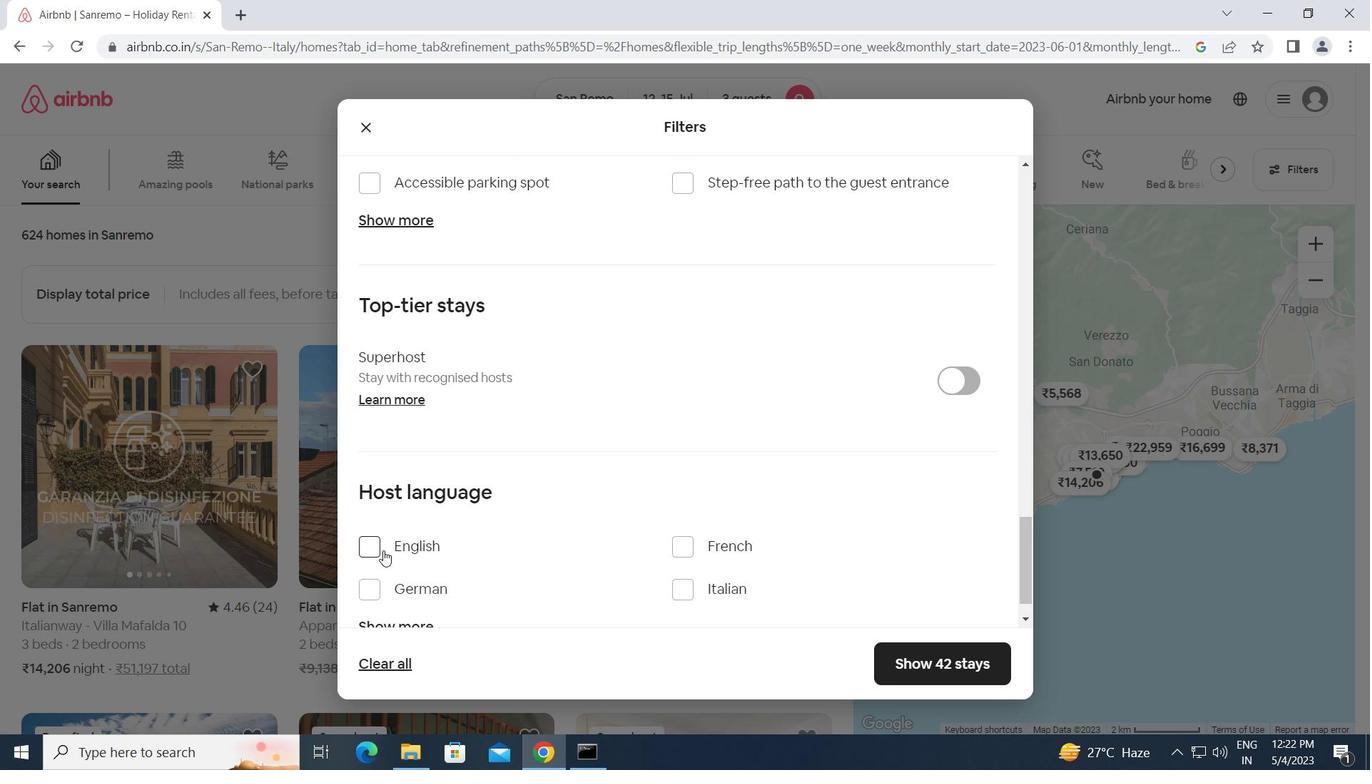 
Action: Mouse pressed left at (374, 546)
Screenshot: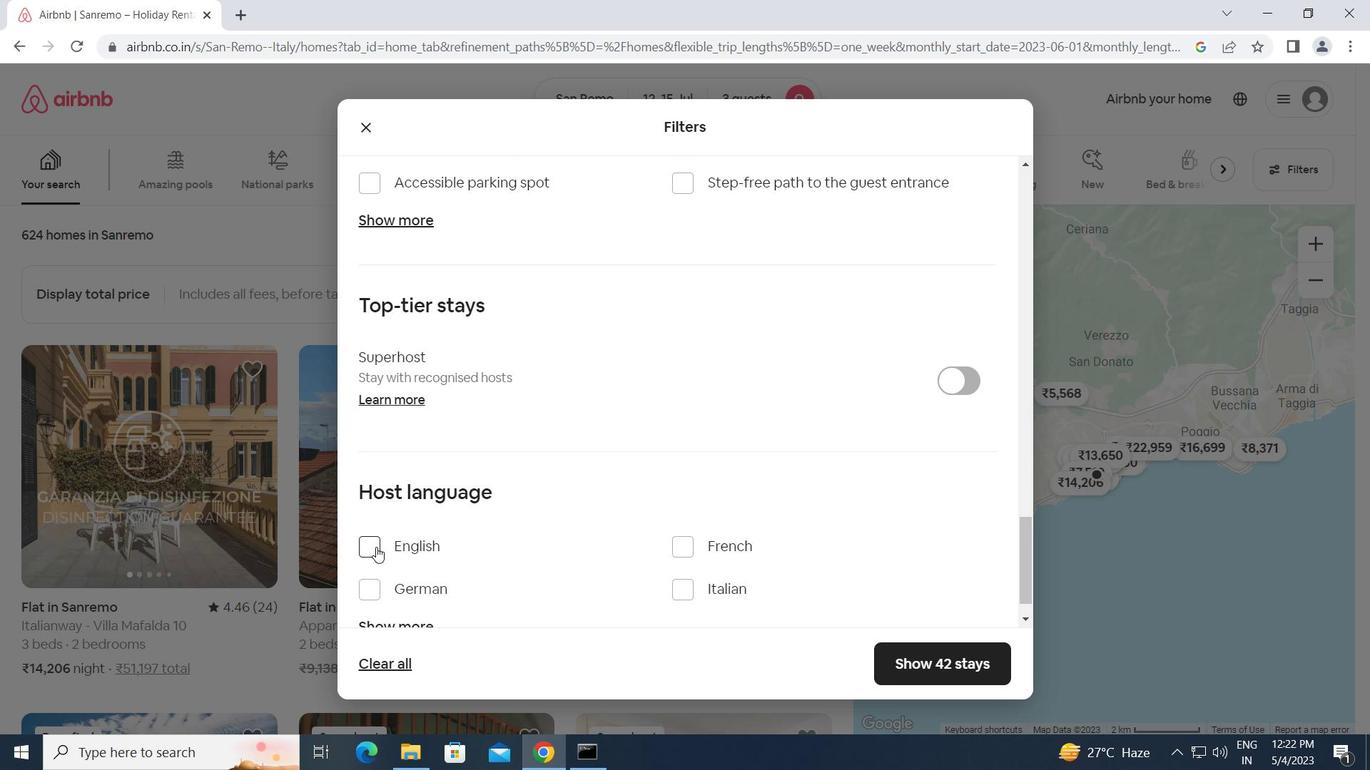 
Action: Mouse moved to (923, 659)
Screenshot: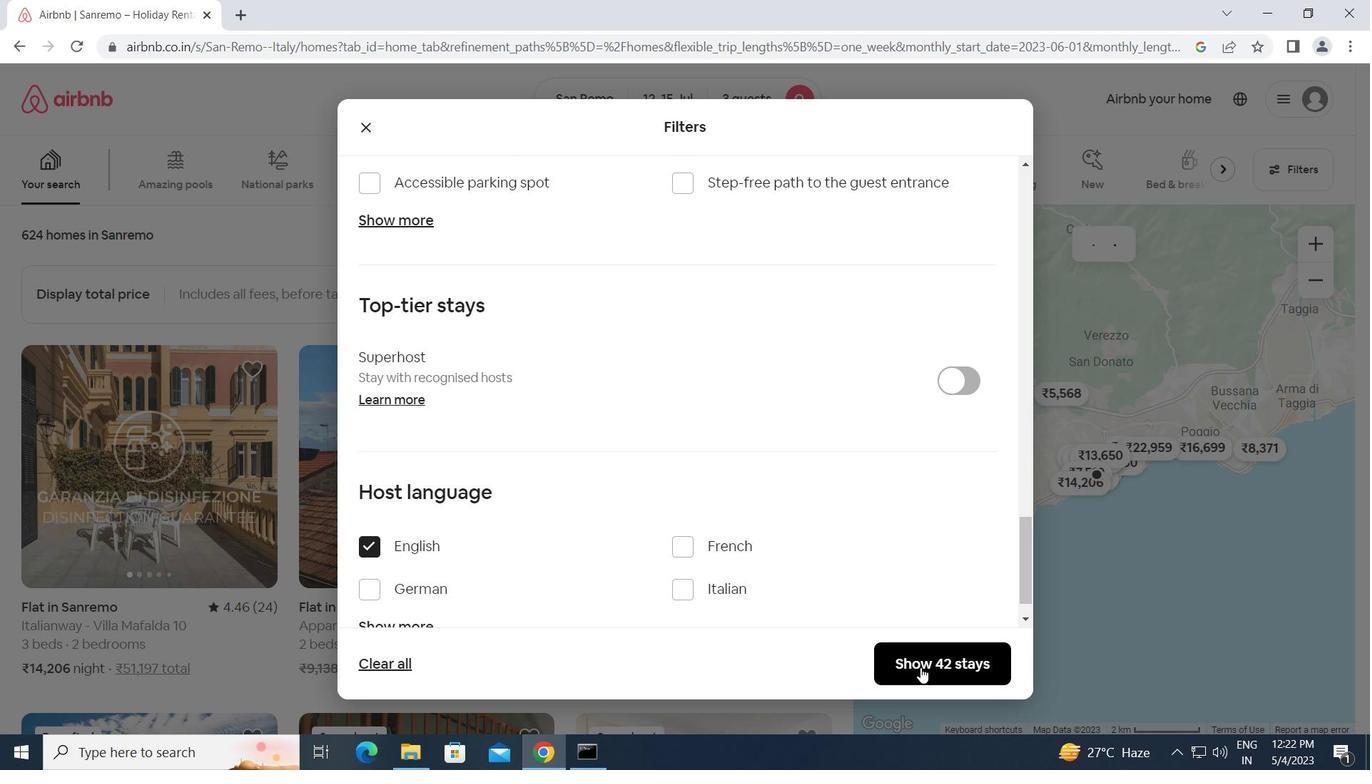 
Action: Mouse pressed left at (923, 659)
Screenshot: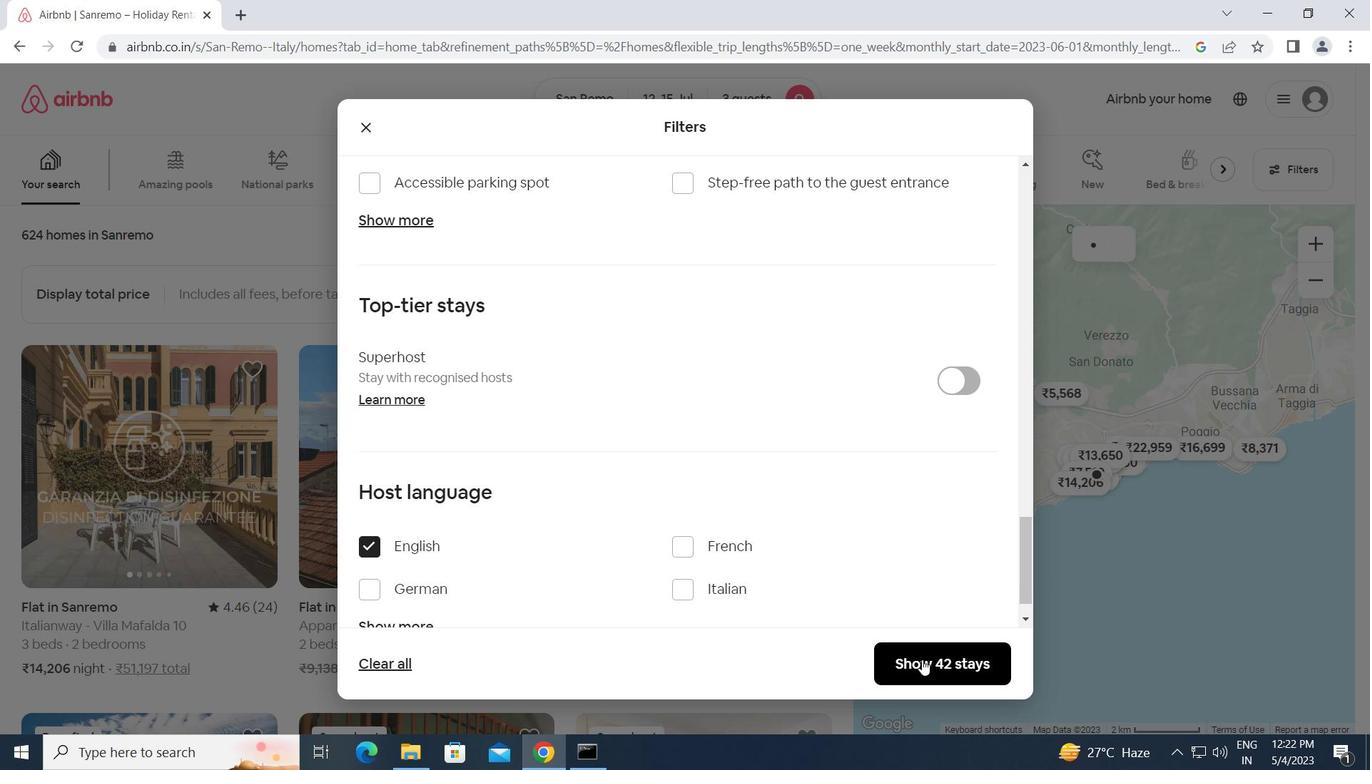 
Action: Mouse moved to (920, 658)
Screenshot: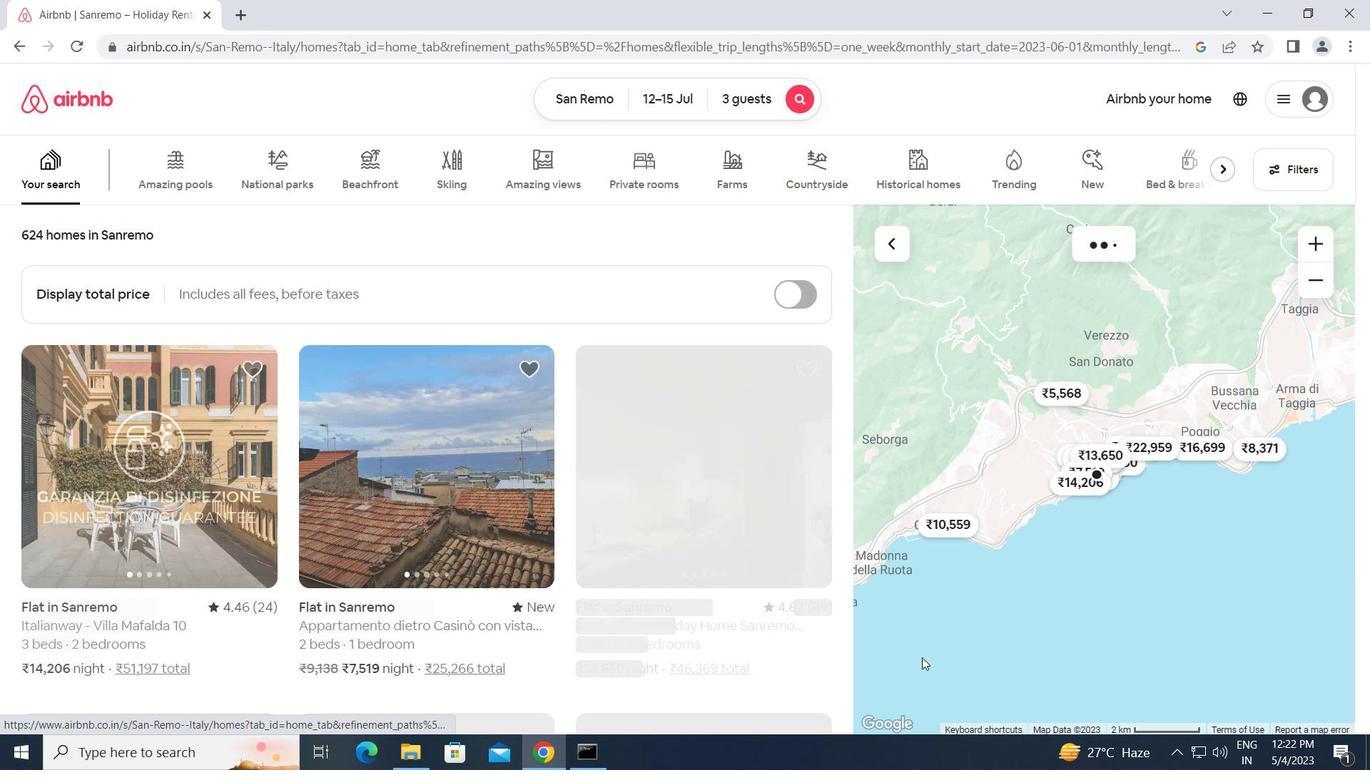
